 Task: What's the traffic situation on the George Washington Bridge?
Action: Mouse pressed left at (134, 61)
Screenshot: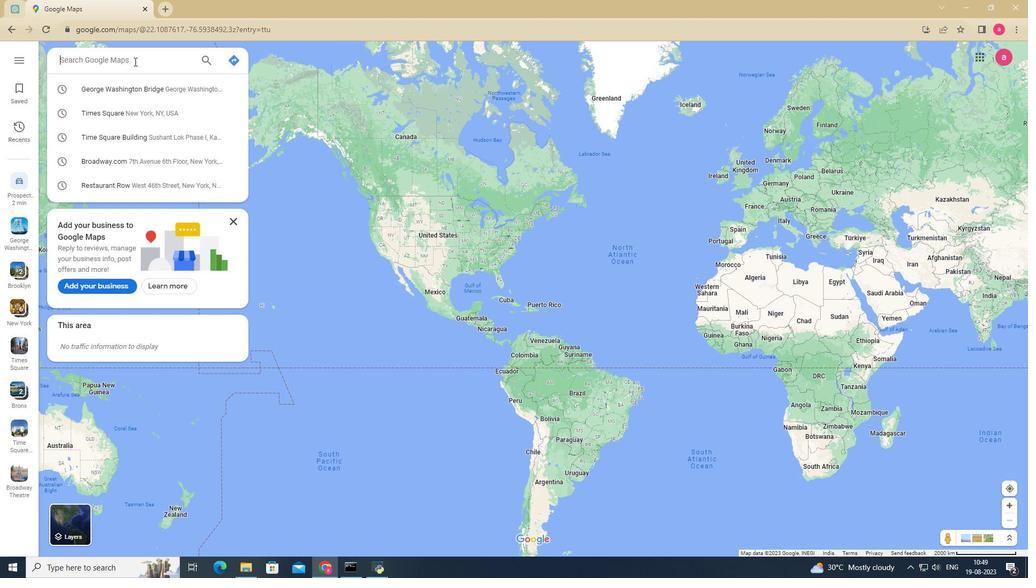 
Action: Key pressed george<Key.space>whas<Key.backspace><Key.backspace><Key.backspace>ashington<Key.space>brig<Key.backspace>dge
Screenshot: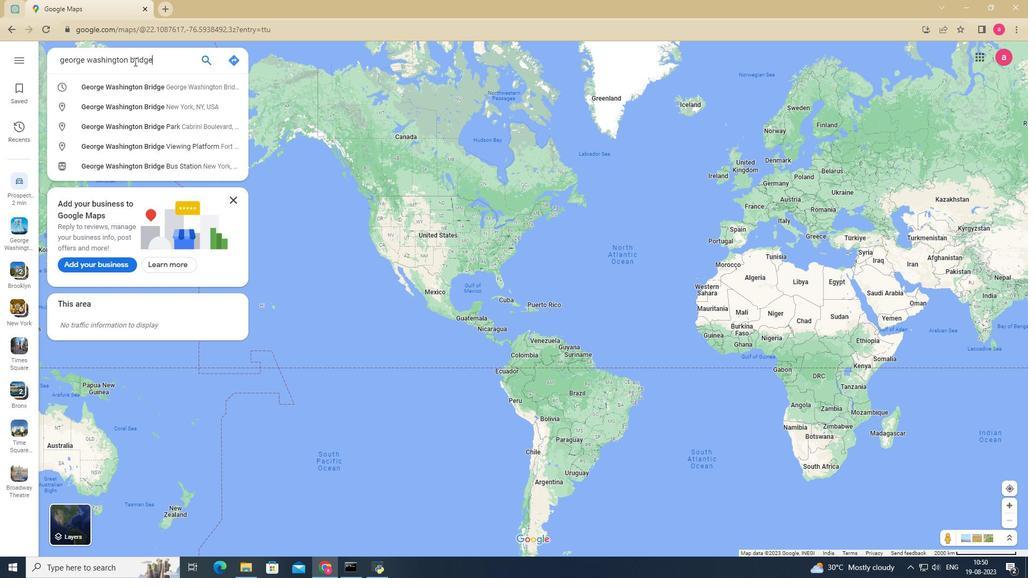 
Action: Mouse moved to (166, 60)
Screenshot: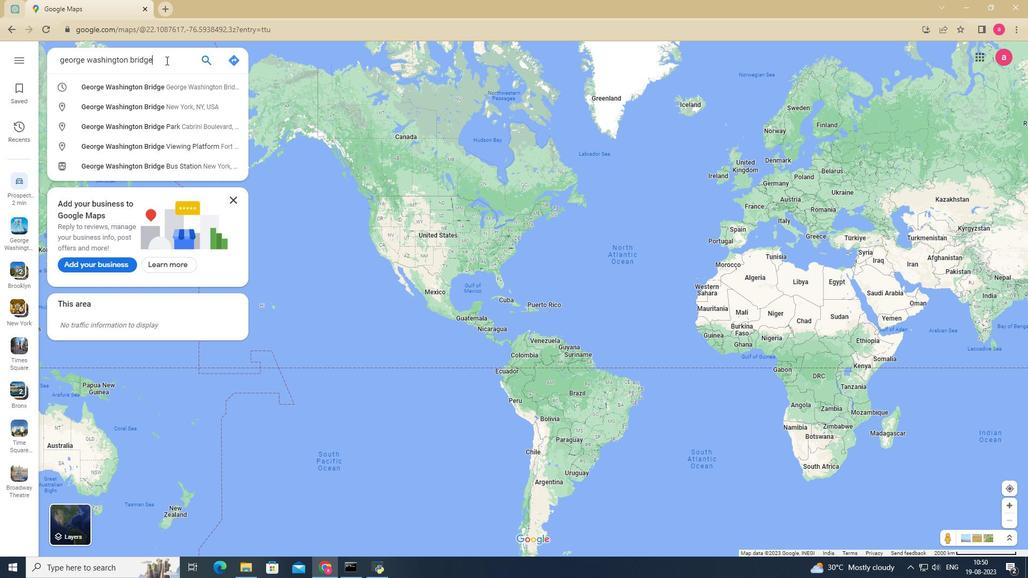 
Action: Key pressed <Key.enter>
Screenshot: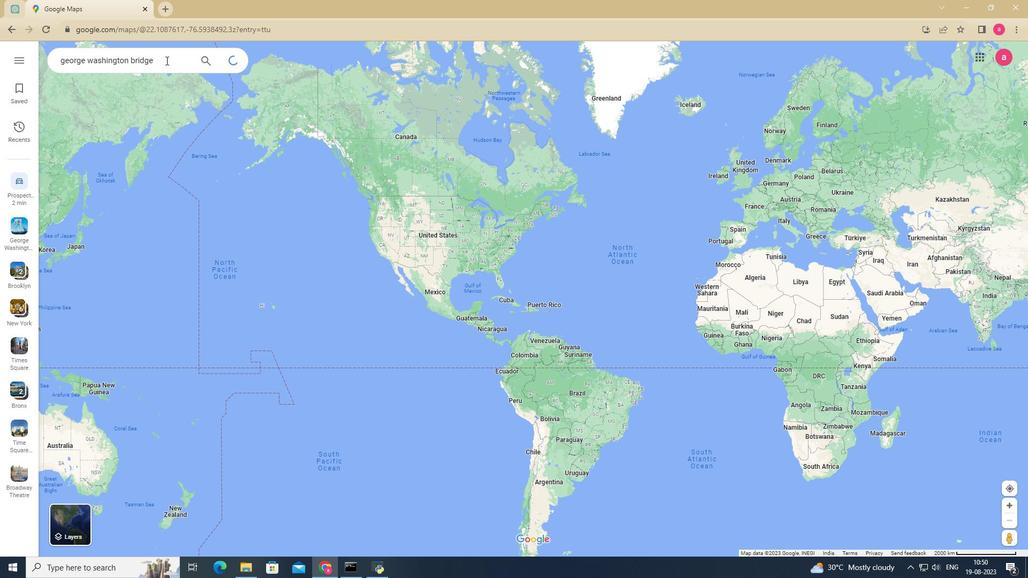 
Action: Mouse moved to (279, 517)
Screenshot: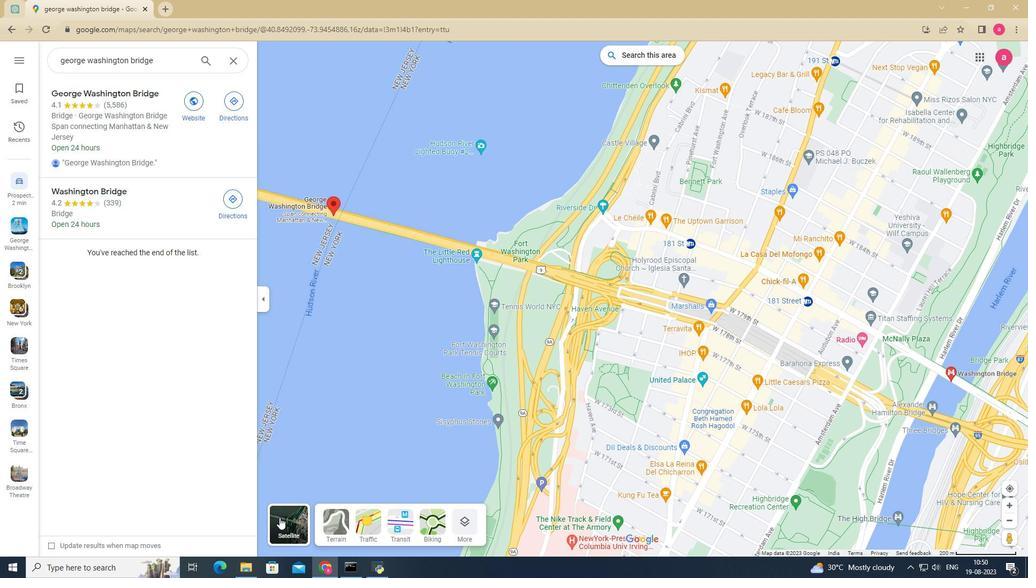 
Action: Mouse pressed left at (279, 517)
Screenshot: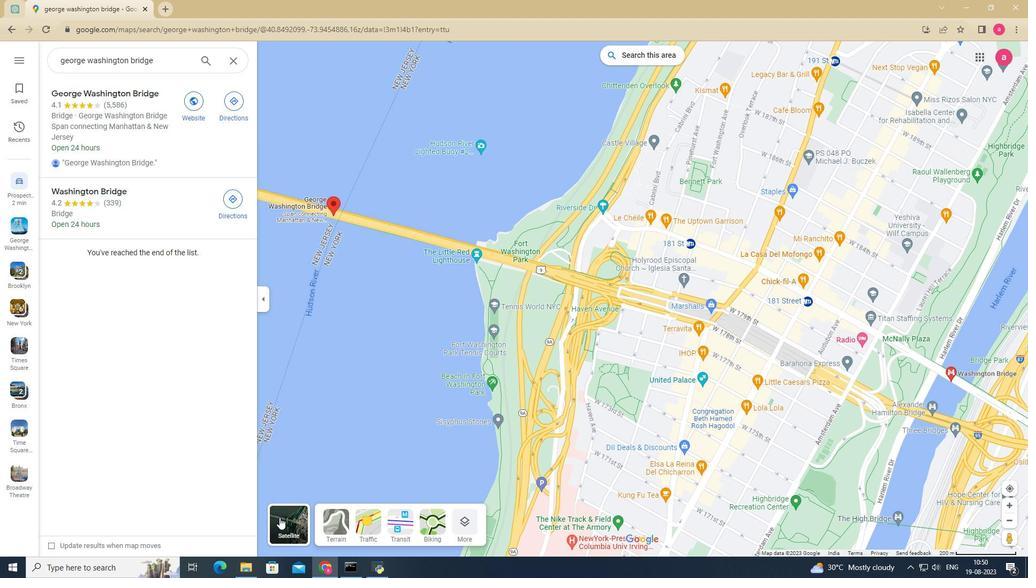 
Action: Mouse moved to (369, 530)
Screenshot: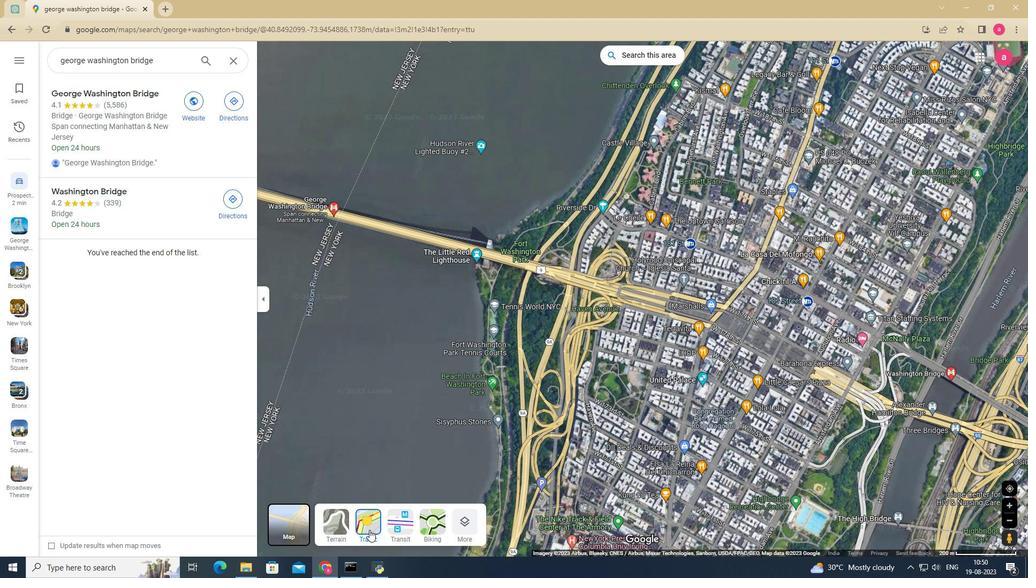 
Action: Mouse pressed left at (369, 530)
Screenshot: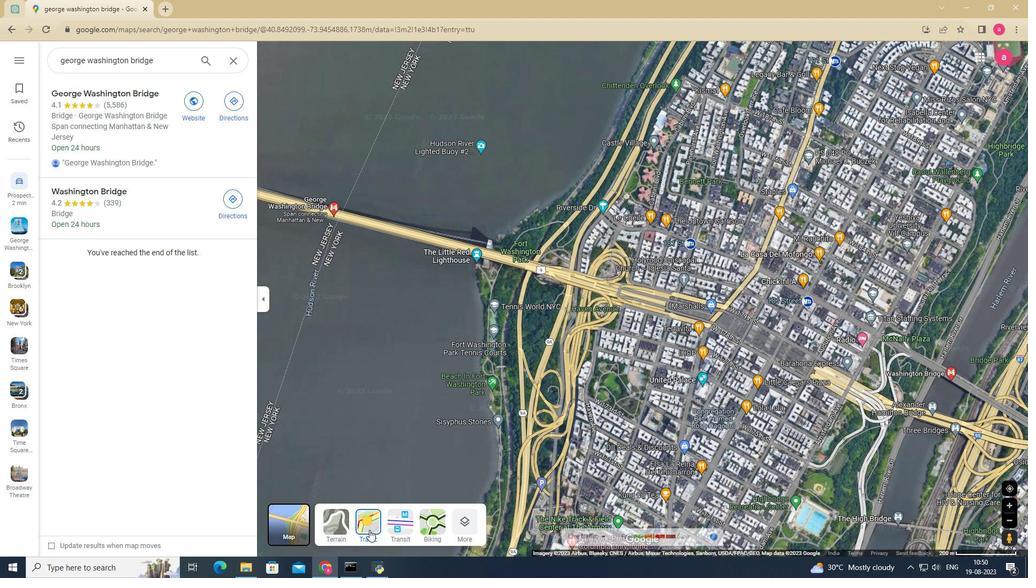 
Action: Mouse moved to (676, 343)
Screenshot: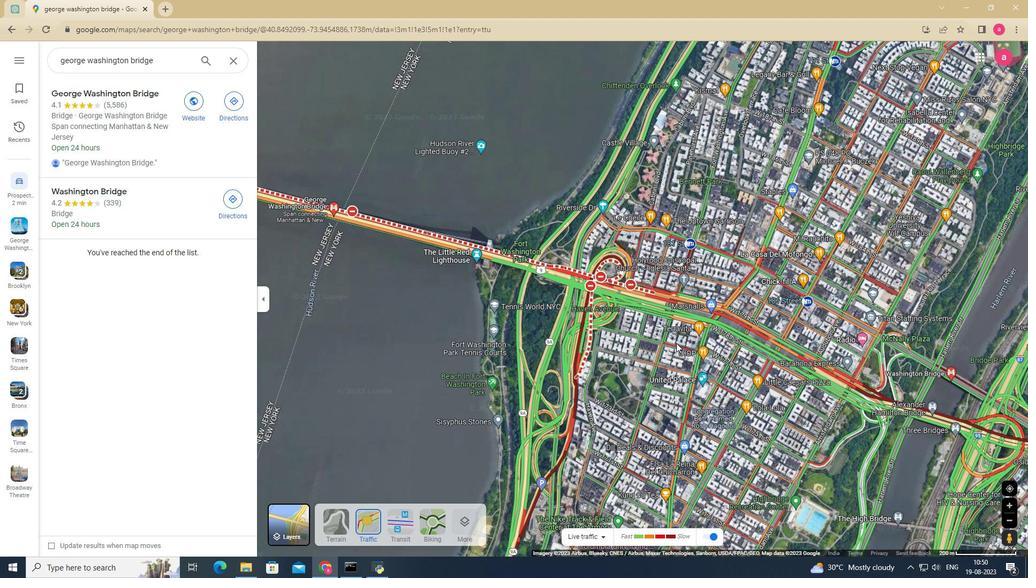 
Action: Mouse scrolled (676, 343) with delta (0, 0)
Screenshot: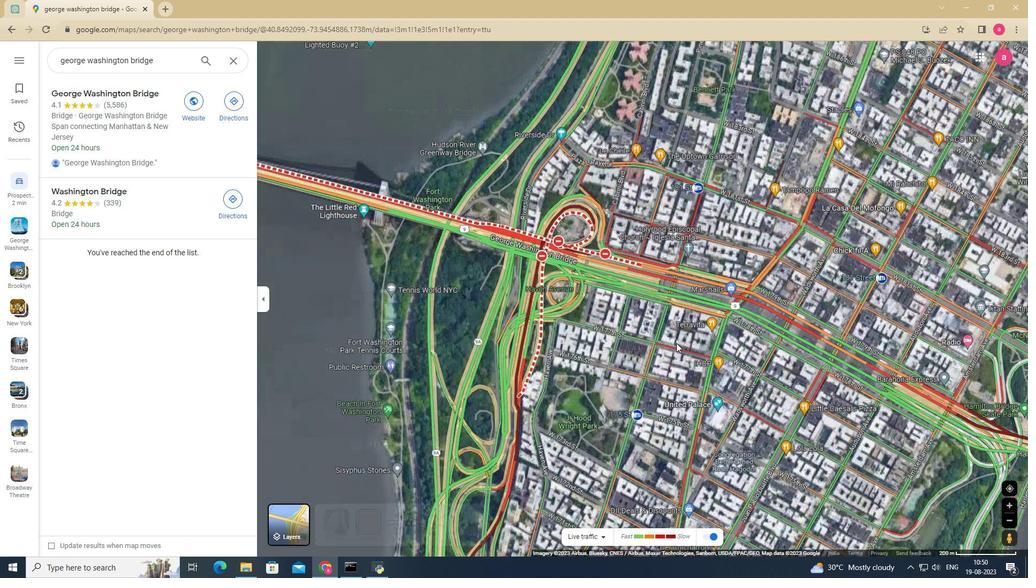 
Action: Mouse scrolled (676, 343) with delta (0, 0)
Screenshot: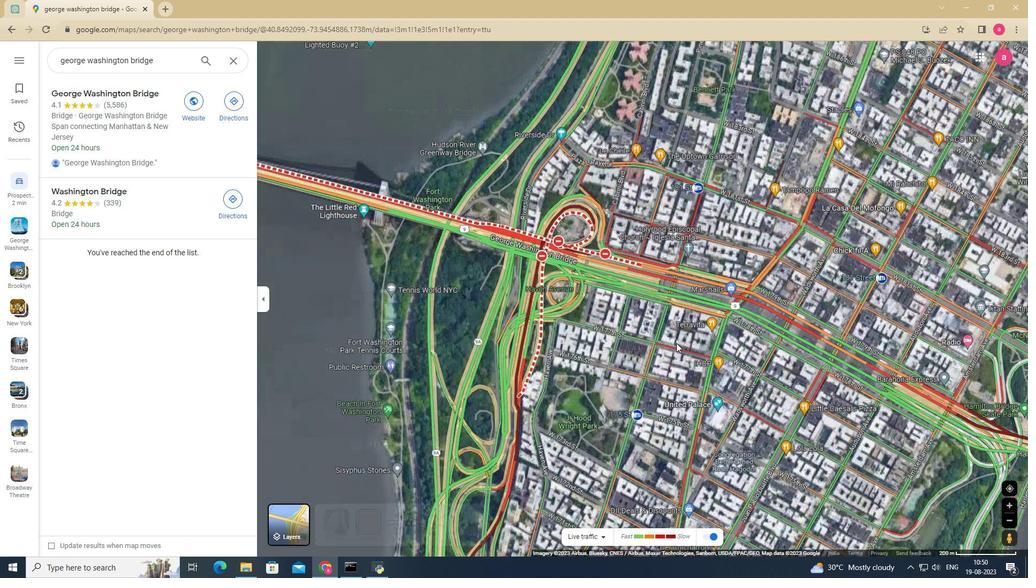 
Action: Mouse scrolled (676, 343) with delta (0, 0)
Screenshot: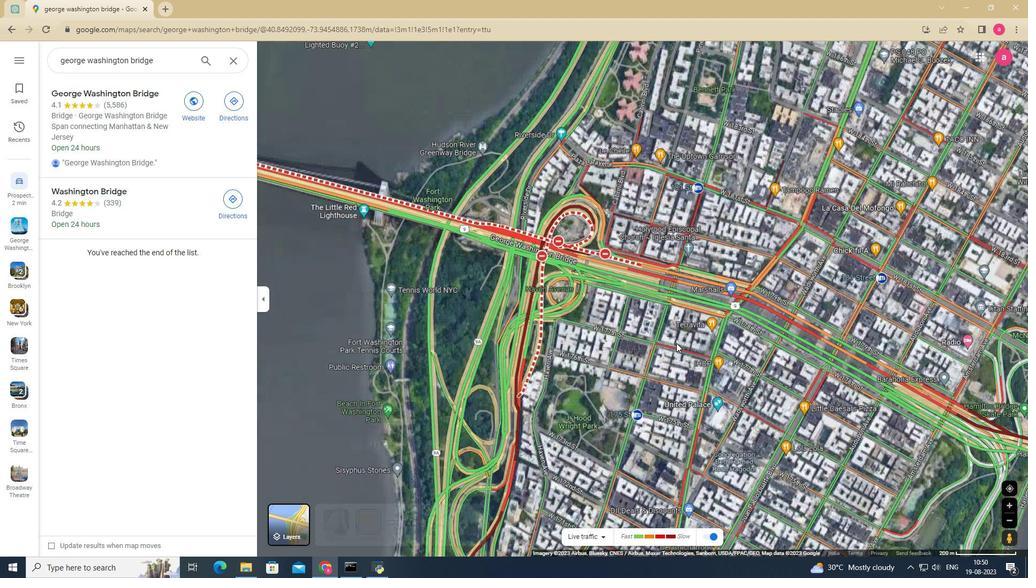 
Action: Mouse scrolled (676, 343) with delta (0, 0)
Screenshot: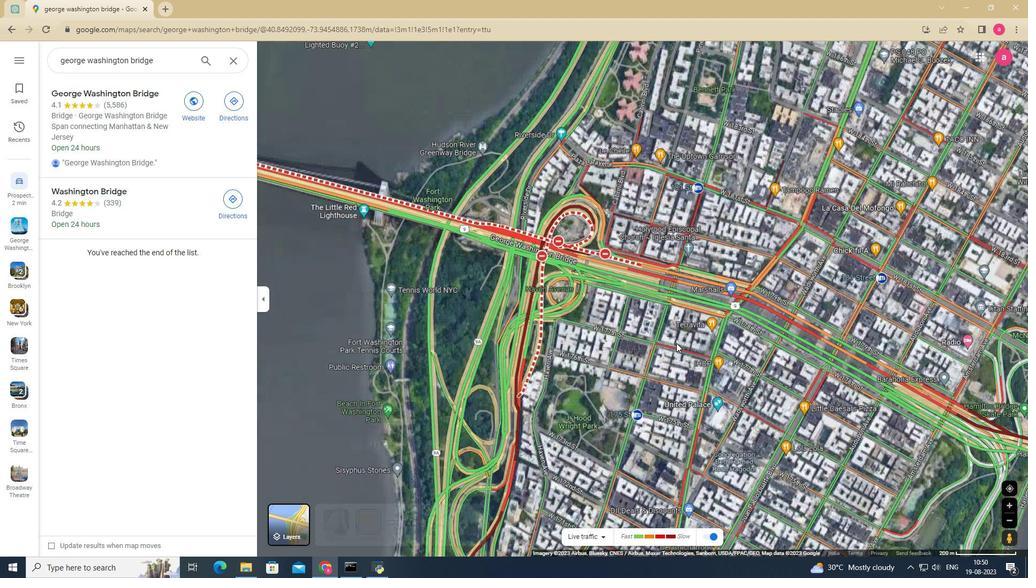 
Action: Mouse scrolled (676, 343) with delta (0, 0)
Screenshot: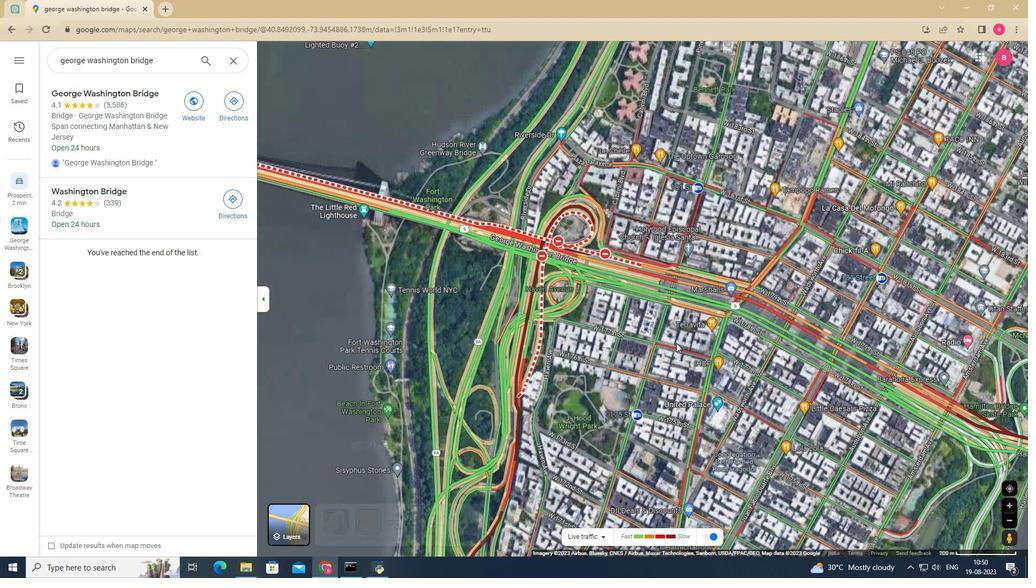 
Action: Mouse scrolled (676, 343) with delta (0, 0)
Screenshot: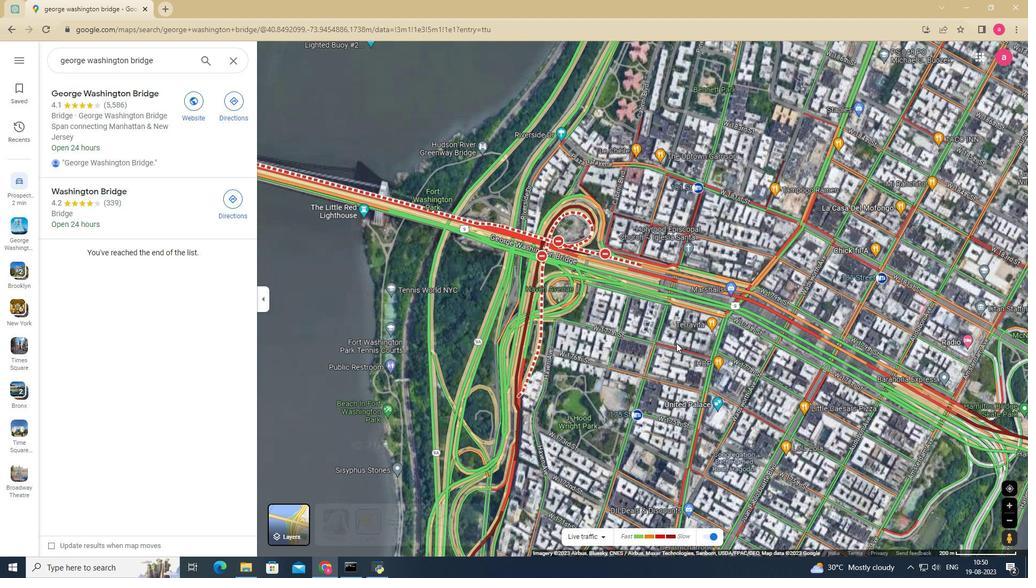 
Action: Mouse moved to (525, 350)
Screenshot: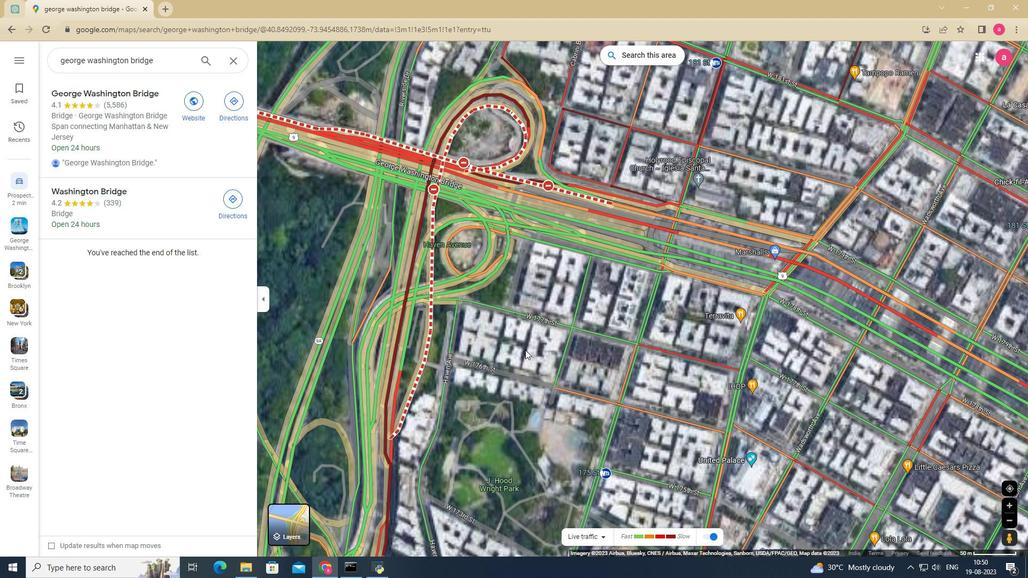 
Action: Mouse scrolled (525, 350) with delta (0, 0)
Screenshot: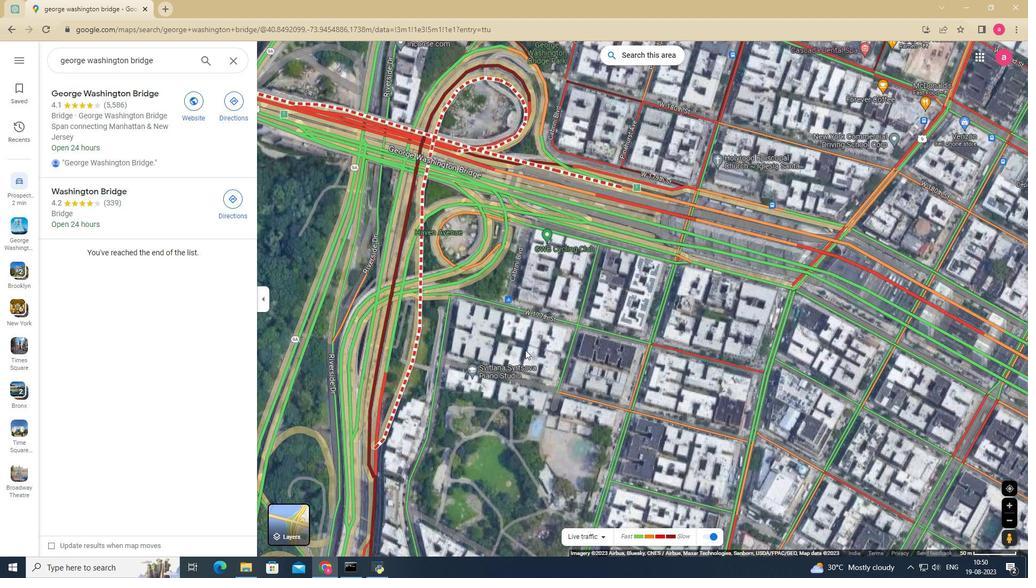 
Action: Mouse scrolled (525, 350) with delta (0, 0)
Screenshot: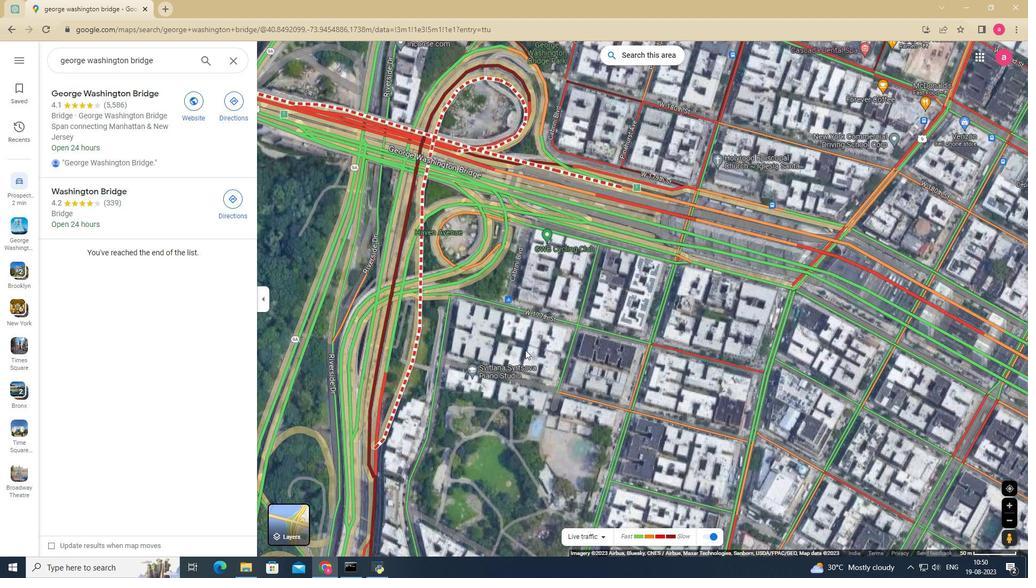 
Action: Mouse scrolled (525, 350) with delta (0, 0)
Screenshot: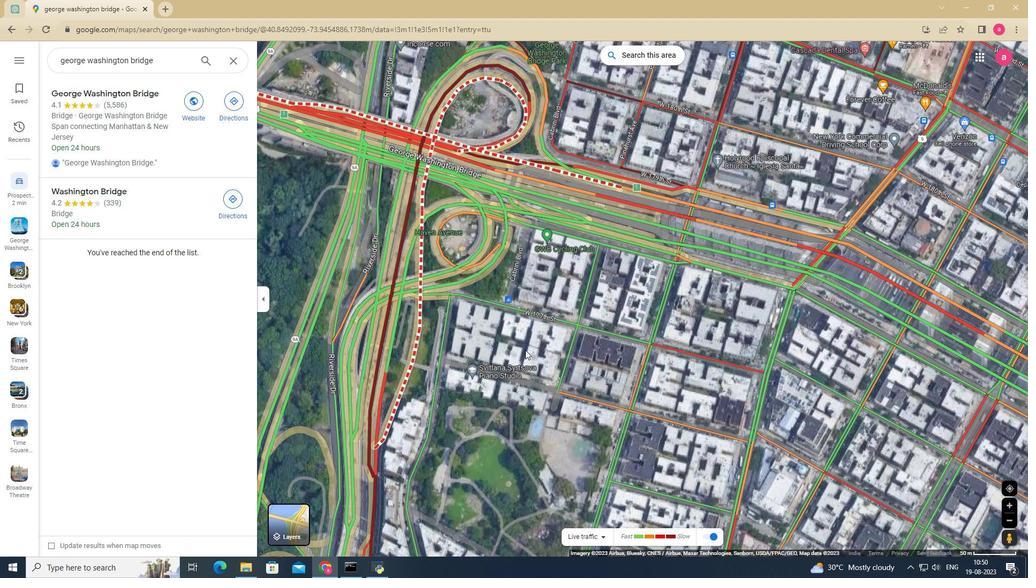 
Action: Mouse scrolled (525, 350) with delta (0, 0)
Screenshot: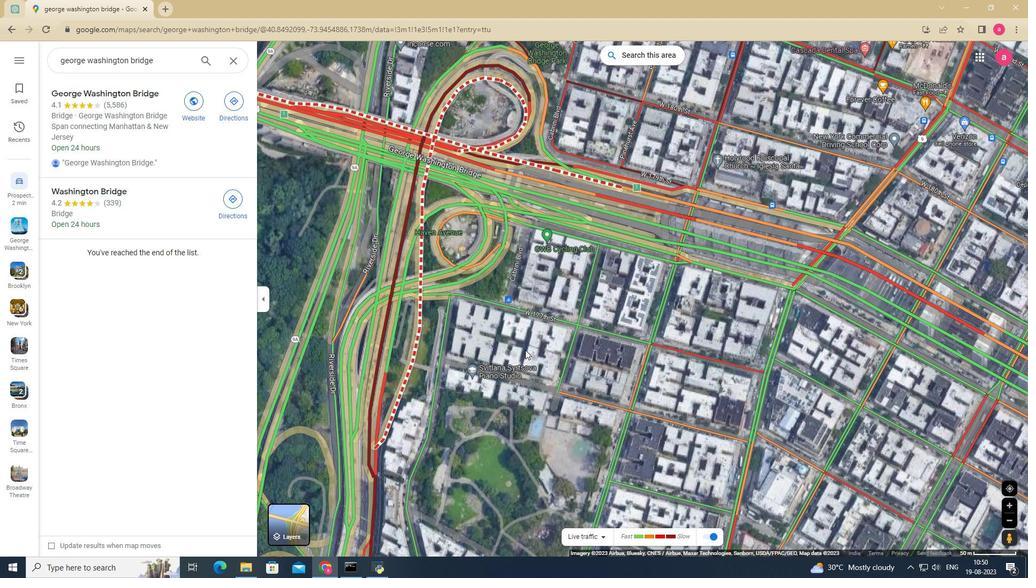 
Action: Mouse scrolled (525, 350) with delta (0, 0)
Screenshot: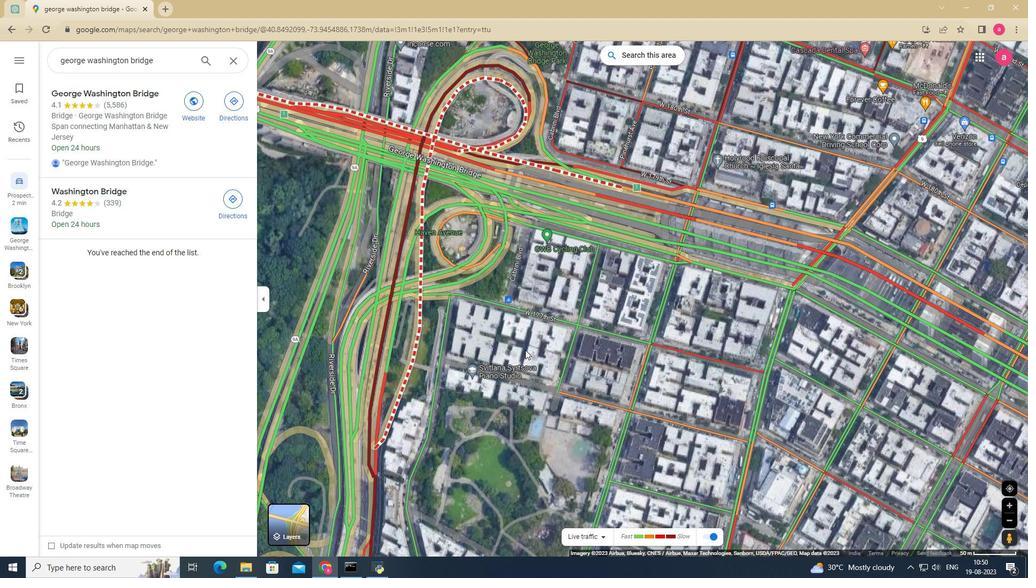 
Action: Mouse scrolled (525, 350) with delta (0, 0)
Screenshot: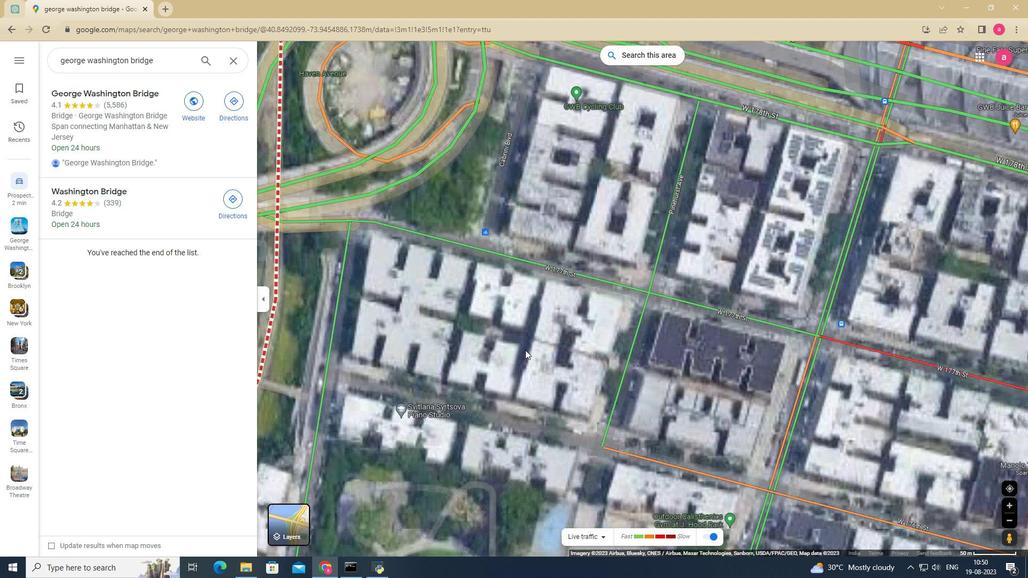 
Action: Mouse scrolled (525, 350) with delta (0, 0)
Screenshot: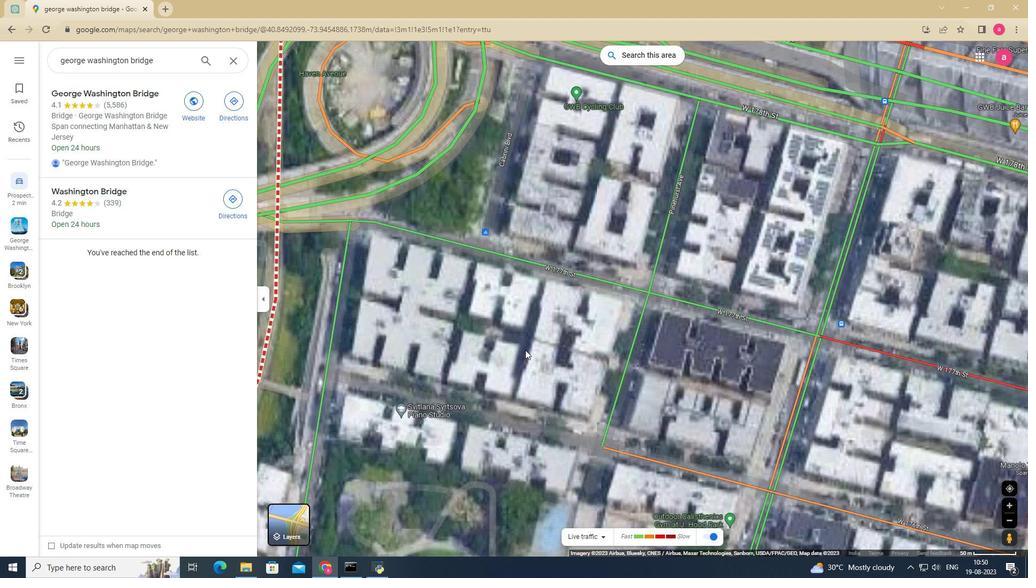 
Action: Mouse moved to (467, 355)
Screenshot: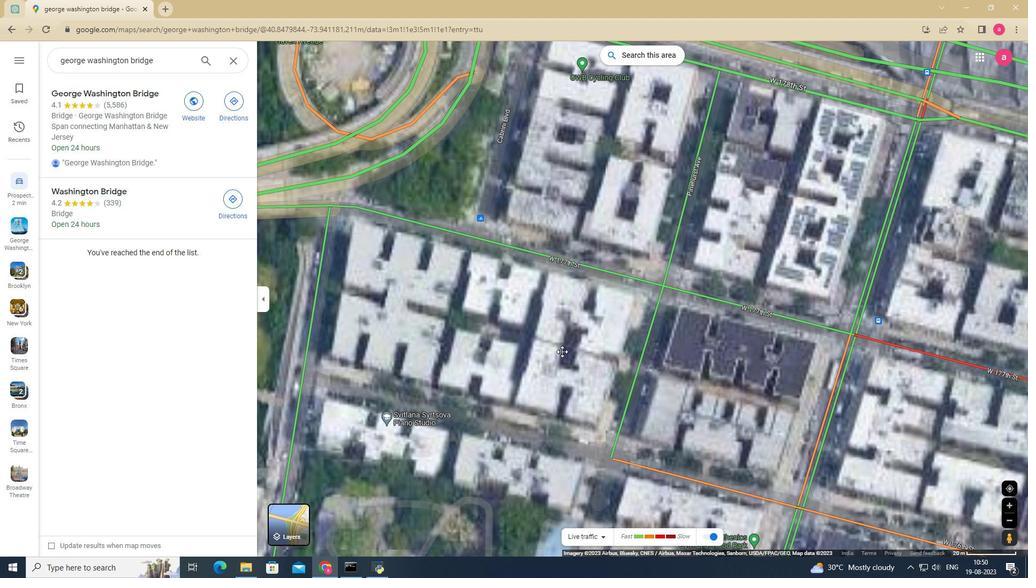 
Action: Mouse pressed left at (467, 355)
Screenshot: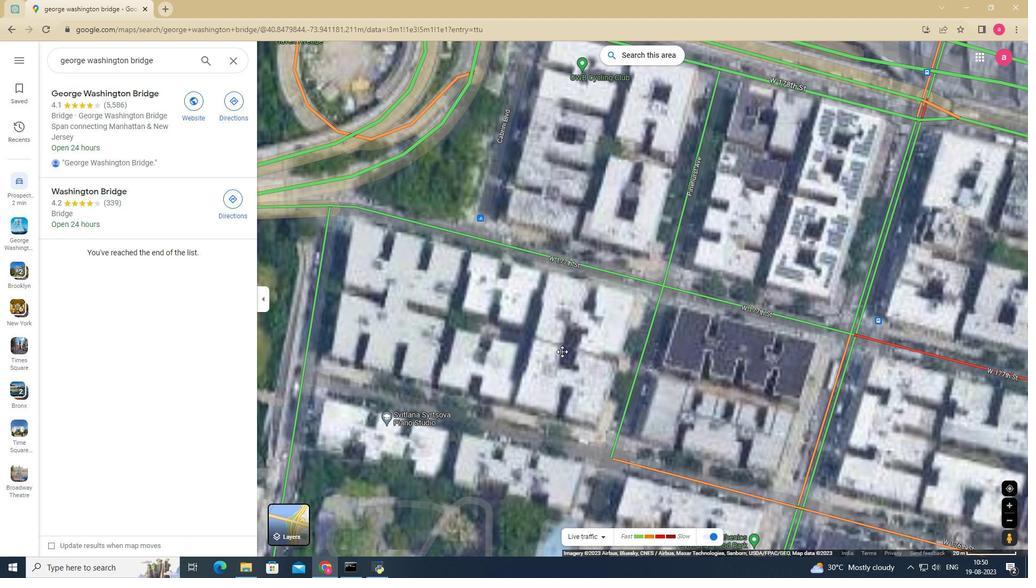 
Action: Mouse moved to (619, 397)
Screenshot: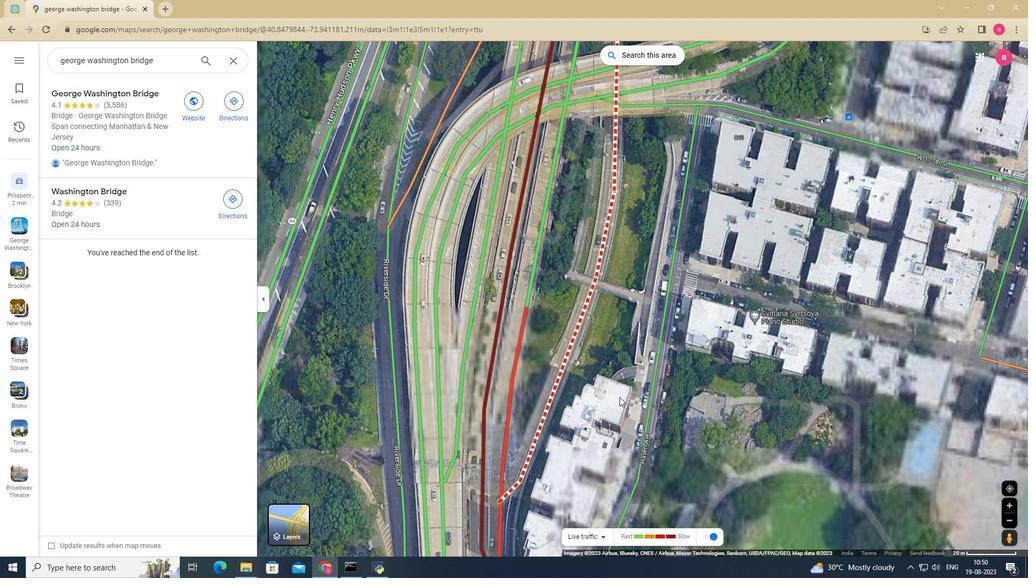 
Action: Mouse scrolled (619, 397) with delta (0, 0)
Screenshot: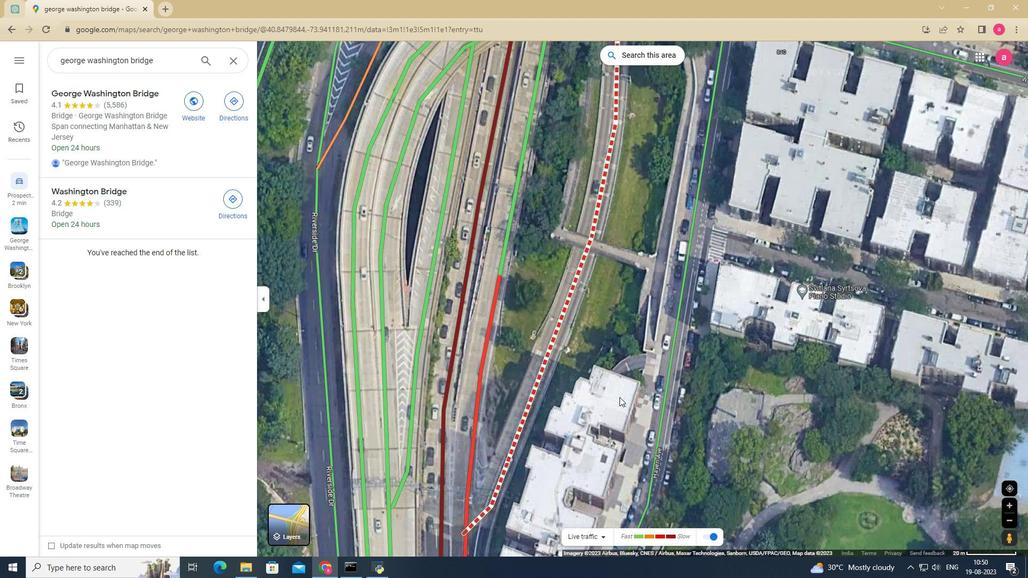 
Action: Mouse scrolled (619, 397) with delta (0, 0)
Screenshot: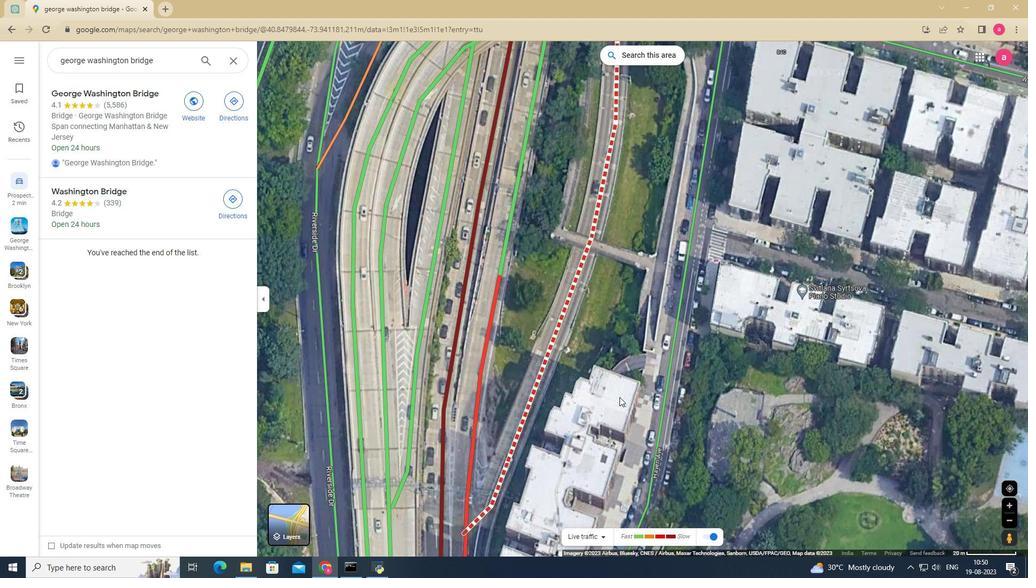 
Action: Mouse scrolled (619, 397) with delta (0, 0)
Screenshot: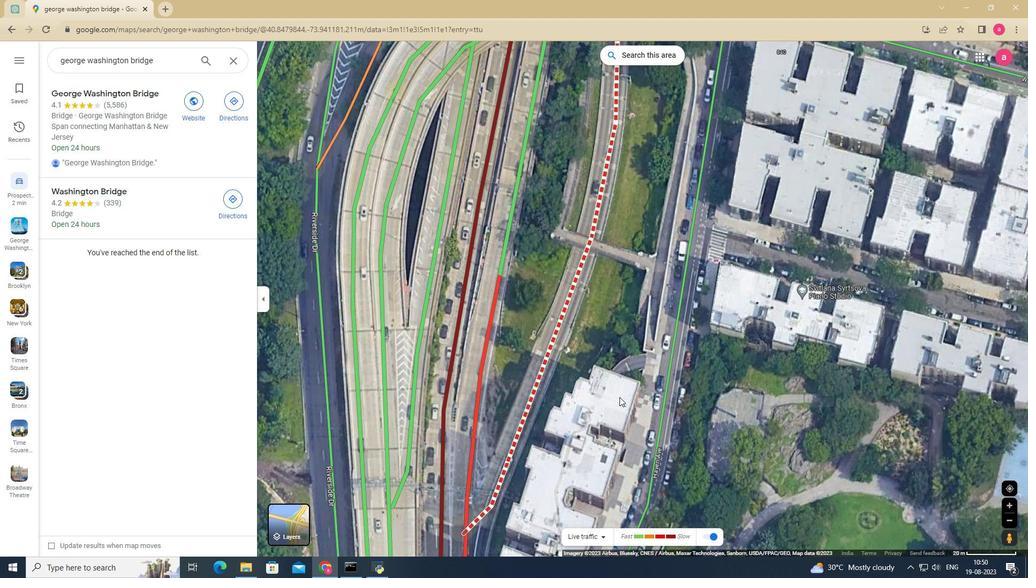 
Action: Mouse scrolled (619, 397) with delta (0, 0)
Screenshot: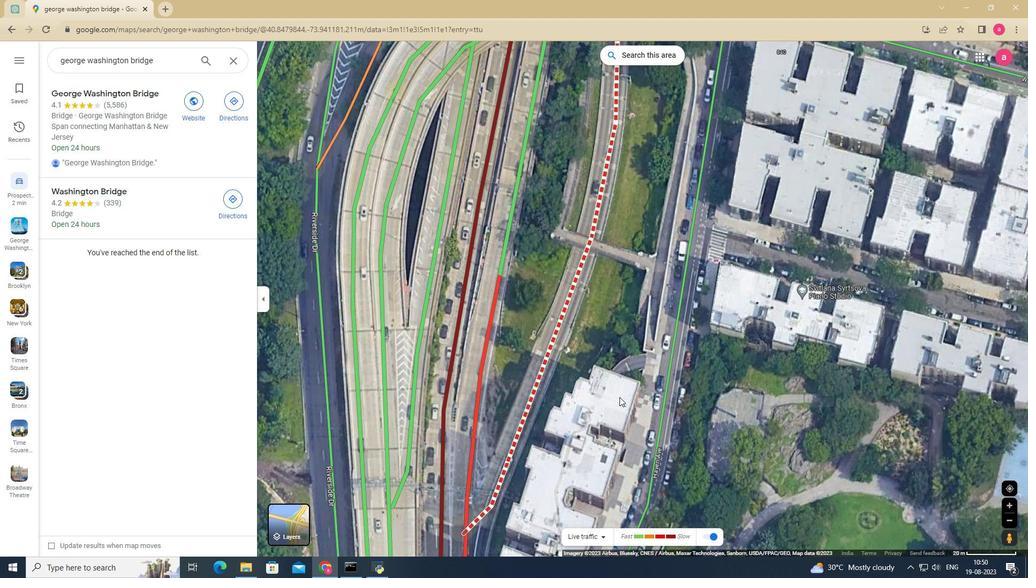 
Action: Mouse scrolled (619, 397) with delta (0, 0)
Screenshot: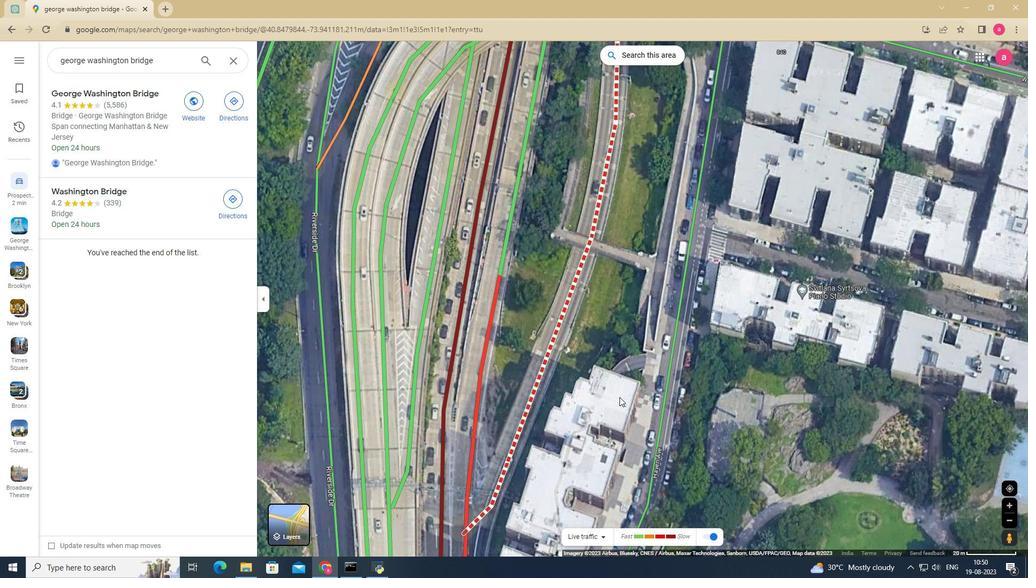 
Action: Mouse scrolled (619, 397) with delta (0, 0)
Screenshot: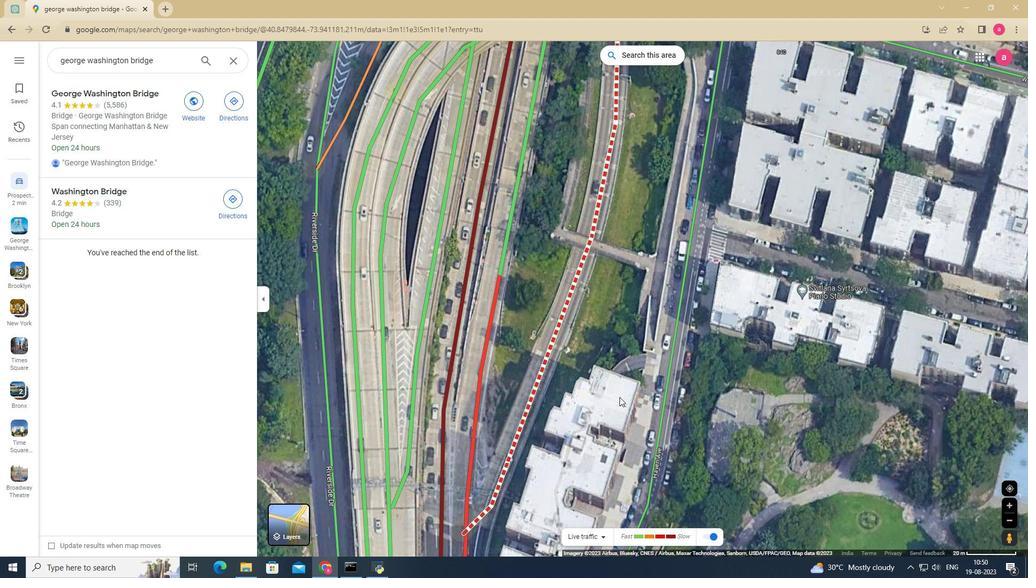 
Action: Mouse scrolled (619, 397) with delta (0, 0)
Screenshot: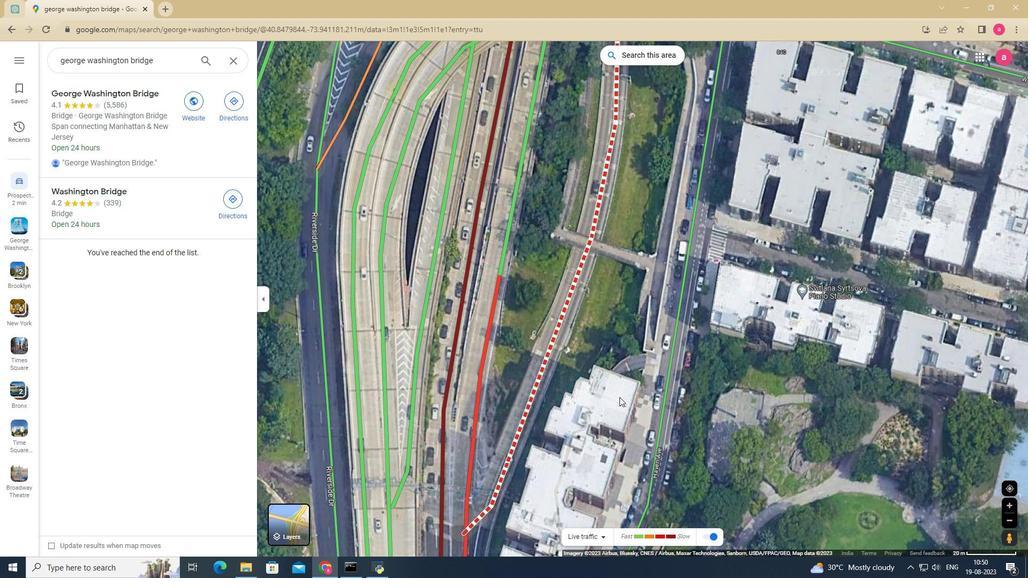 
Action: Mouse scrolled (619, 397) with delta (0, 0)
Screenshot: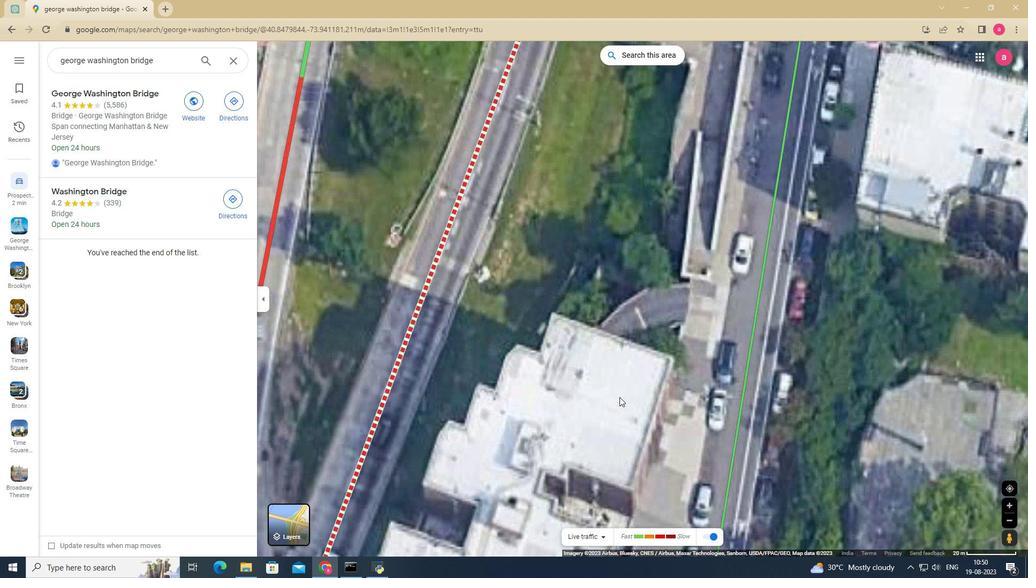 
Action: Mouse moved to (575, 409)
Screenshot: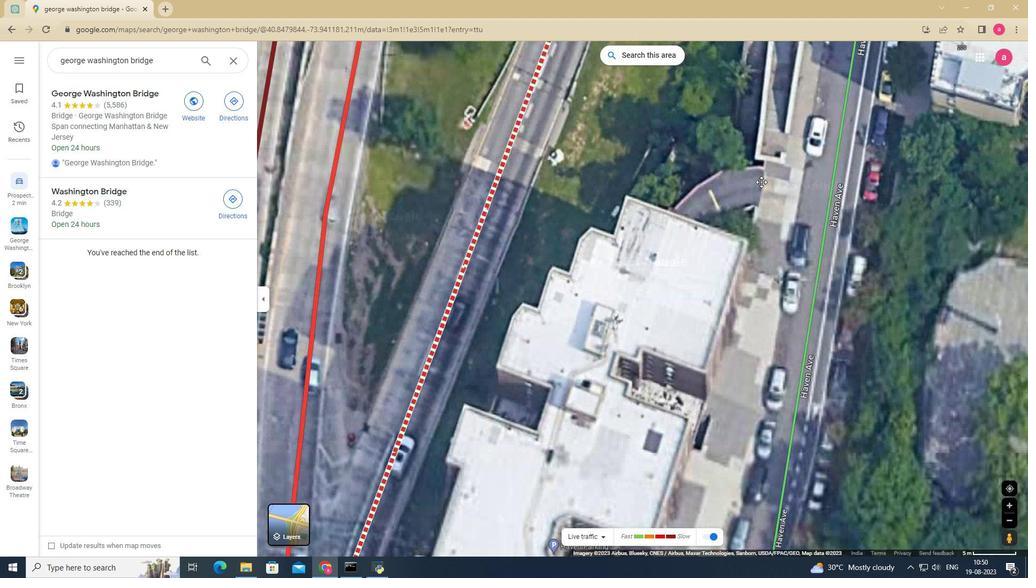 
Action: Mouse pressed left at (575, 409)
Screenshot: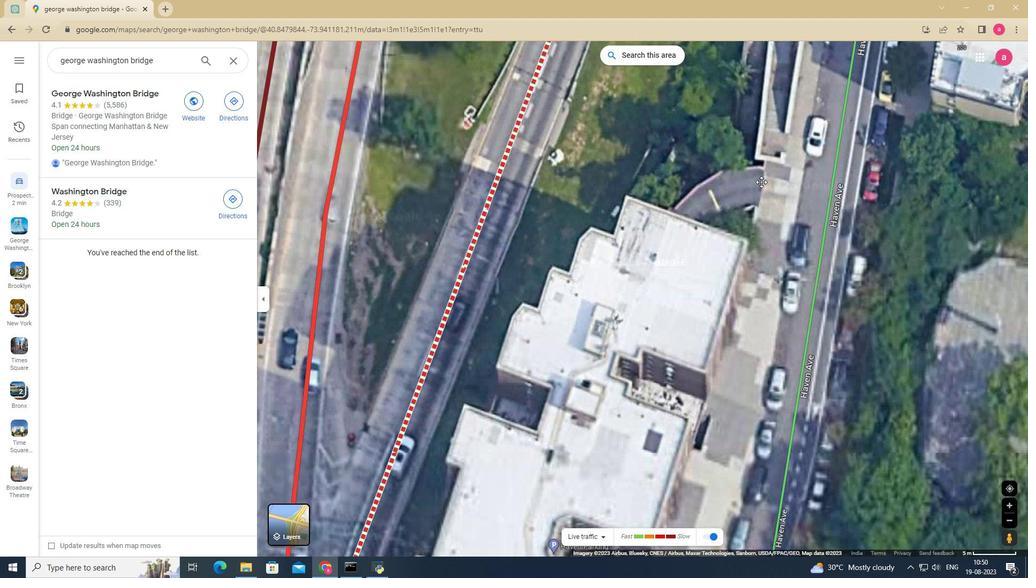 
Action: Mouse moved to (608, 420)
Screenshot: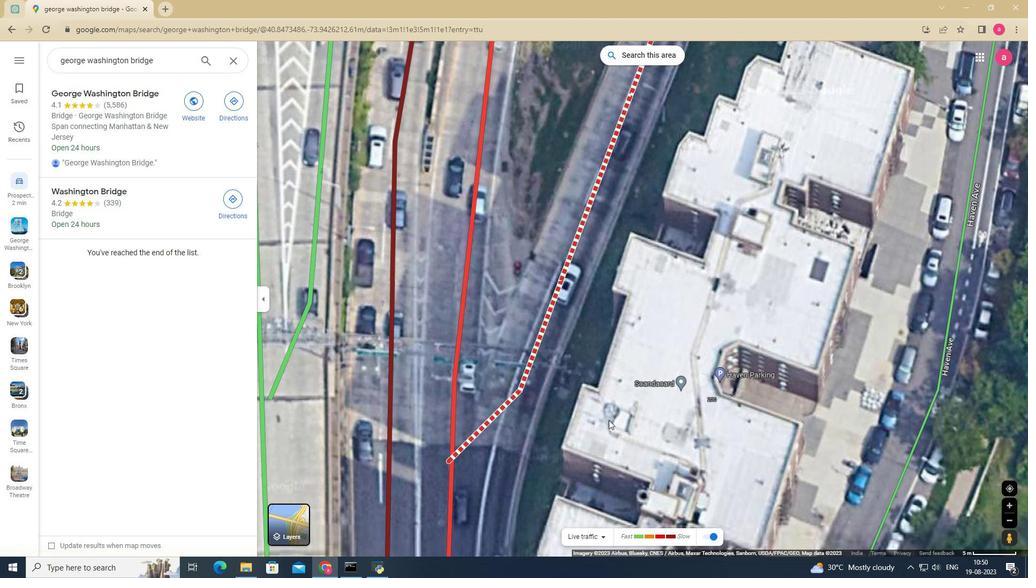 
Action: Mouse scrolled (608, 420) with delta (0, 0)
Screenshot: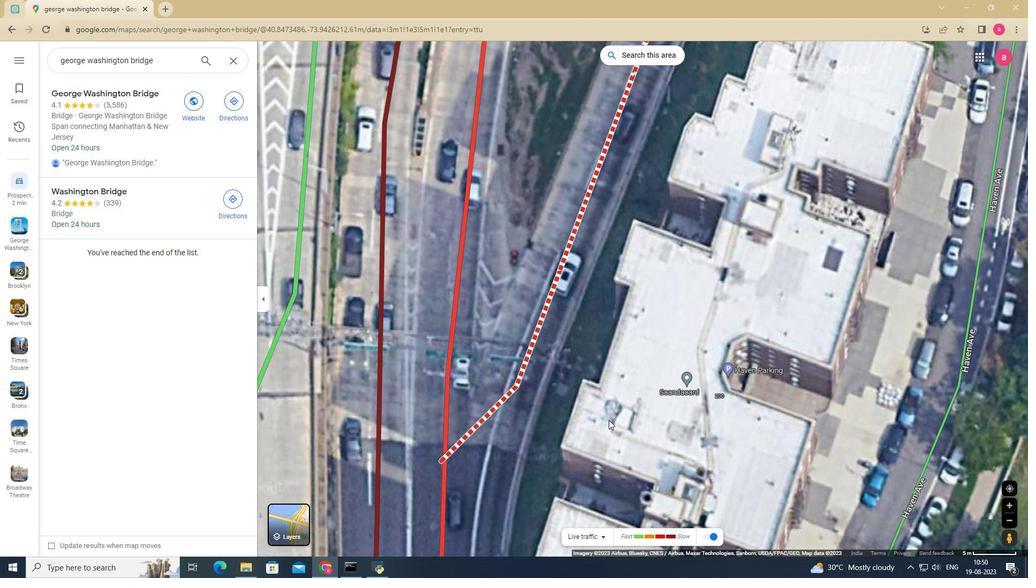 
Action: Mouse scrolled (608, 420) with delta (0, 0)
Screenshot: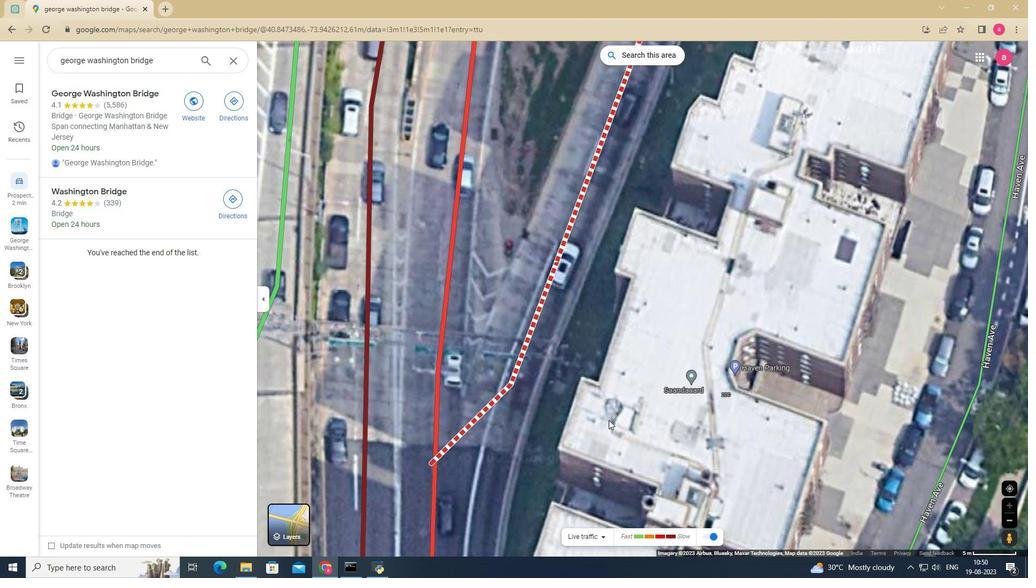 
Action: Mouse scrolled (608, 420) with delta (0, 0)
Screenshot: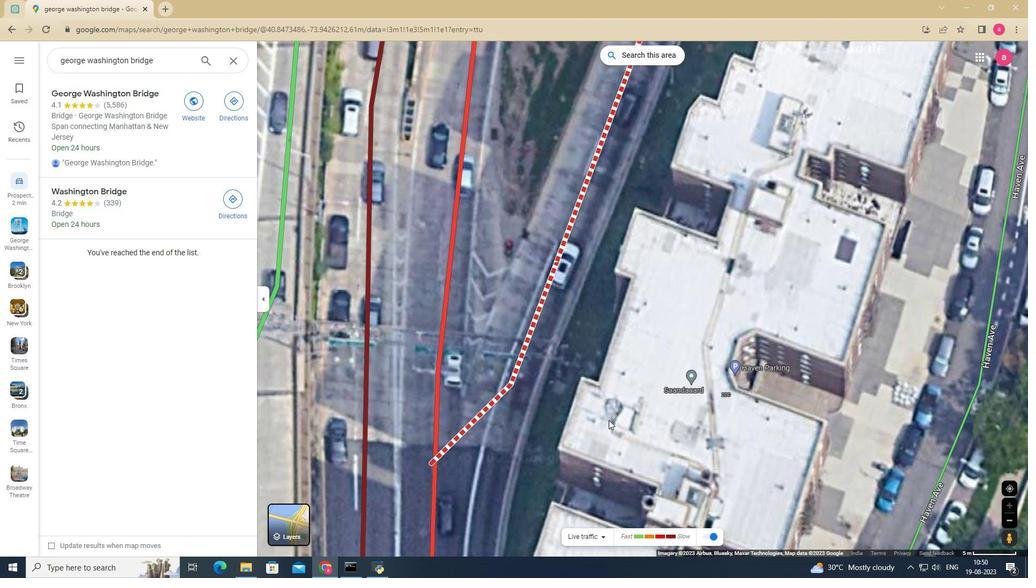 
Action: Mouse scrolled (608, 420) with delta (0, 0)
Screenshot: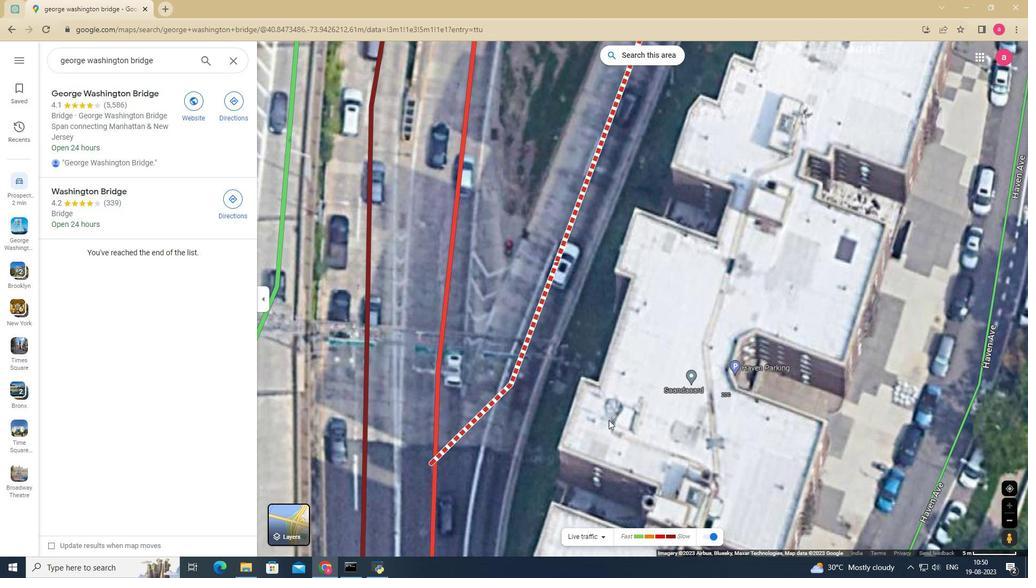 
Action: Mouse scrolled (608, 420) with delta (0, 0)
Screenshot: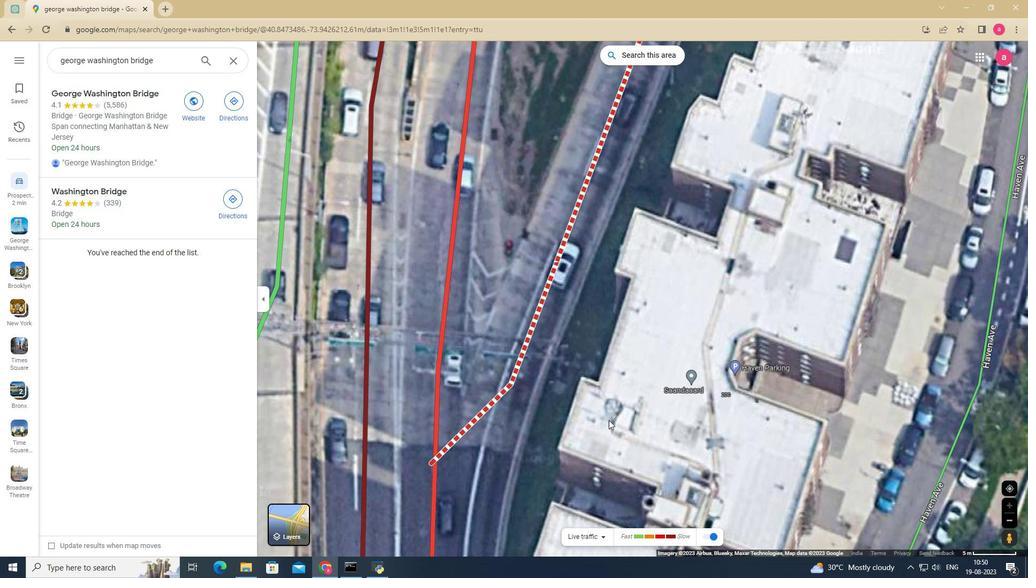 
Action: Mouse scrolled (608, 420) with delta (0, 0)
Screenshot: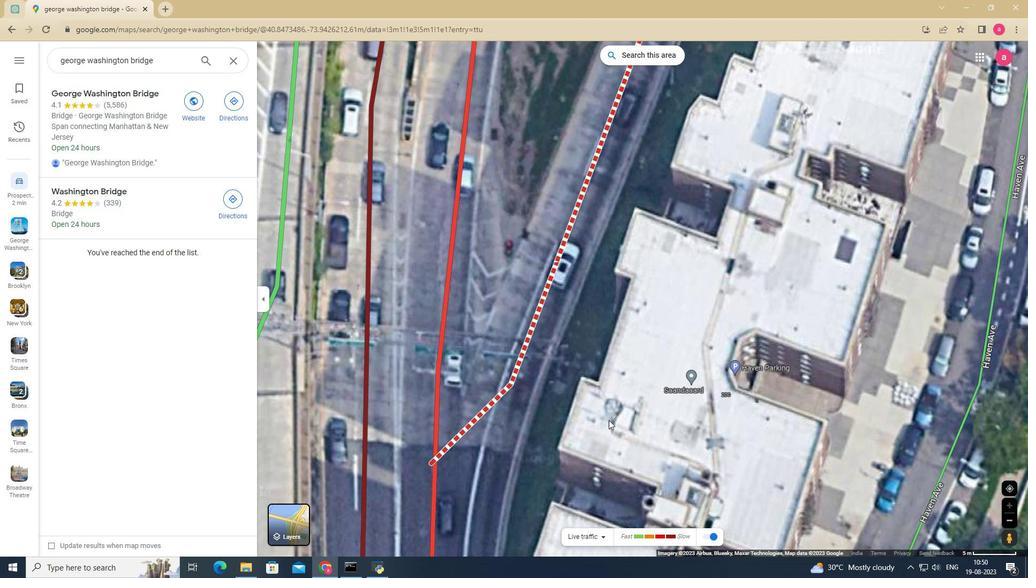 
Action: Mouse scrolled (608, 420) with delta (0, 0)
Screenshot: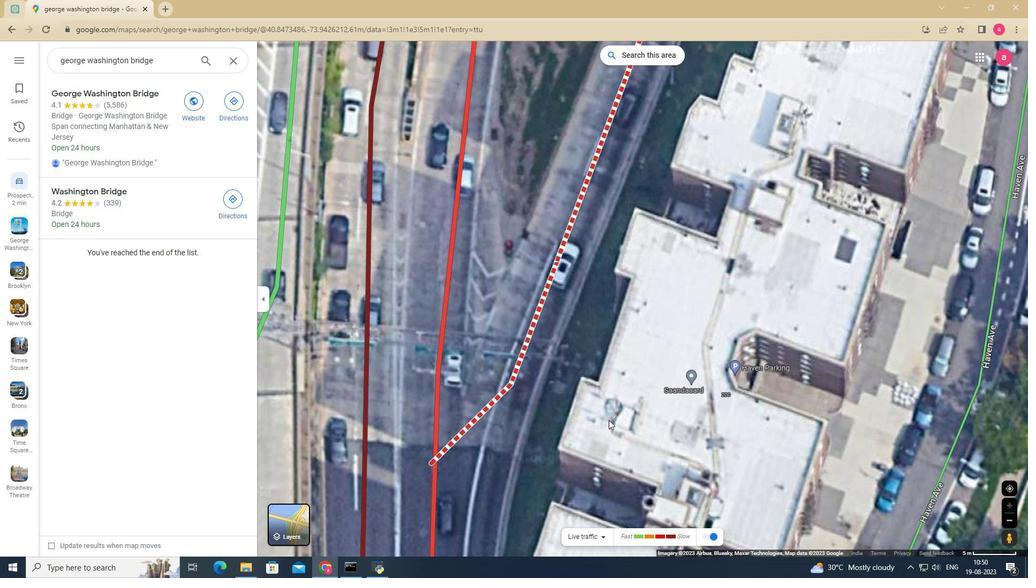 
Action: Mouse moved to (514, 415)
Screenshot: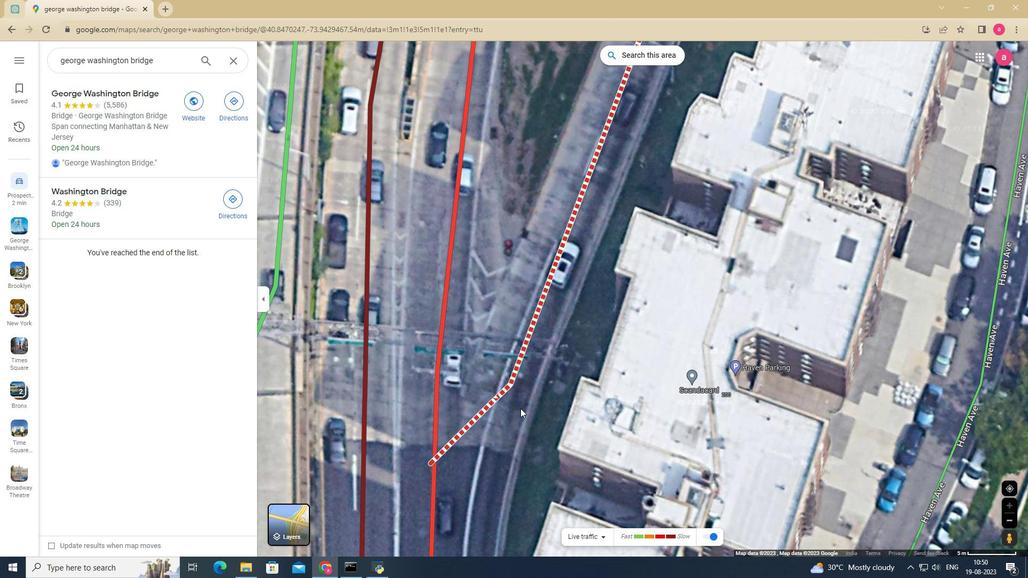 
Action: Mouse scrolled (514, 415) with delta (0, 0)
Screenshot: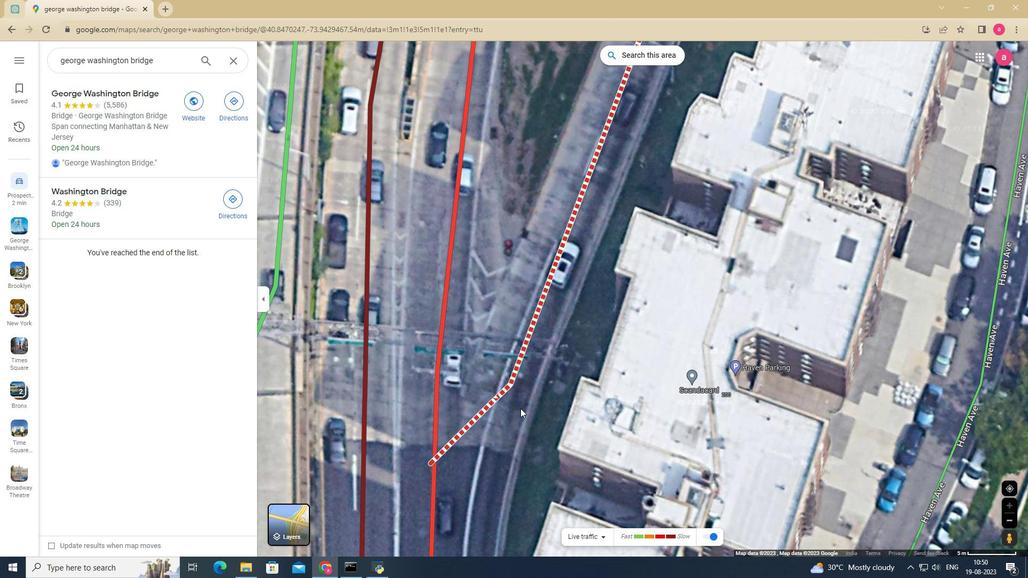 
Action: Mouse scrolled (514, 415) with delta (0, 0)
Screenshot: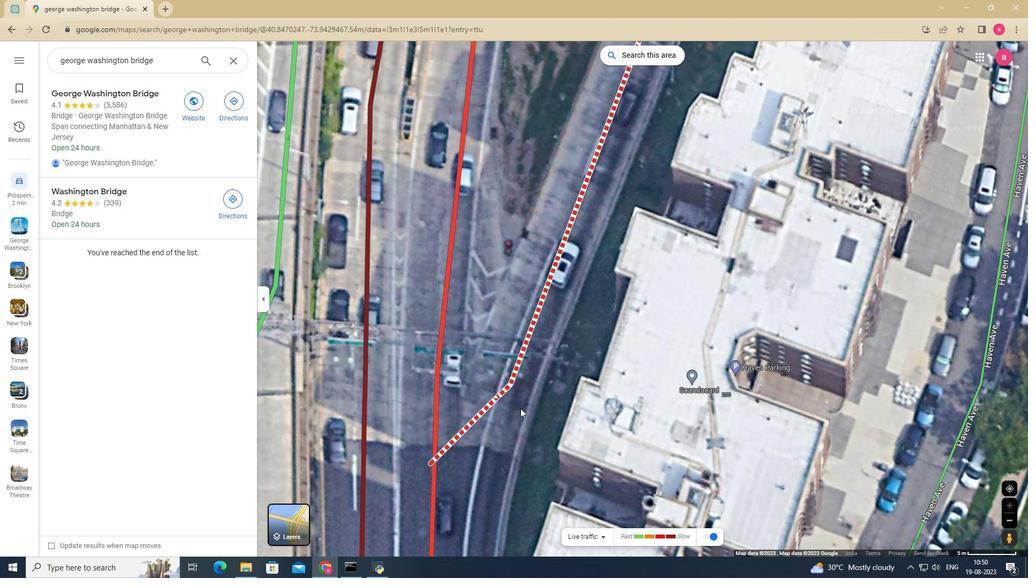 
Action: Mouse scrolled (514, 415) with delta (0, 0)
Screenshot: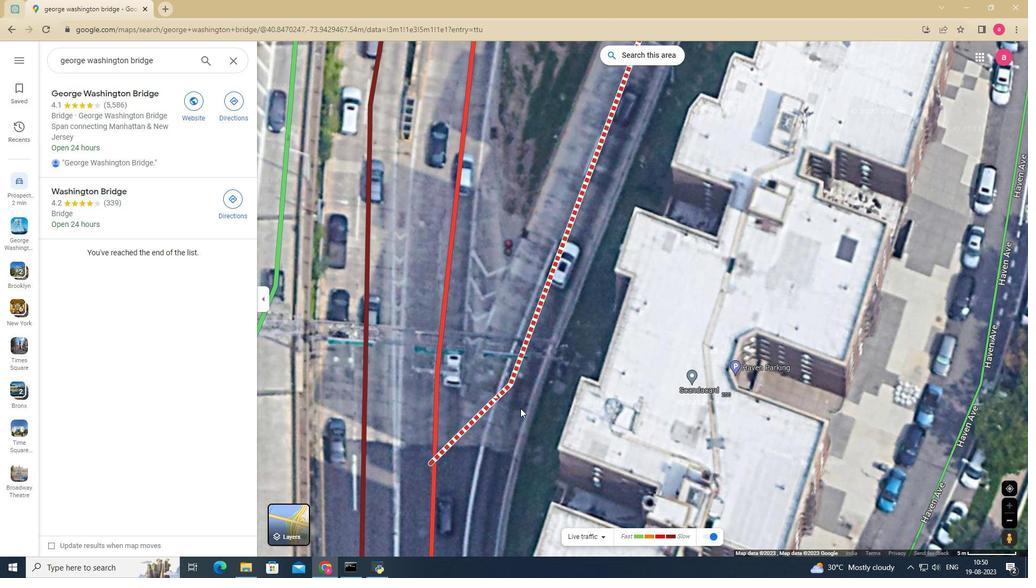 
Action: Mouse scrolled (514, 415) with delta (0, 0)
Screenshot: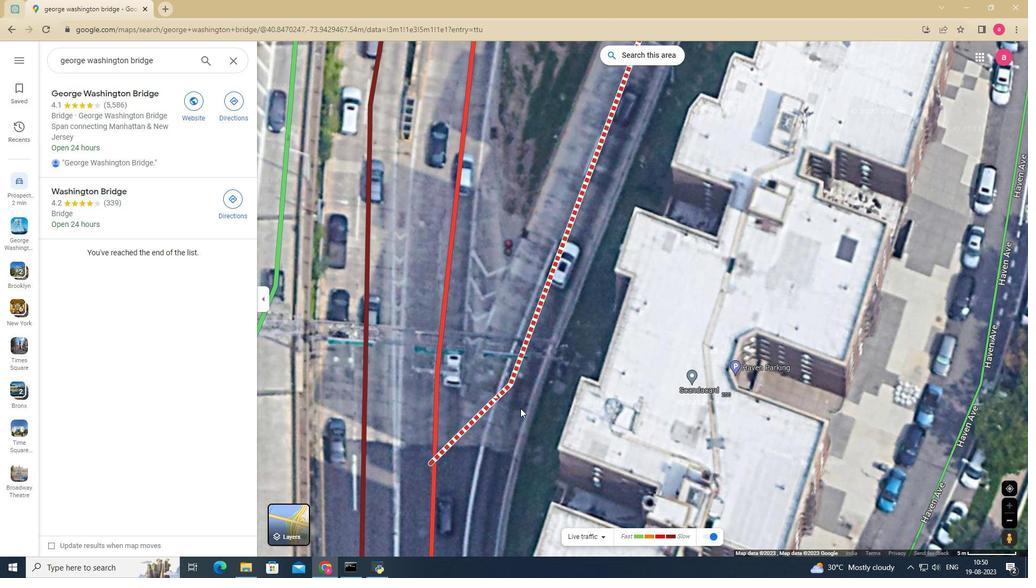 
Action: Mouse moved to (514, 415)
Screenshot: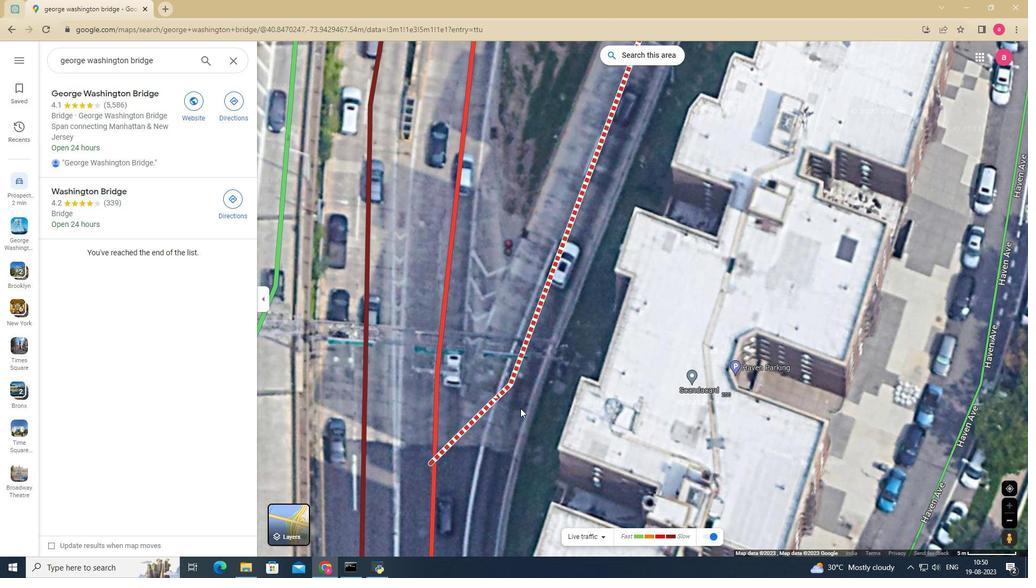 
Action: Mouse scrolled (514, 415) with delta (0, 0)
Screenshot: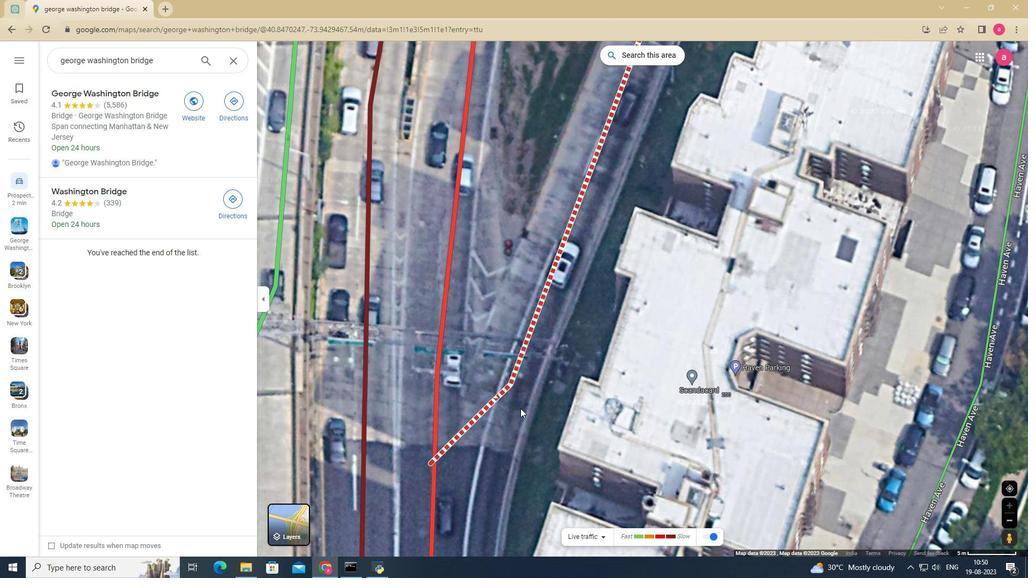 
Action: Mouse moved to (517, 411)
Screenshot: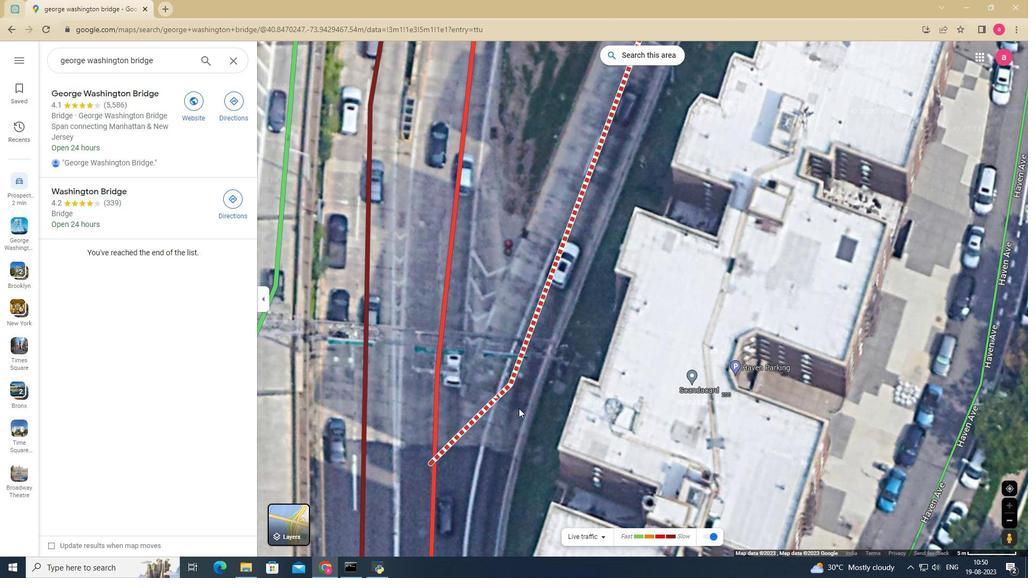 
Action: Mouse scrolled (517, 411) with delta (0, 0)
Screenshot: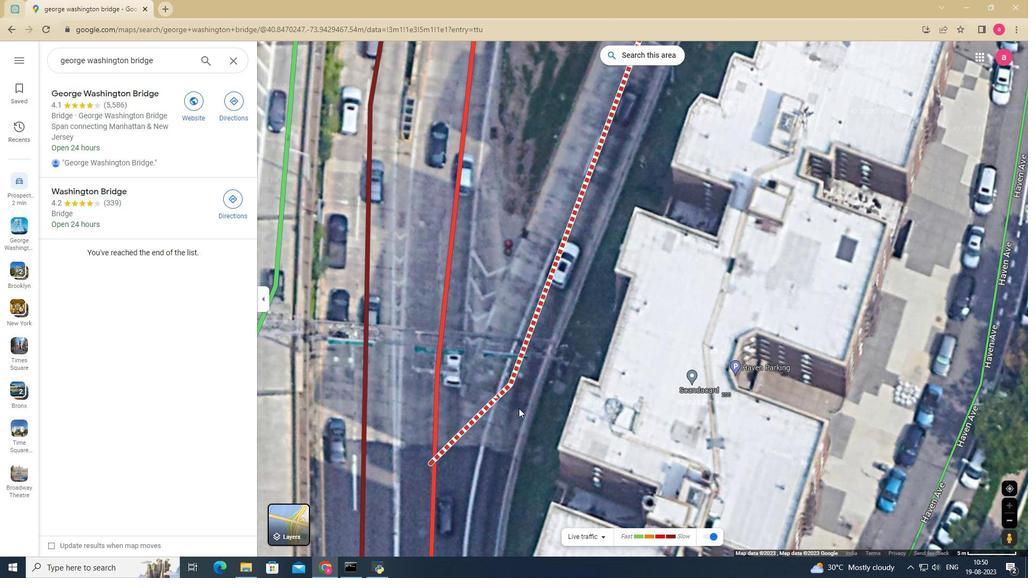 
Action: Mouse moved to (1011, 539)
Screenshot: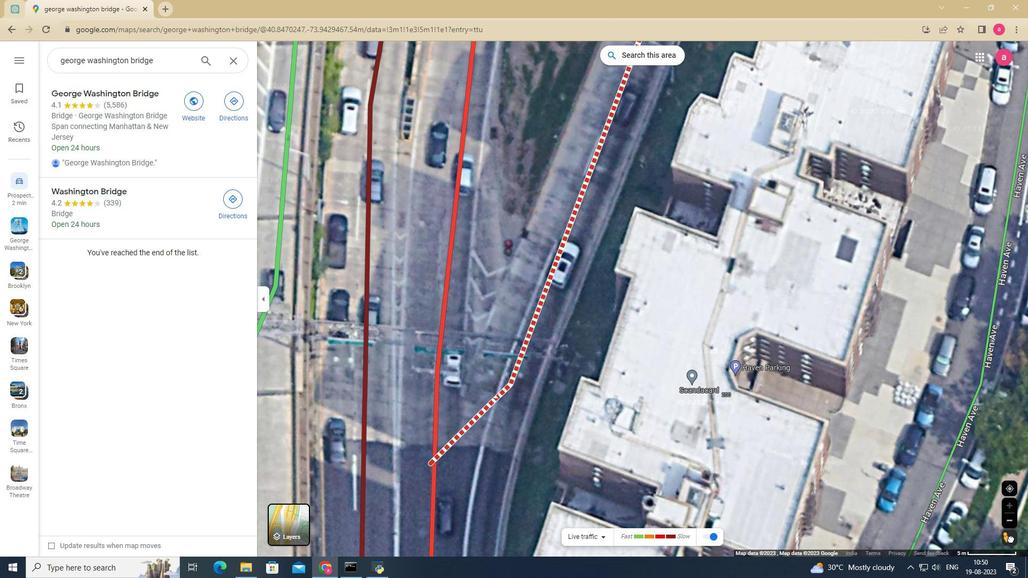 
Action: Mouse pressed left at (1011, 539)
Screenshot: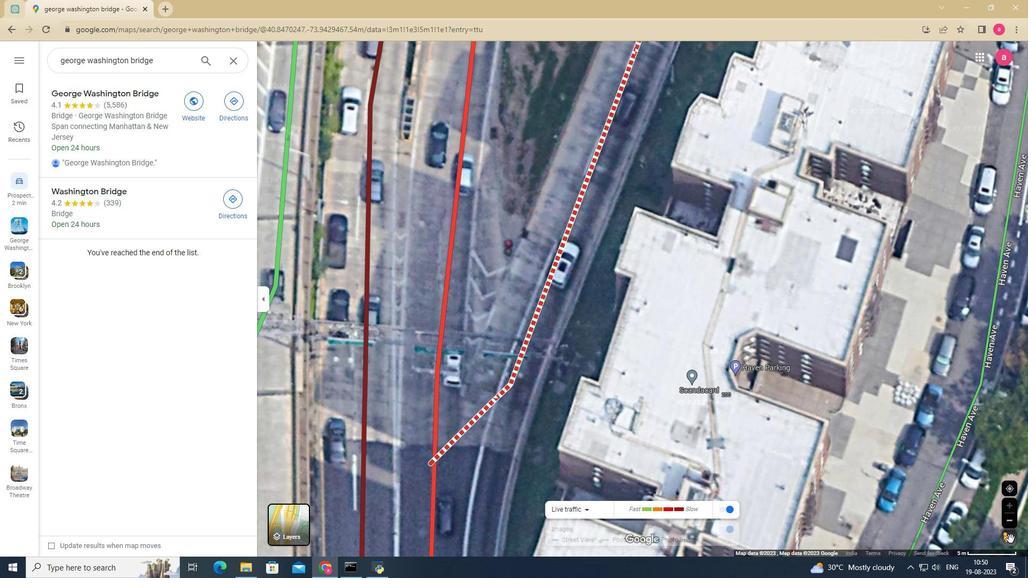 
Action: Mouse moved to (529, 322)
Screenshot: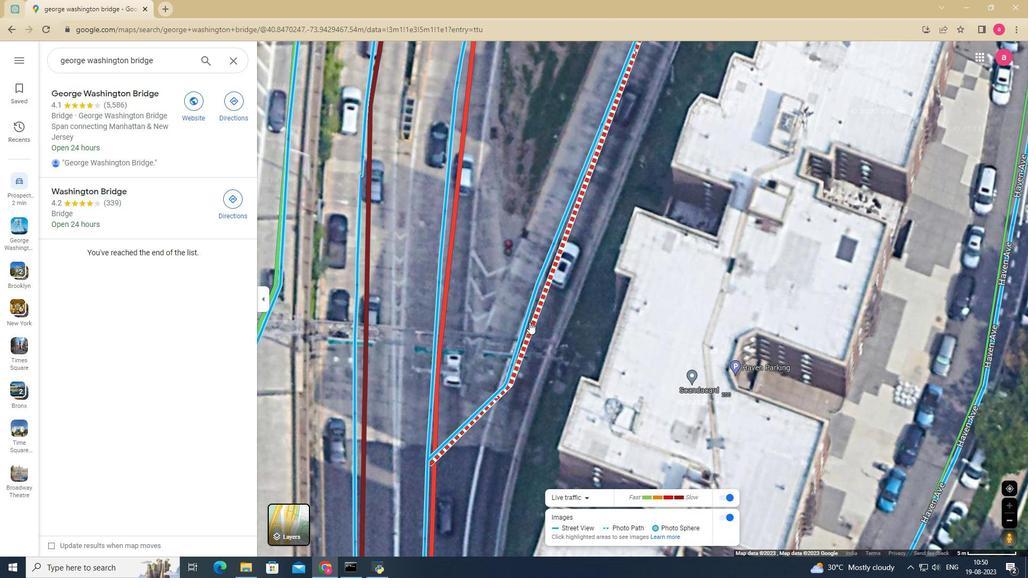 
Action: Mouse scrolled (529, 321) with delta (0, 0)
Screenshot: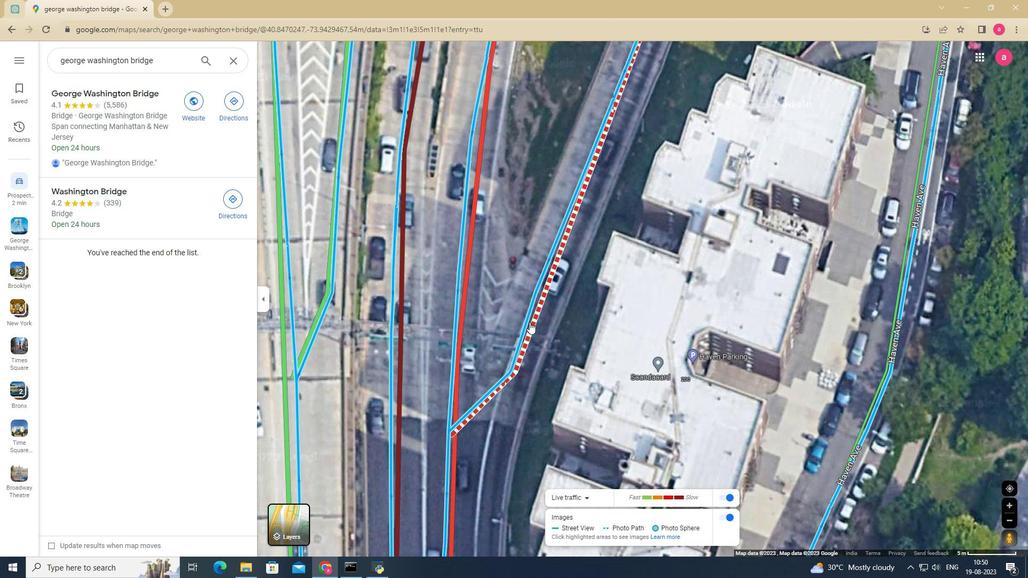 
Action: Mouse scrolled (529, 321) with delta (0, 0)
Screenshot: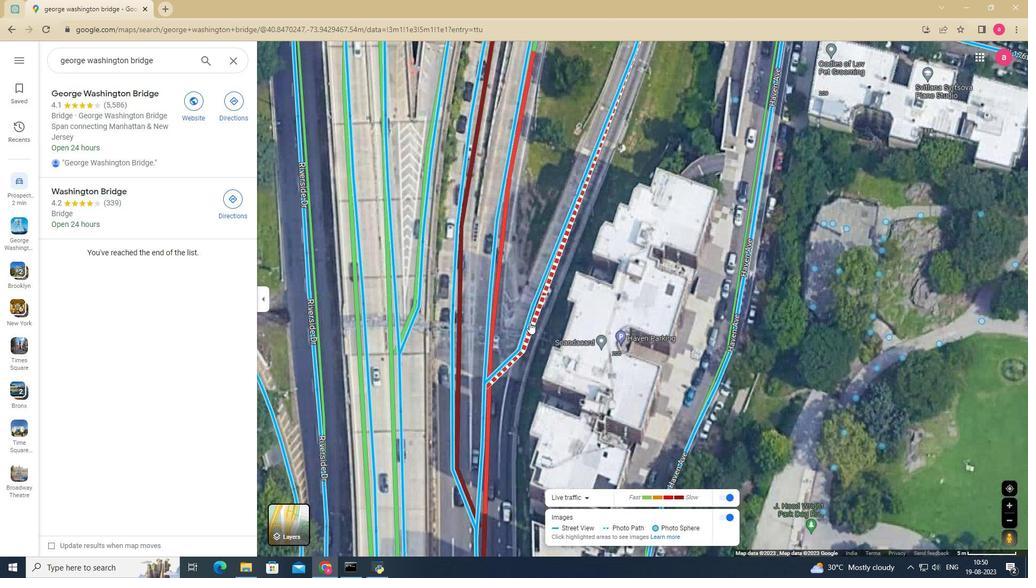 
Action: Mouse scrolled (529, 321) with delta (0, 0)
Screenshot: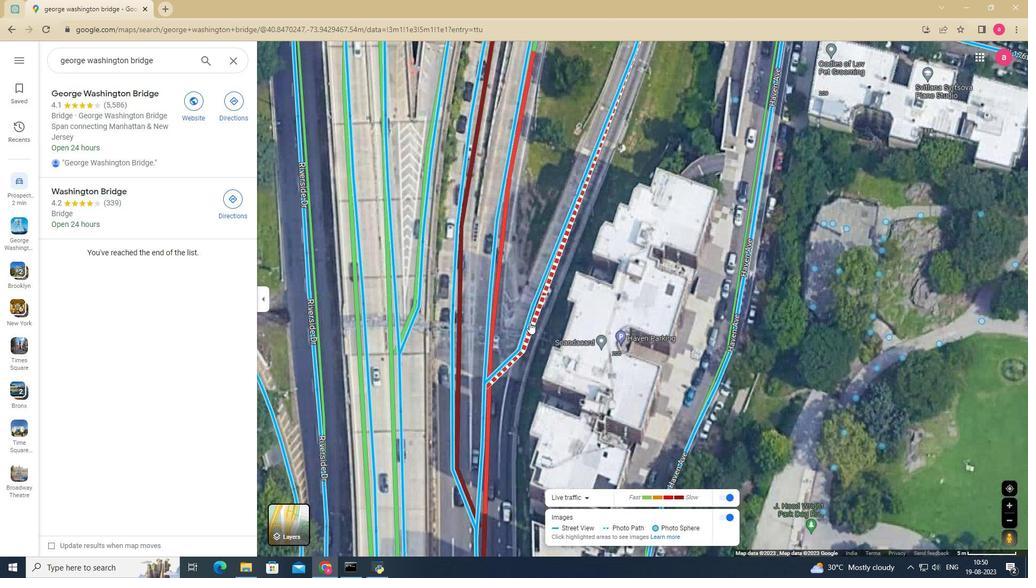 
Action: Mouse scrolled (529, 321) with delta (0, 0)
Screenshot: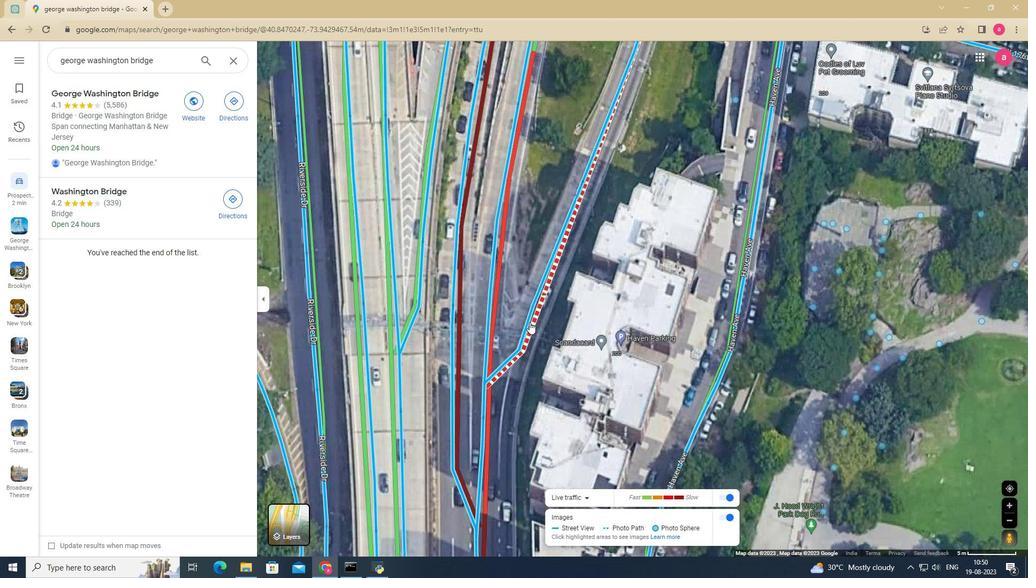 
Action: Mouse scrolled (529, 321) with delta (0, 0)
Screenshot: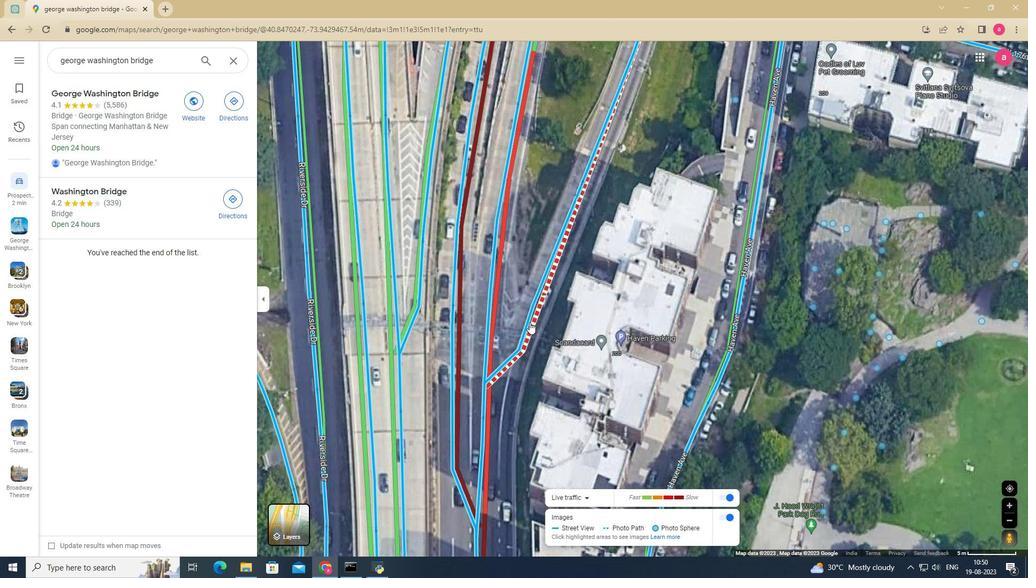 
Action: Mouse moved to (548, 259)
Screenshot: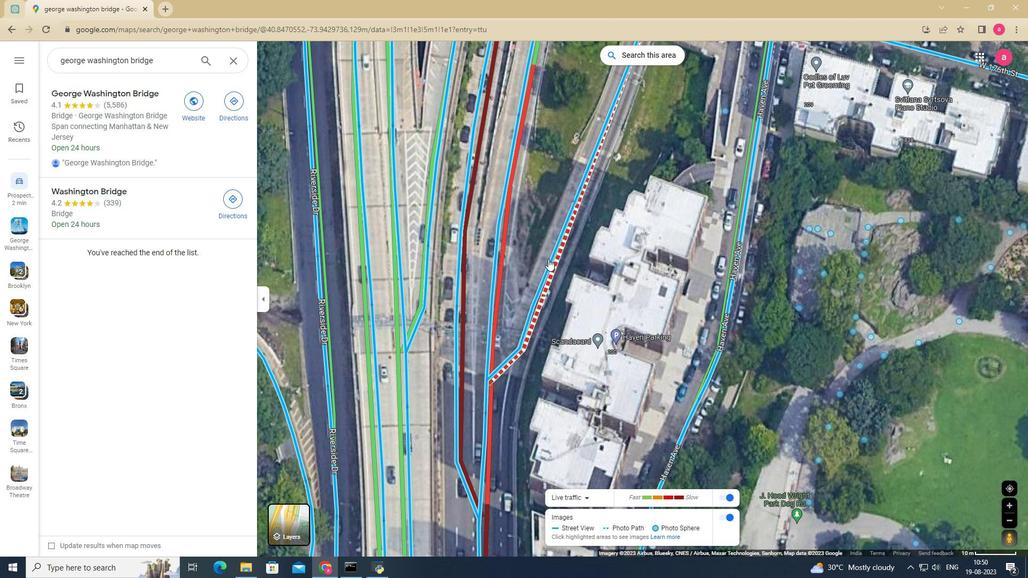 
Action: Mouse pressed left at (548, 259)
Screenshot: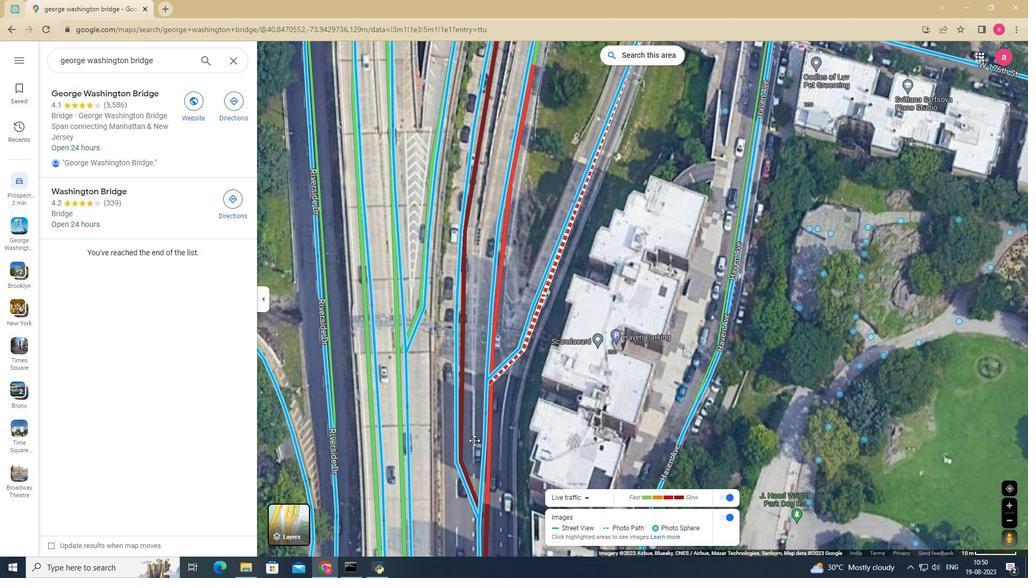 
Action: Mouse moved to (586, 272)
Screenshot: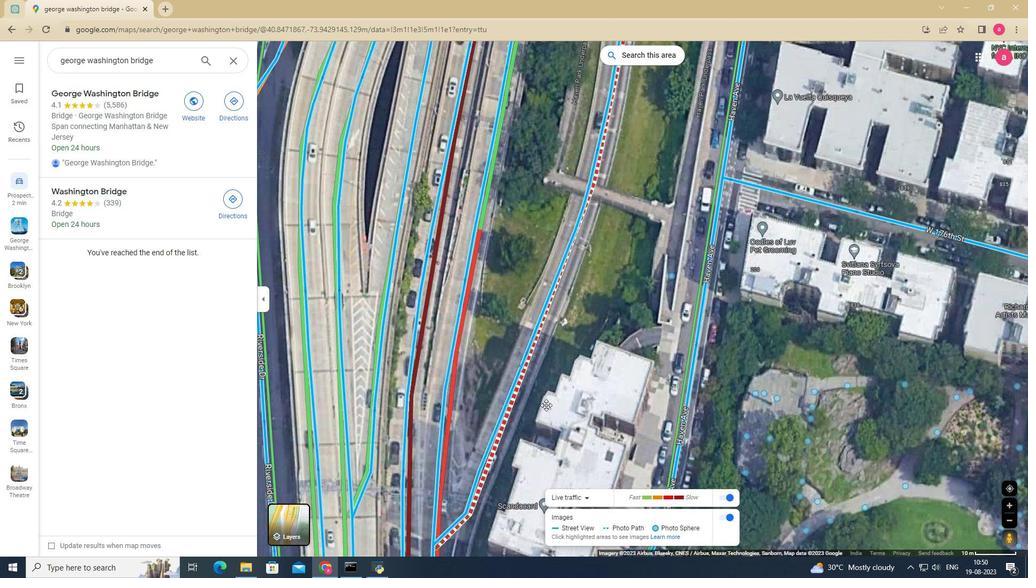 
Action: Mouse pressed left at (586, 272)
Screenshot: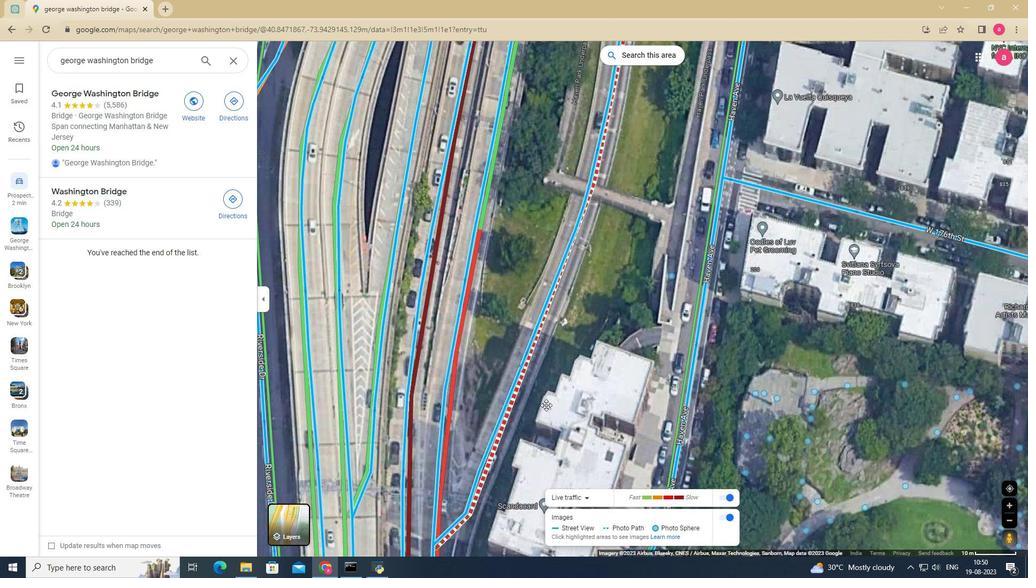 
Action: Mouse moved to (542, 331)
Screenshot: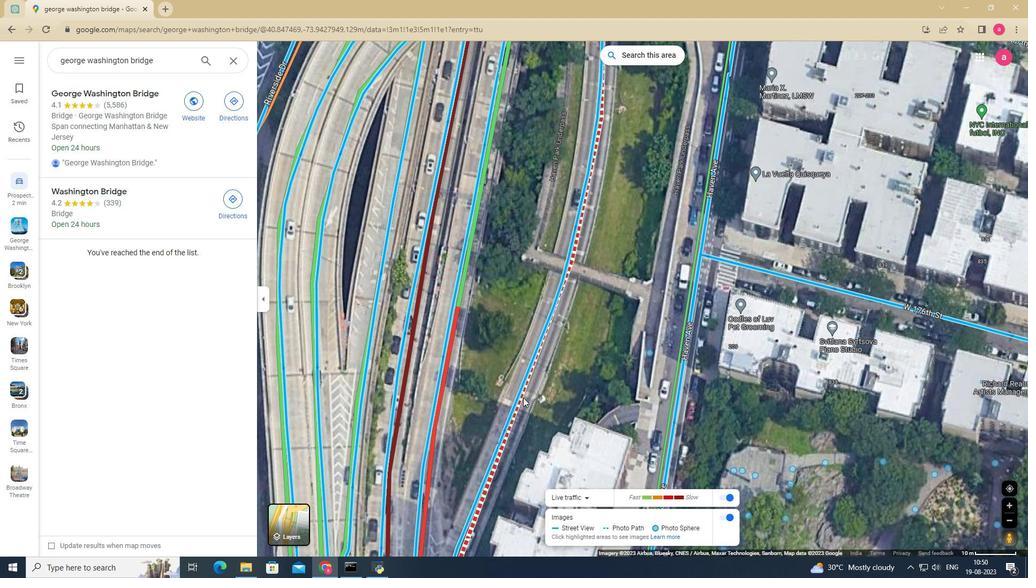 
Action: Mouse pressed left at (557, 199)
Screenshot: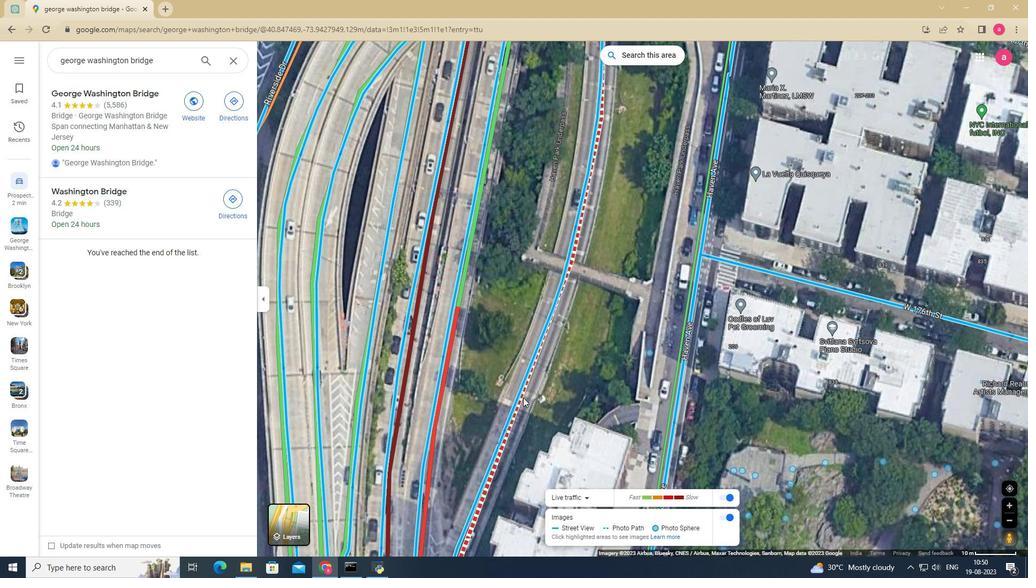 
Action: Mouse moved to (559, 221)
Screenshot: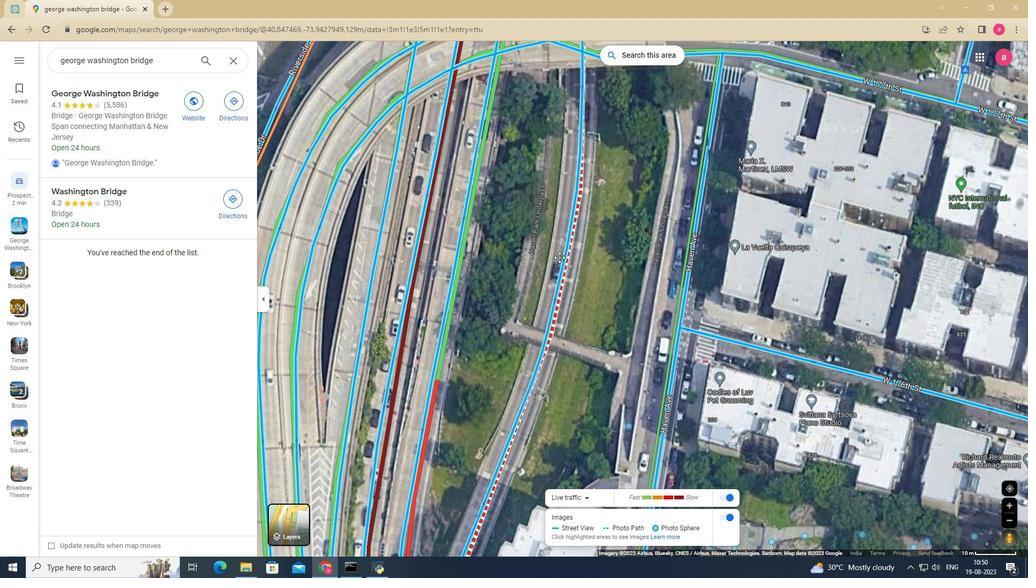 
Action: Mouse pressed left at (559, 221)
Screenshot: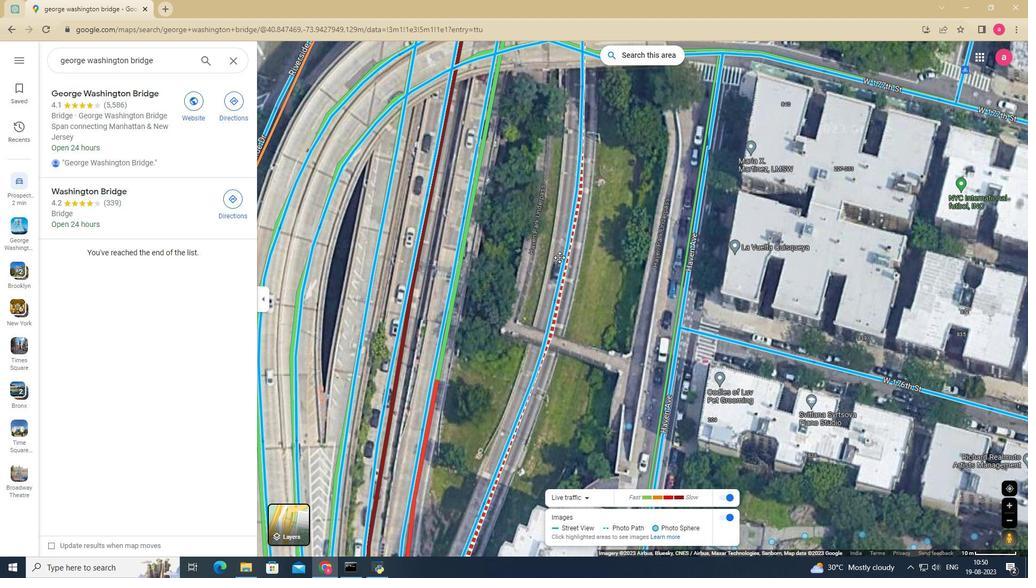 
Action: Mouse moved to (562, 231)
Screenshot: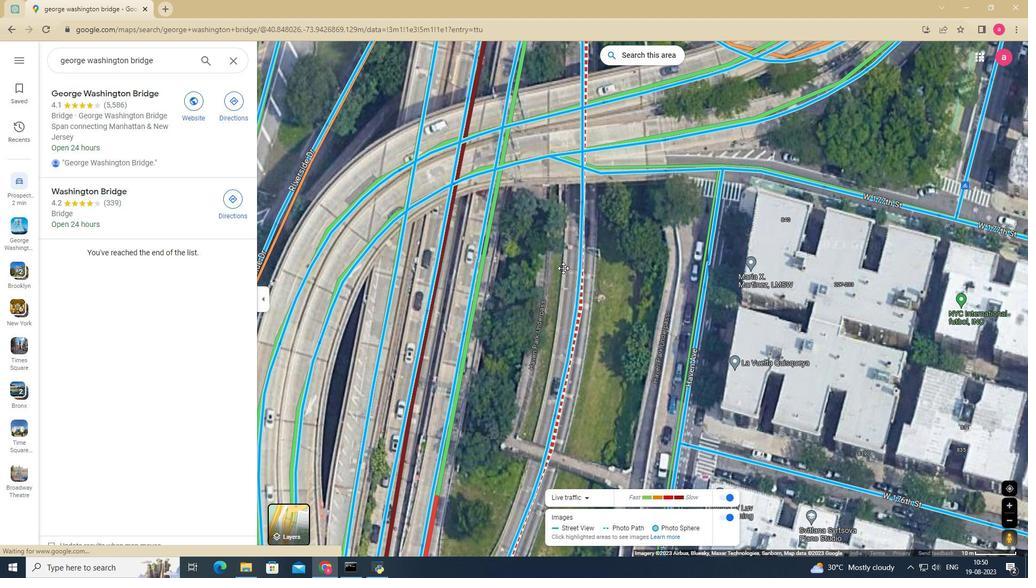 
Action: Mouse pressed left at (562, 231)
Screenshot: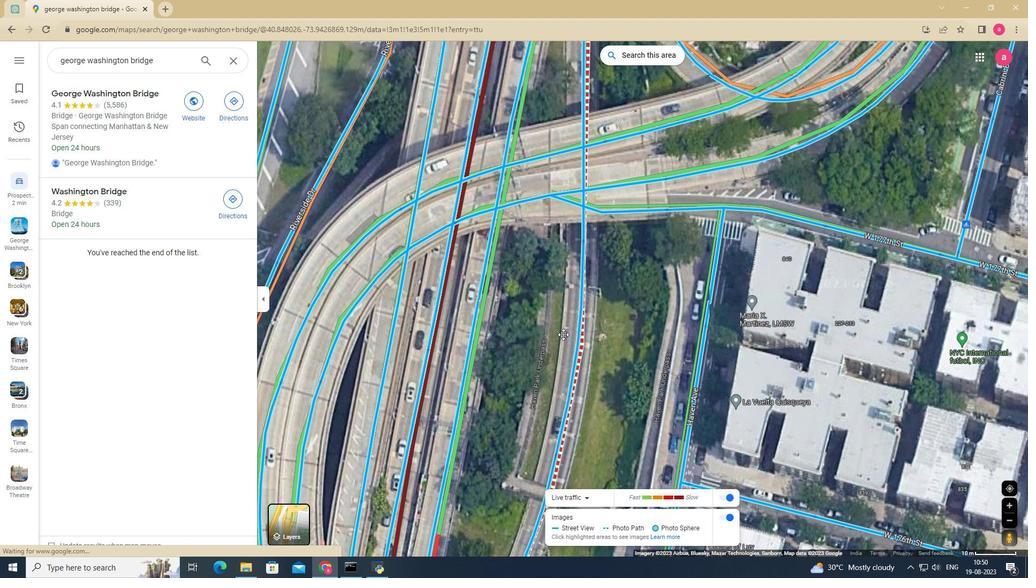 
Action: Mouse moved to (573, 163)
Screenshot: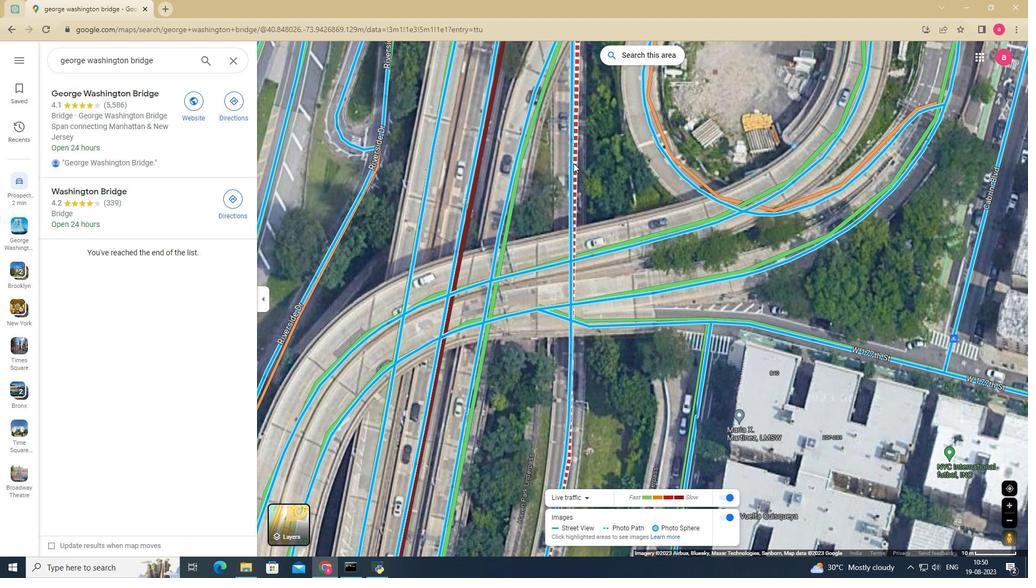 
Action: Mouse pressed left at (573, 163)
Screenshot: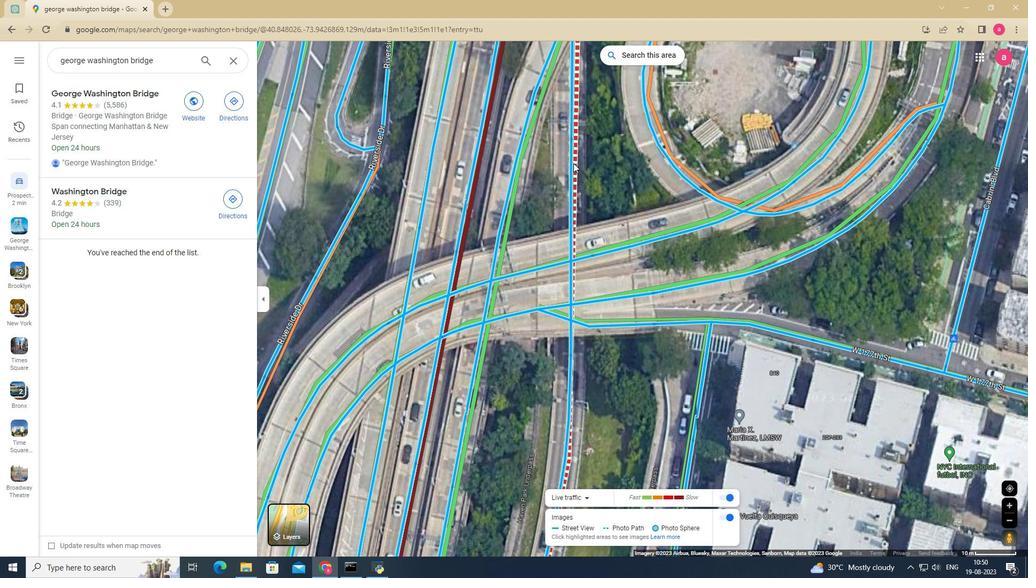 
Action: Mouse moved to (627, 202)
Screenshot: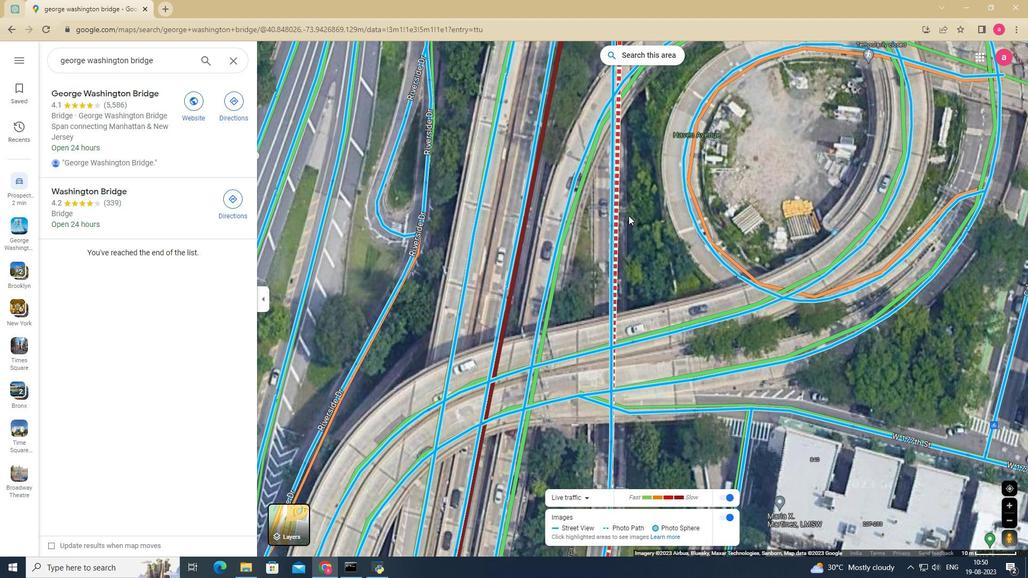 
Action: Mouse pressed left at (627, 202)
Screenshot: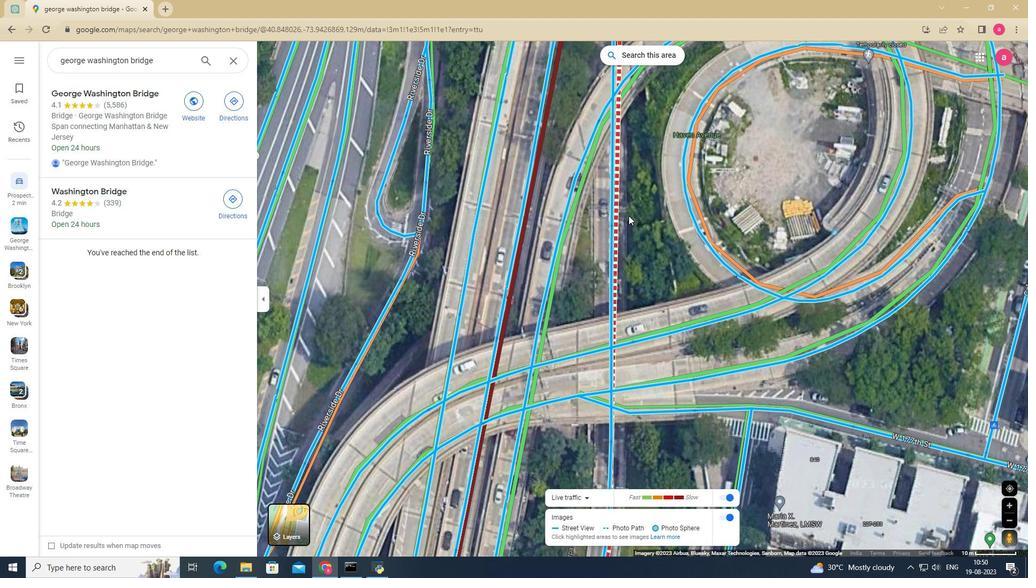 
Action: Mouse moved to (662, 232)
Screenshot: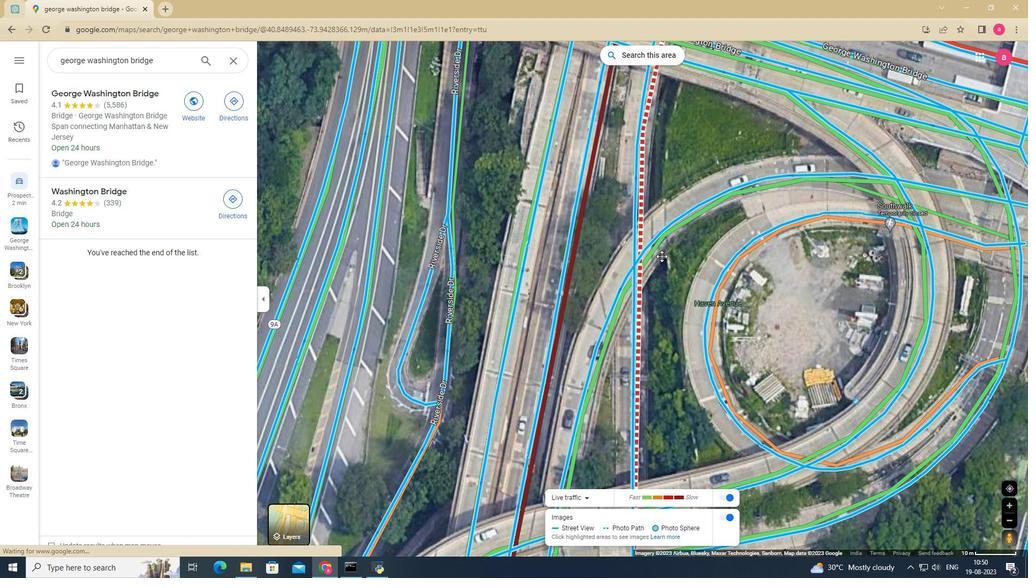 
Action: Mouse pressed left at (662, 232)
Screenshot: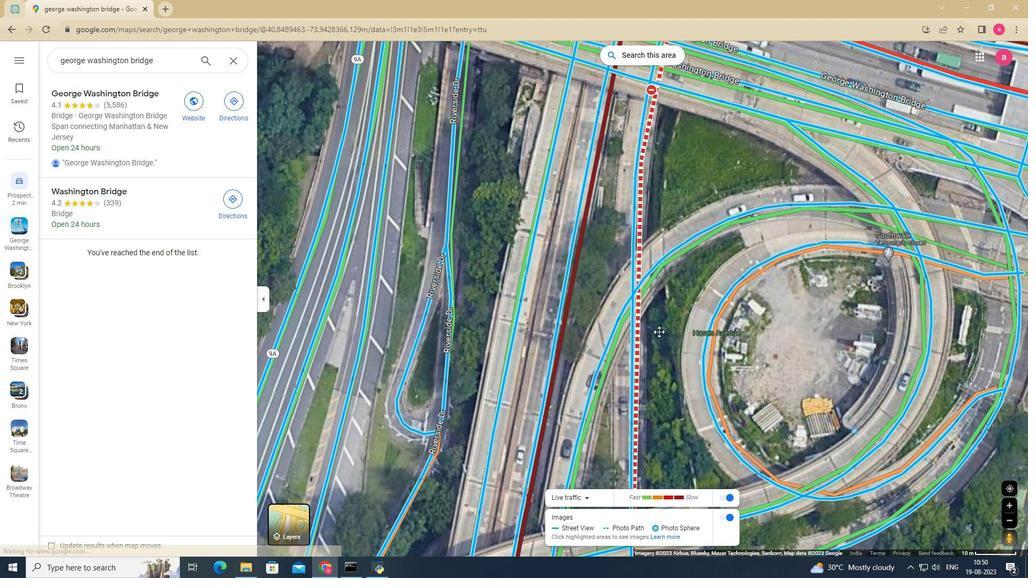 
Action: Mouse moved to (672, 266)
Screenshot: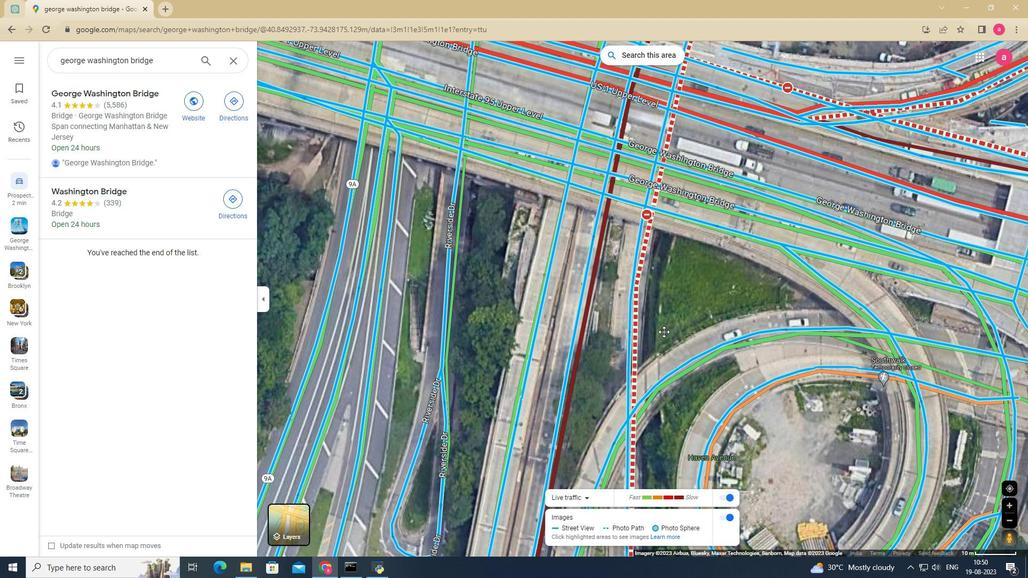 
Action: Mouse pressed left at (672, 266)
Screenshot: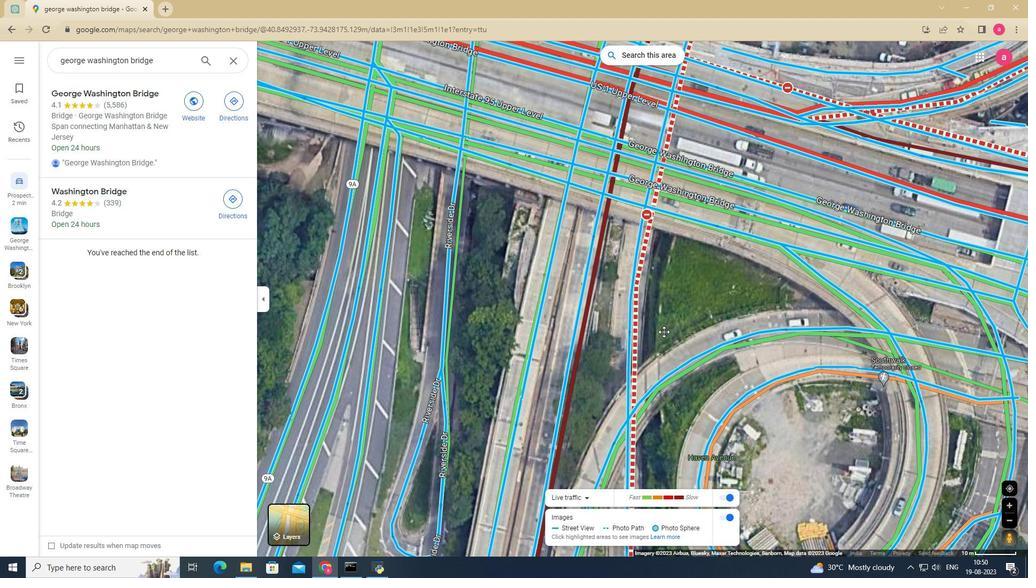 
Action: Mouse moved to (666, 238)
Screenshot: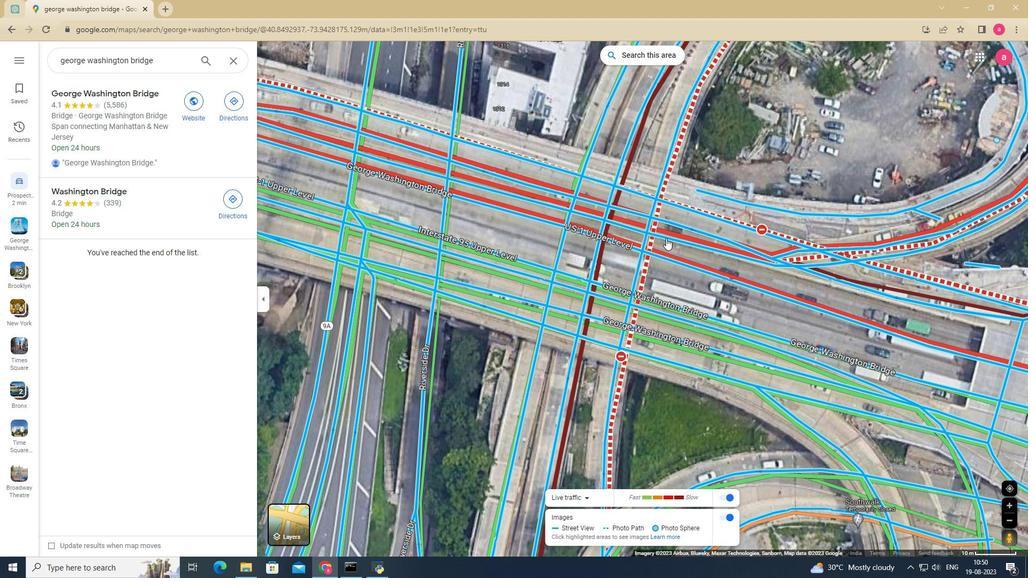 
Action: Mouse pressed left at (666, 238)
Screenshot: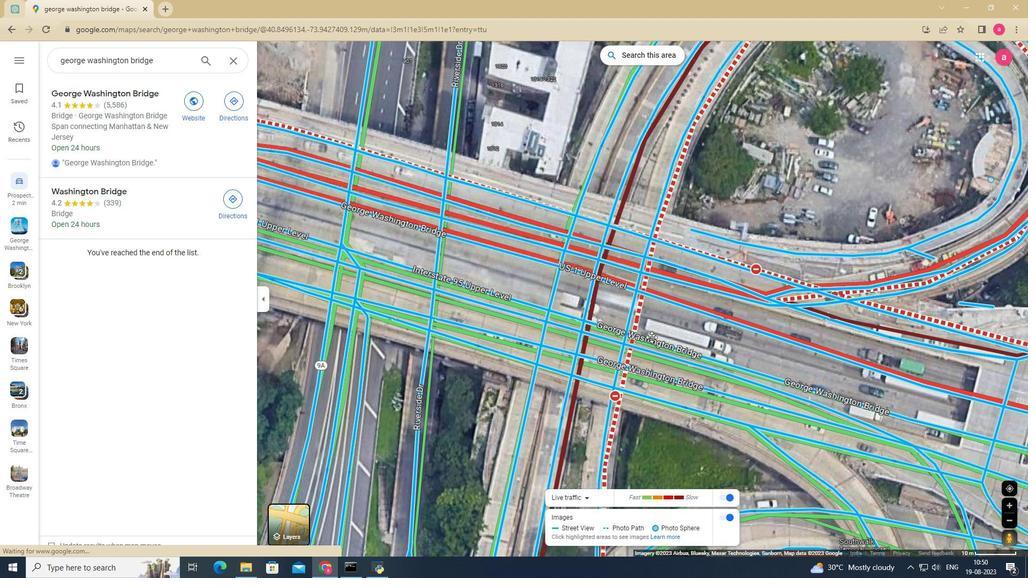 
Action: Mouse moved to (708, 213)
Screenshot: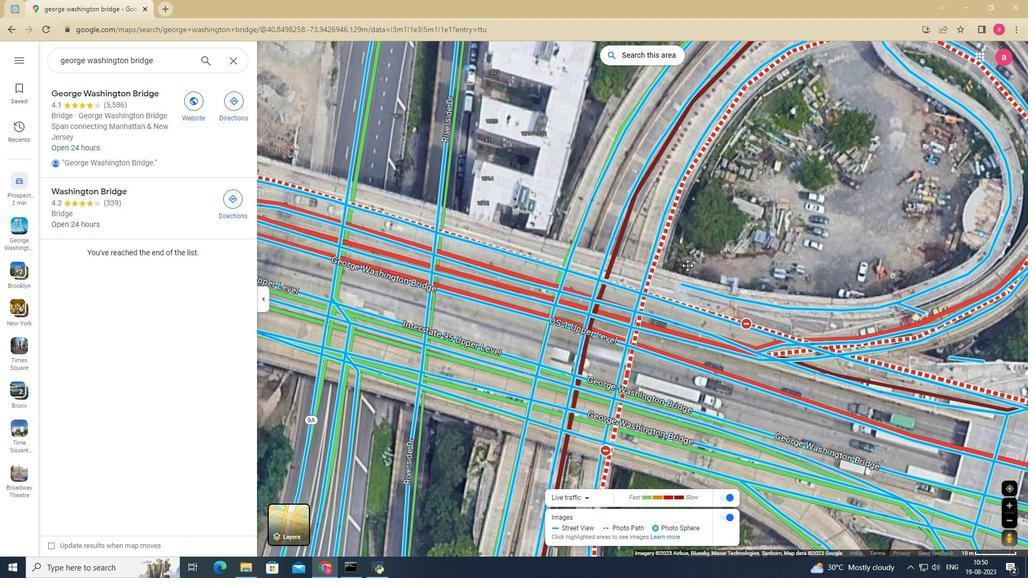 
Action: Mouse pressed left at (708, 213)
Screenshot: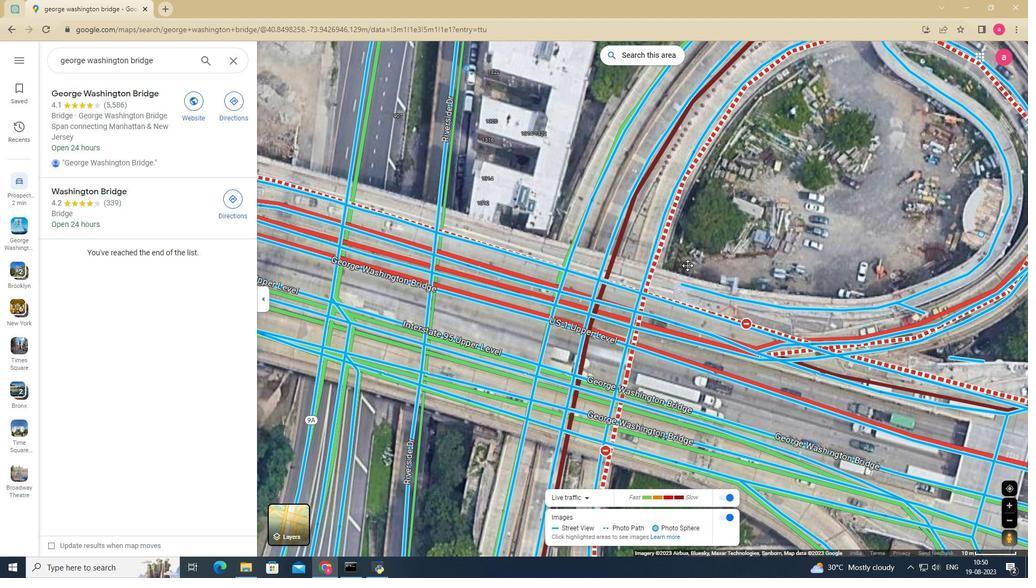 
Action: Mouse moved to (784, 239)
Screenshot: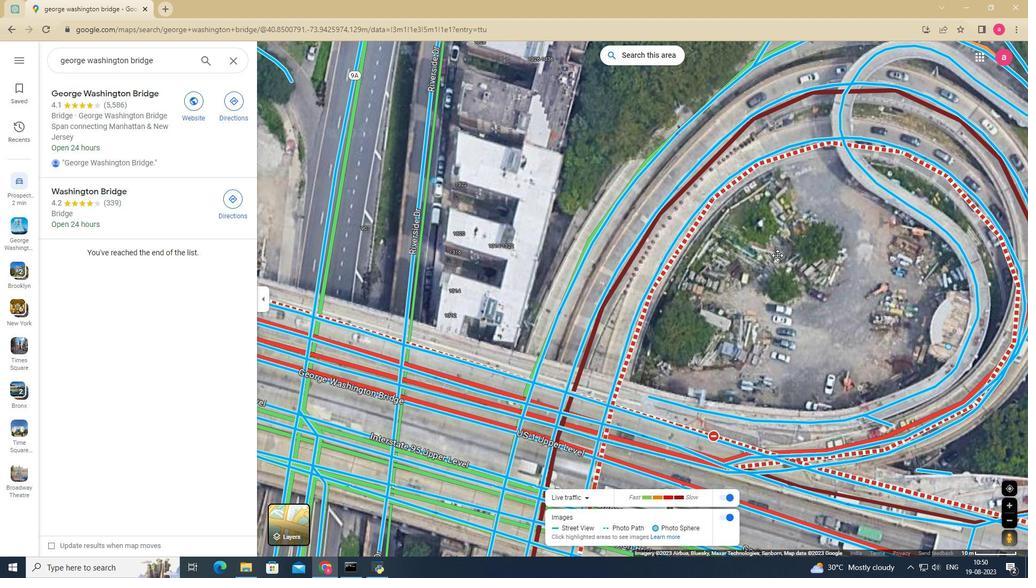 
Action: Mouse pressed left at (784, 239)
Screenshot: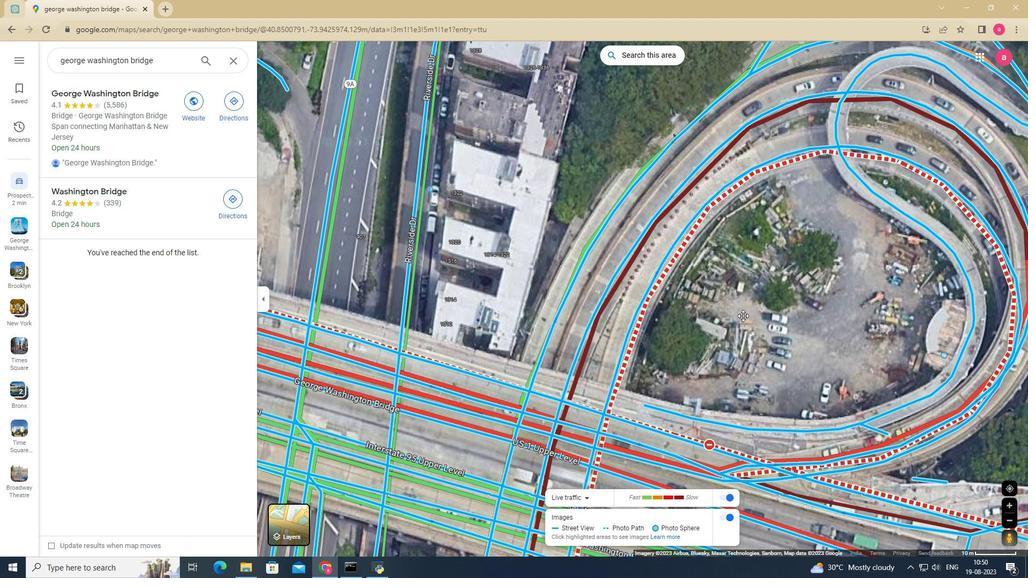 
Action: Mouse moved to (797, 370)
Screenshot: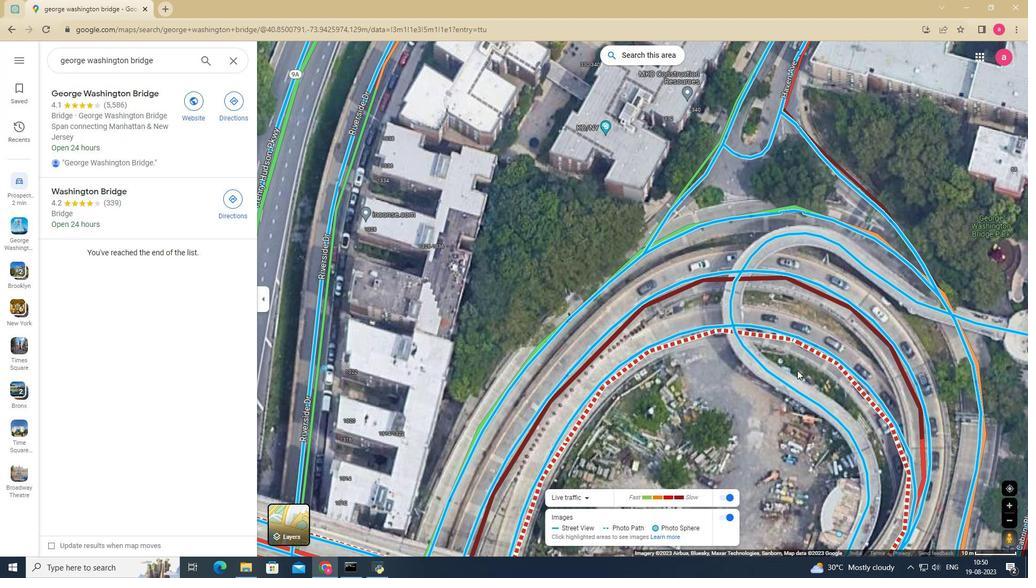 
Action: Mouse pressed left at (797, 370)
Screenshot: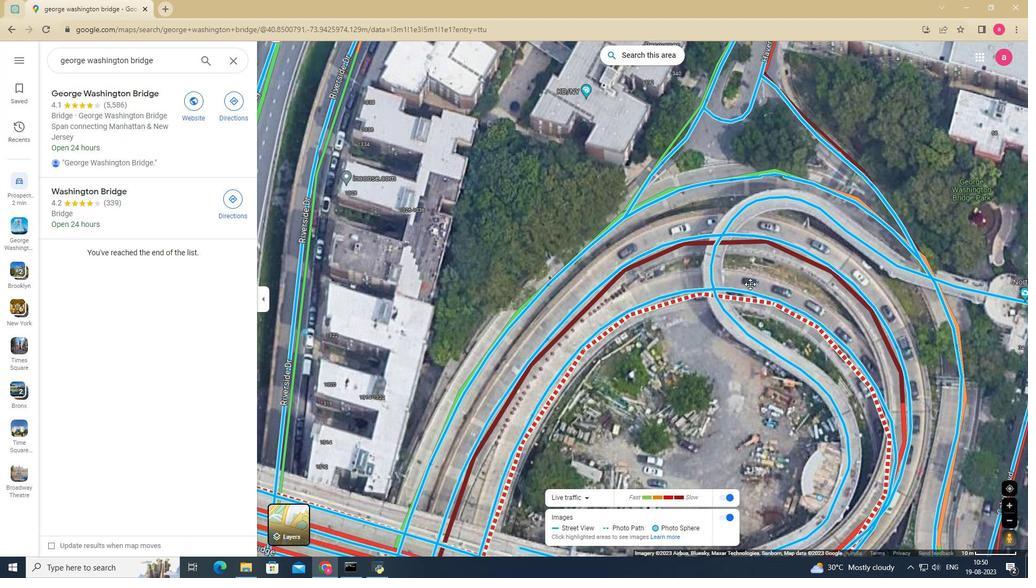 
Action: Mouse moved to (762, 383)
Screenshot: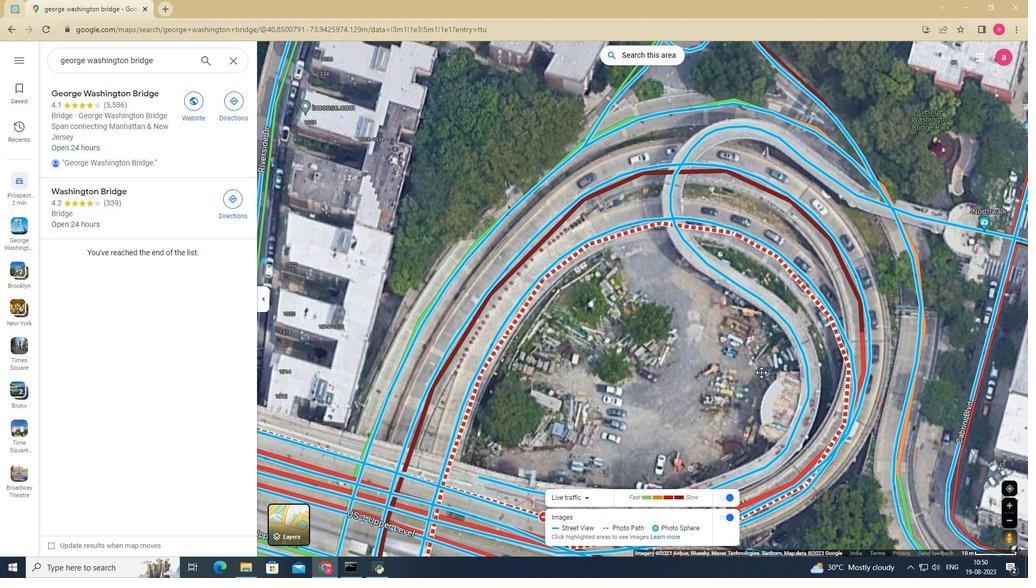 
Action: Mouse pressed left at (762, 383)
Screenshot: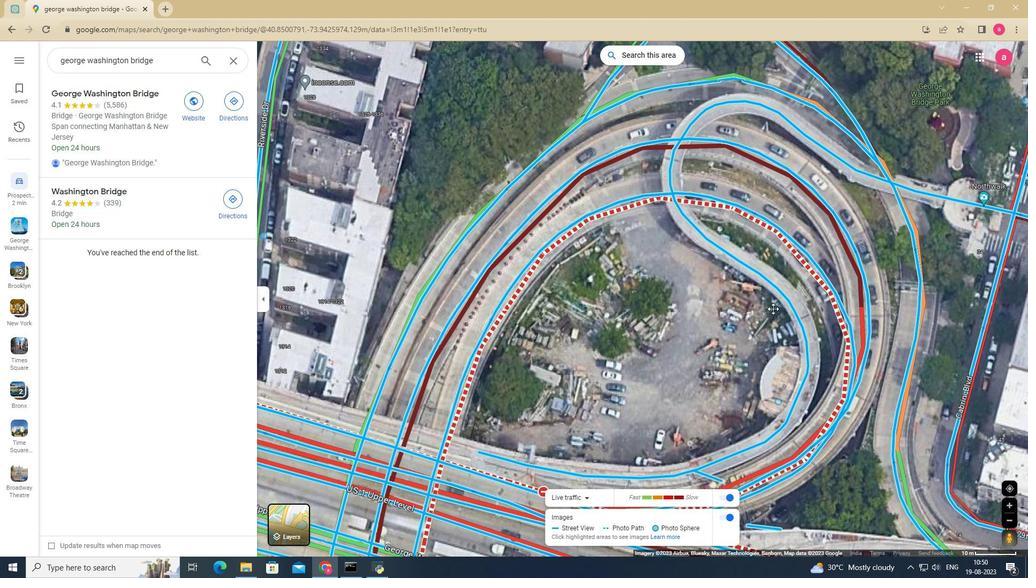 
Action: Mouse moved to (681, 343)
Screenshot: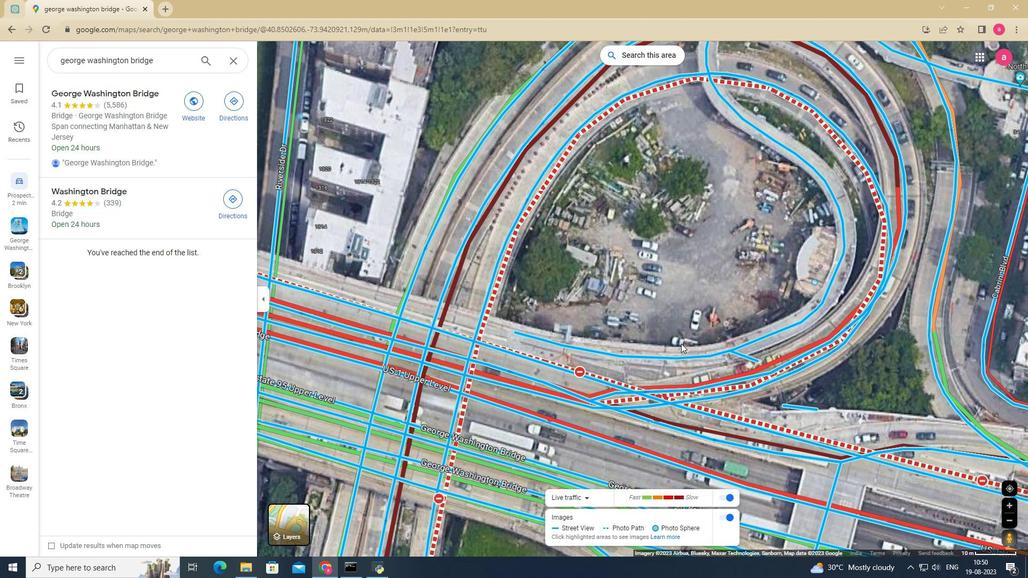 
Action: Mouse pressed left at (681, 343)
Screenshot: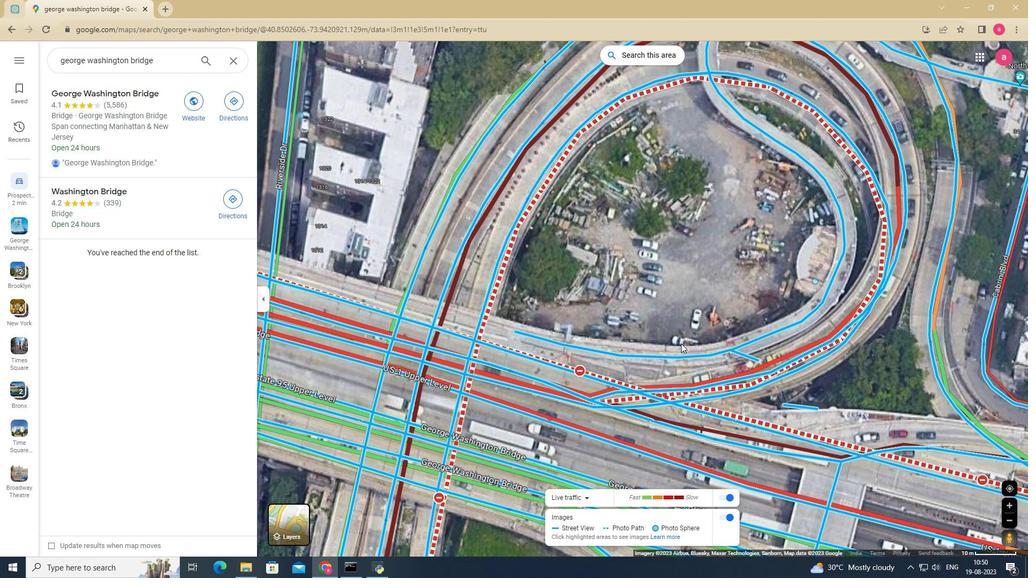 
Action: Mouse moved to (594, 305)
Screenshot: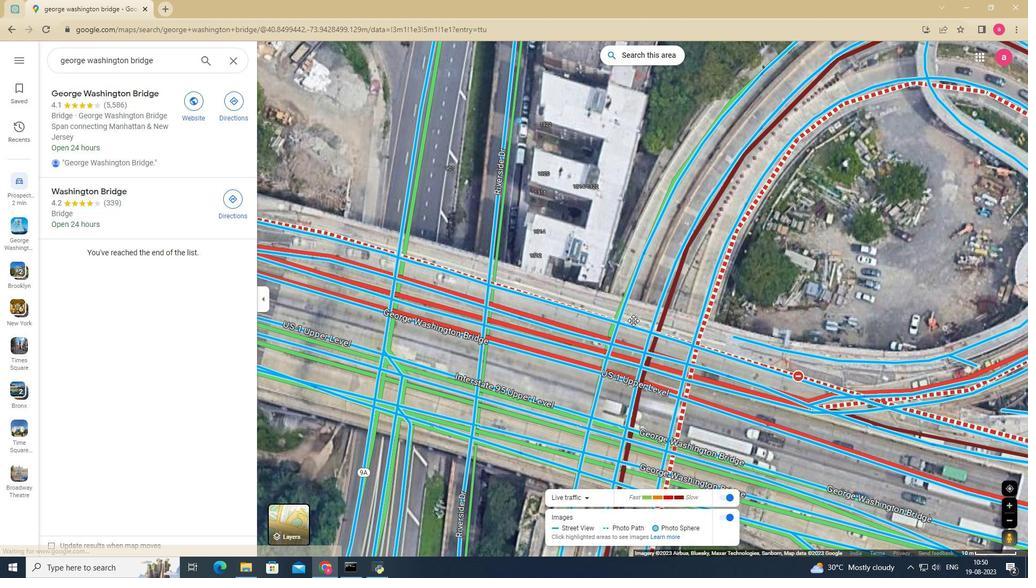 
Action: Mouse pressed left at (594, 305)
Screenshot: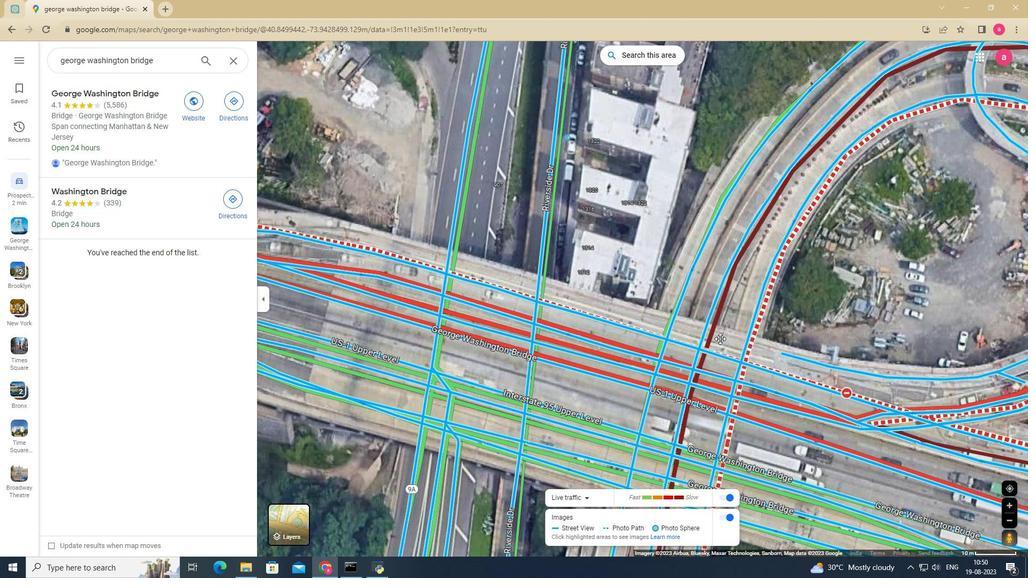 
Action: Mouse moved to (489, 334)
Screenshot: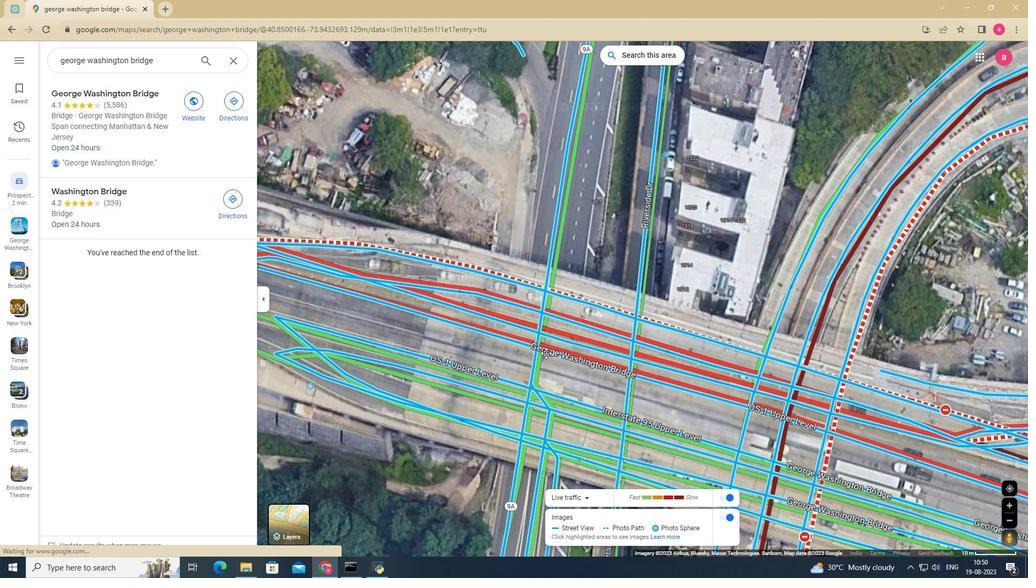 
Action: Mouse pressed left at (489, 334)
Screenshot: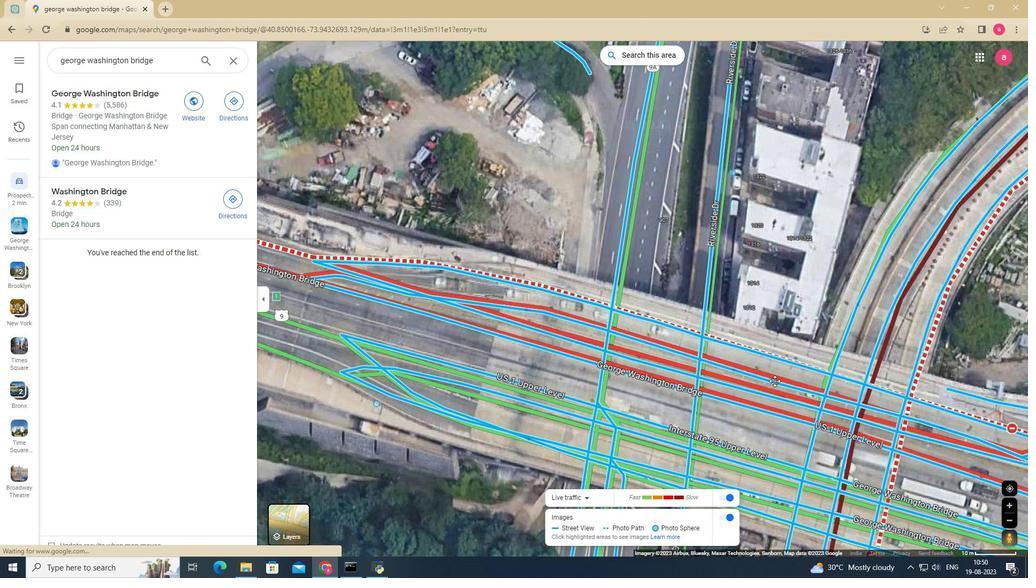 
Action: Mouse moved to (471, 318)
Screenshot: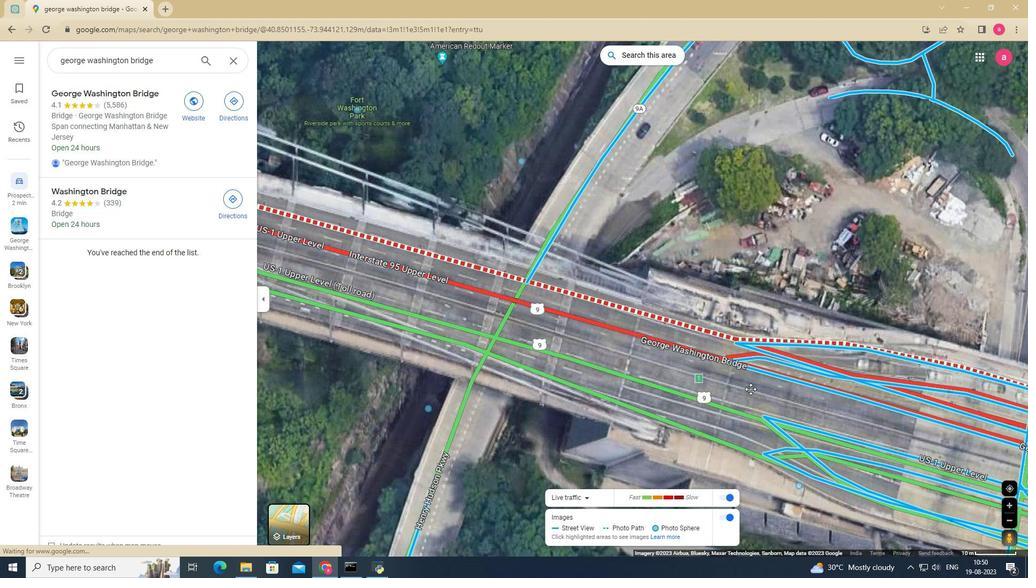 
Action: Mouse pressed left at (465, 317)
Screenshot: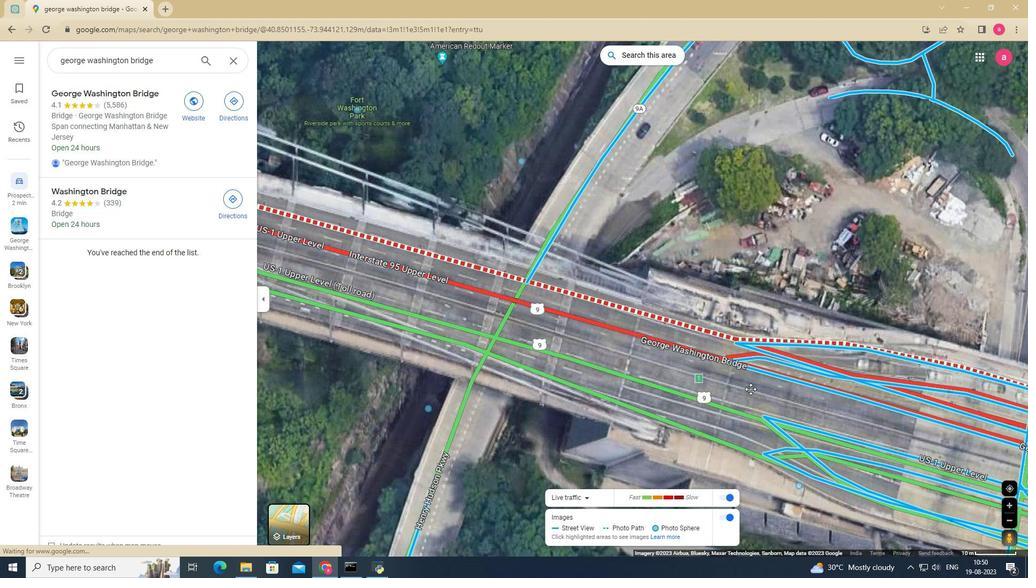 
Action: Mouse moved to (485, 313)
Screenshot: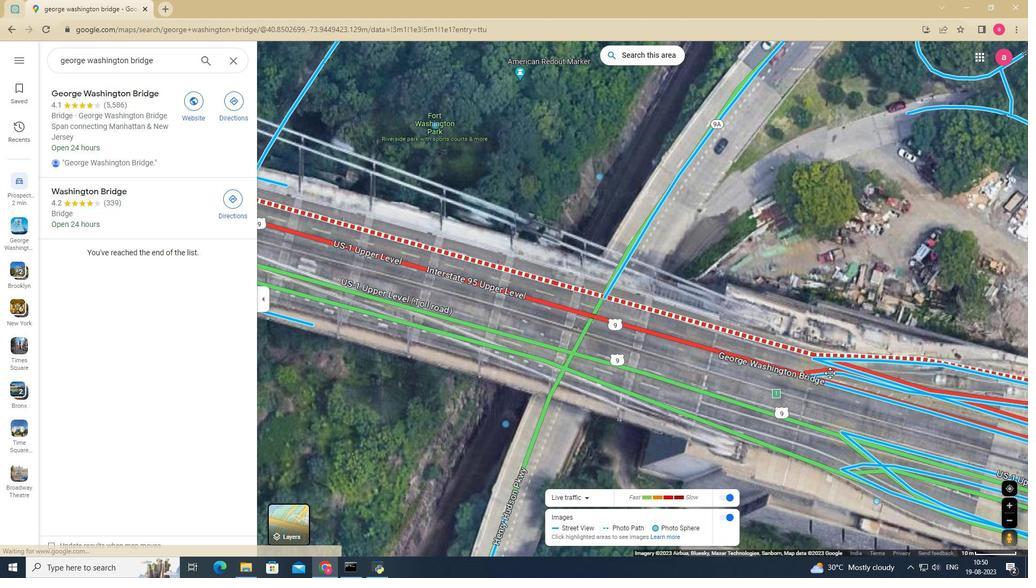 
Action: Mouse pressed left at (485, 313)
Screenshot: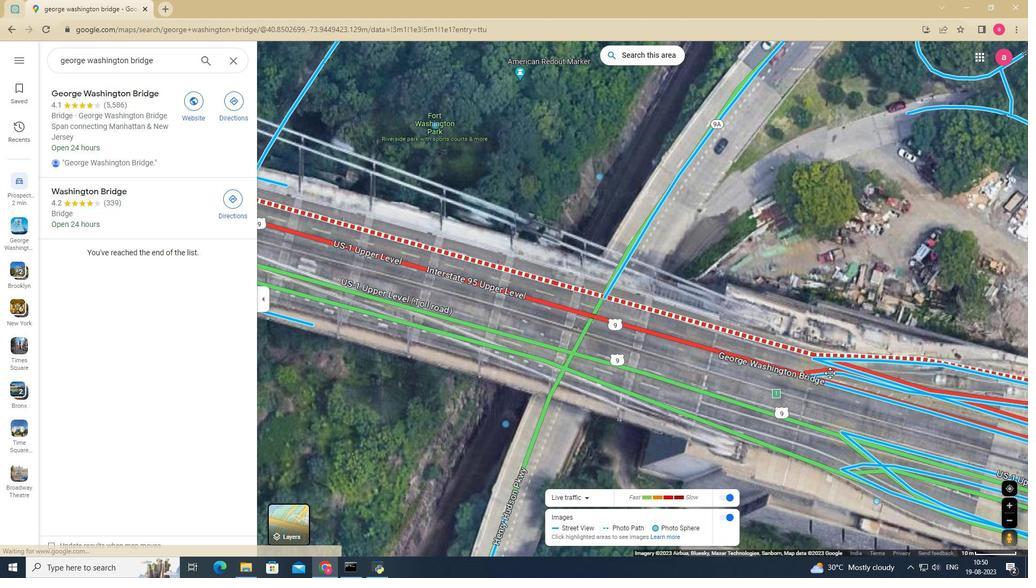 
Action: Mouse moved to (453, 267)
Screenshot: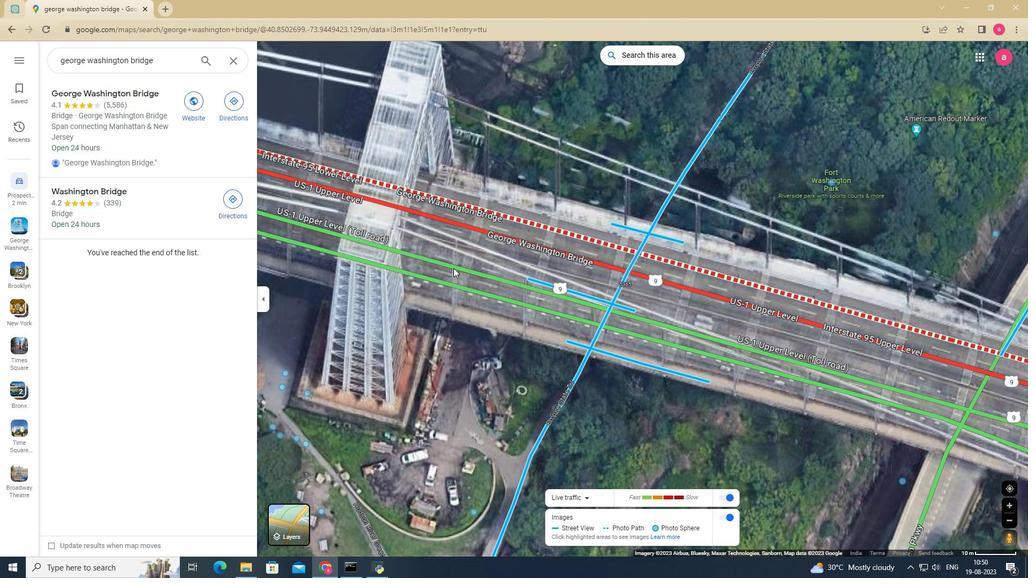 
Action: Mouse pressed left at (453, 267)
Screenshot: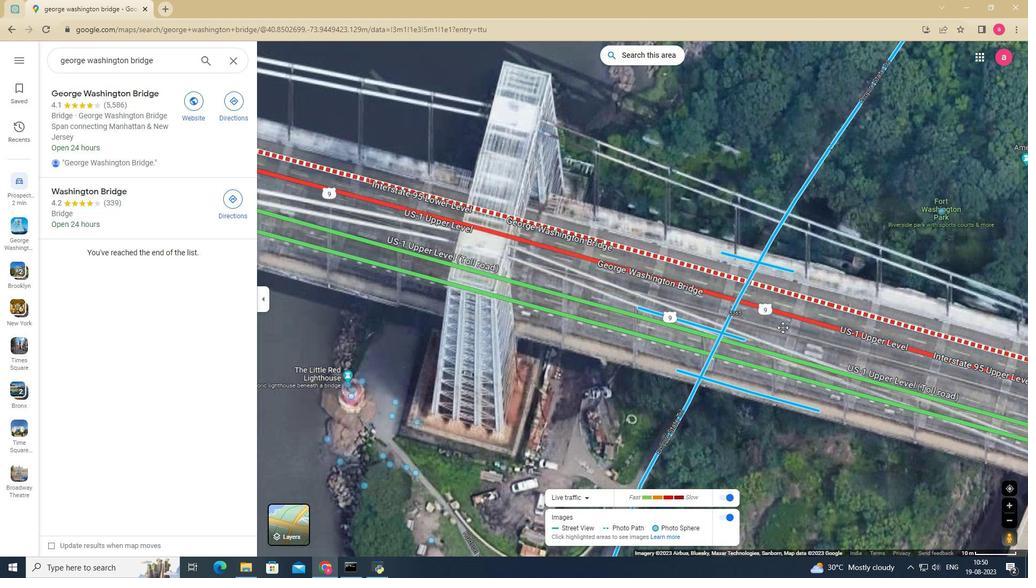
Action: Mouse moved to (370, 216)
Screenshot: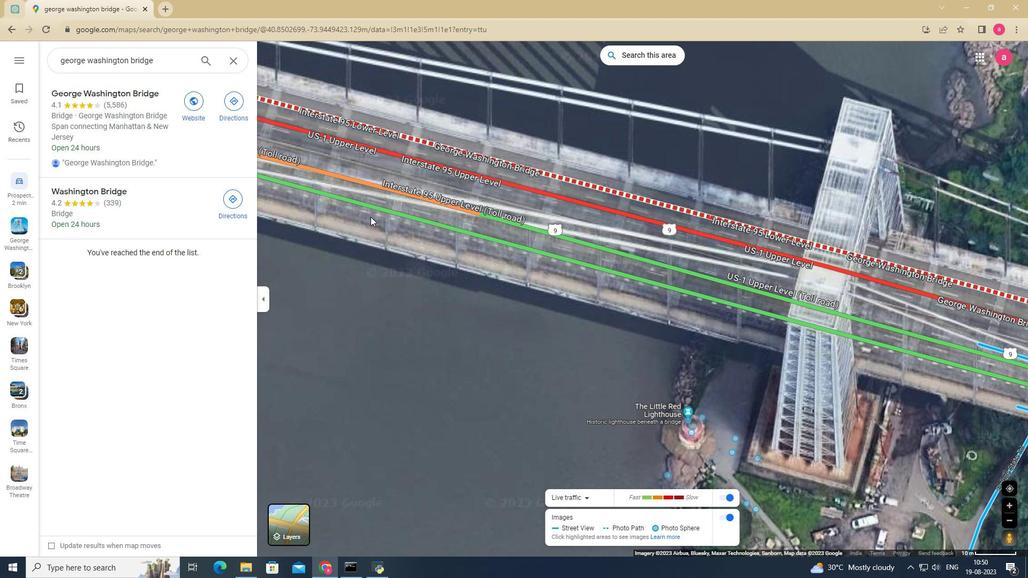 
Action: Mouse pressed left at (370, 216)
Screenshot: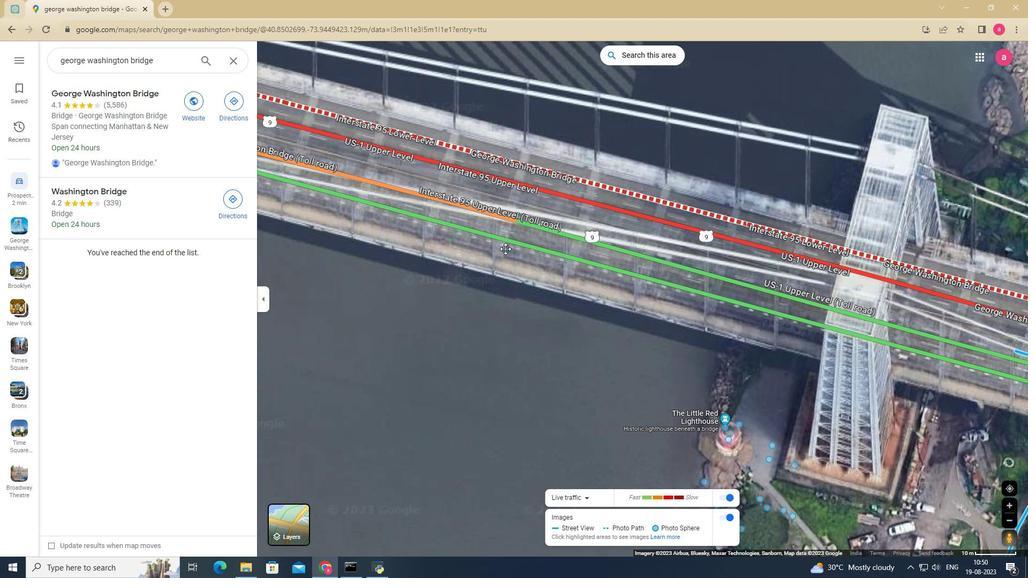
Action: Mouse moved to (426, 209)
Screenshot: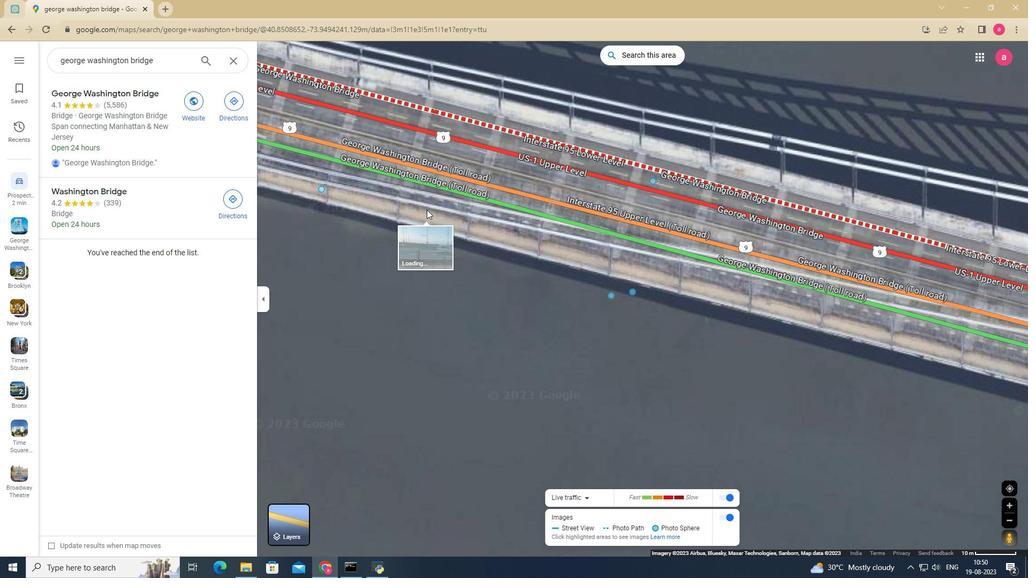 
Action: Mouse pressed left at (426, 209)
Screenshot: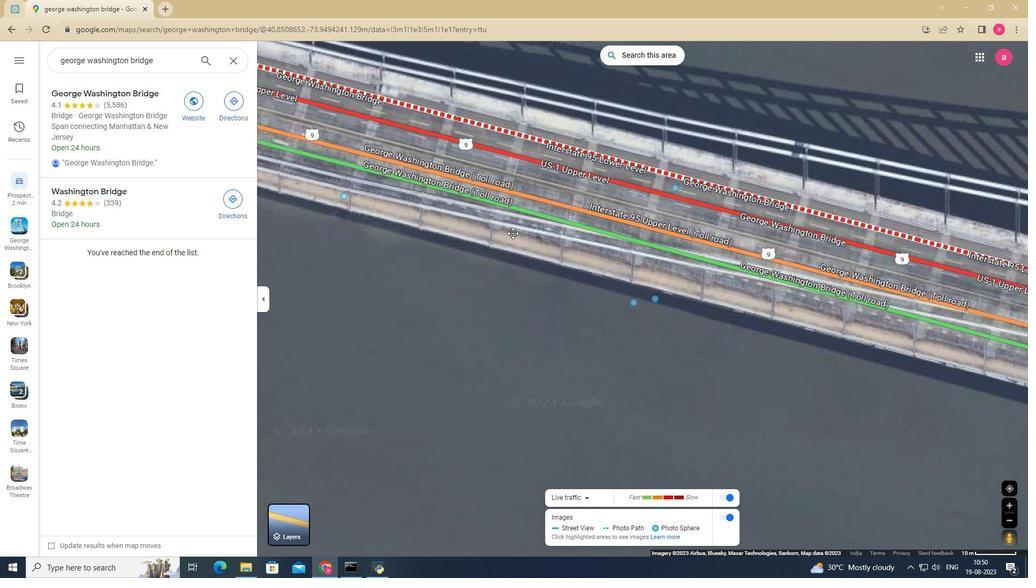 
Action: Mouse moved to (467, 184)
Screenshot: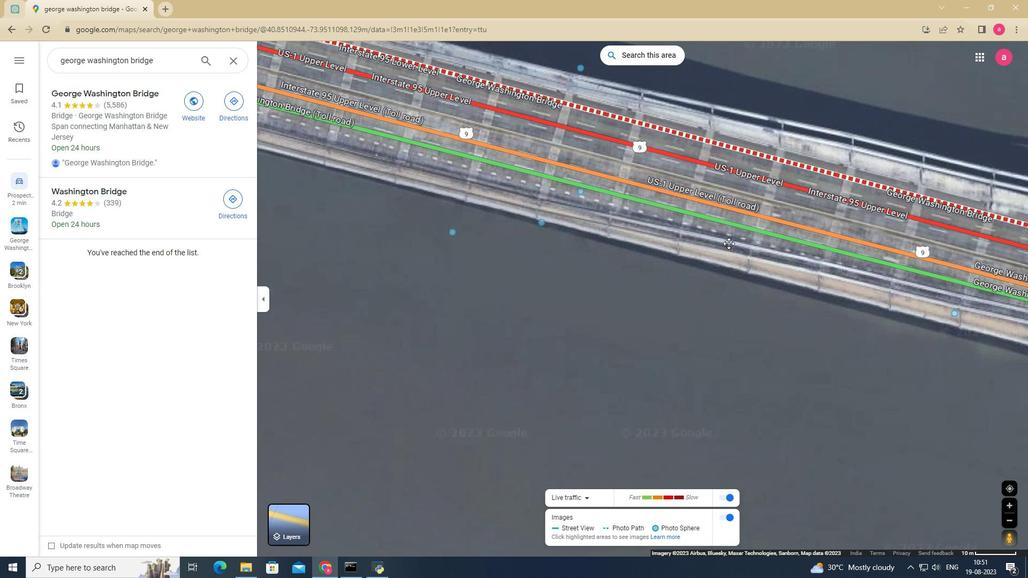 
Action: Mouse pressed left at (467, 184)
Screenshot: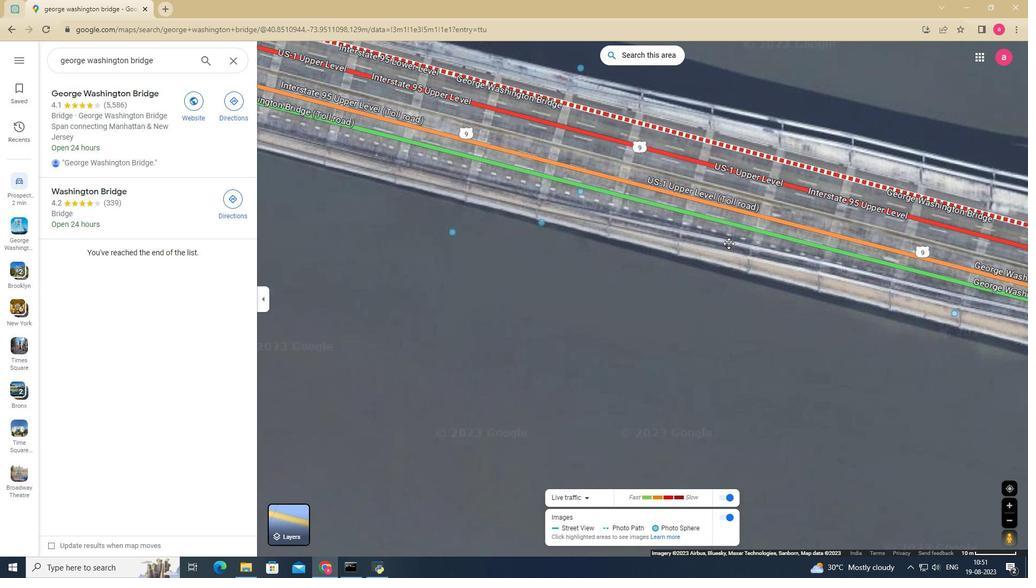 
Action: Mouse moved to (467, 146)
Screenshot: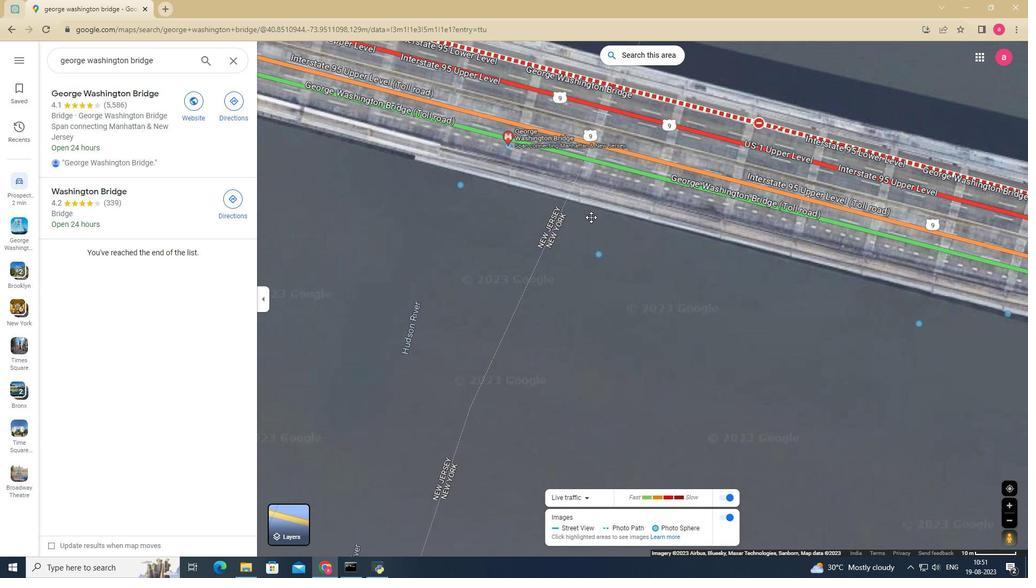 
Action: Mouse pressed left at (456, 141)
Screenshot: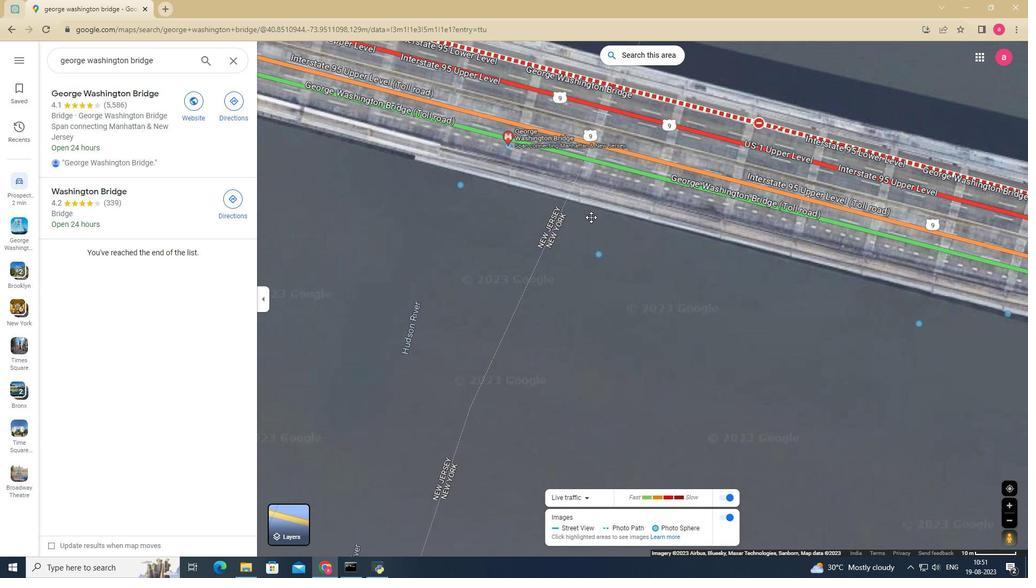 
Action: Mouse moved to (343, 261)
Screenshot: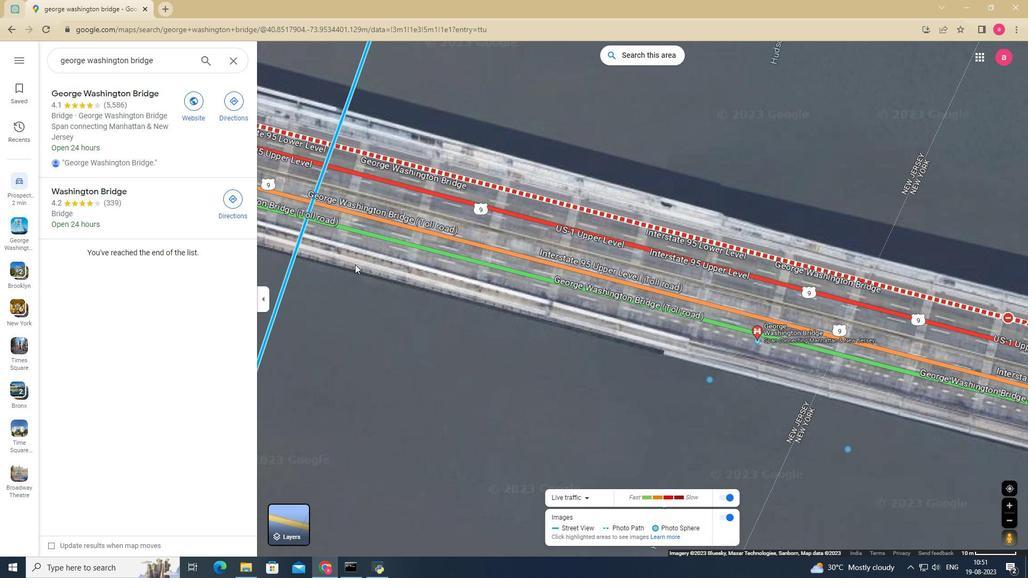 
Action: Mouse pressed left at (343, 261)
Screenshot: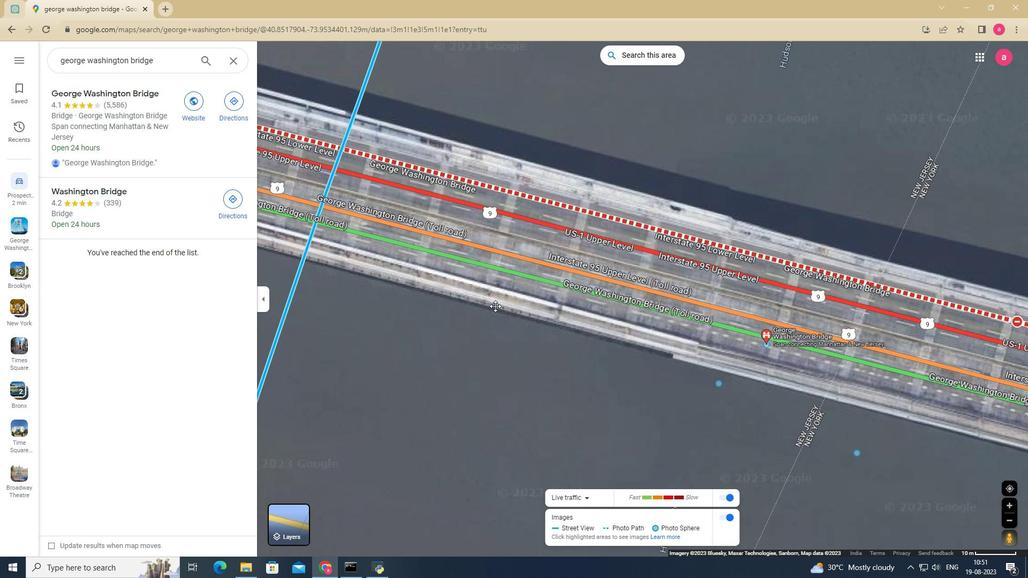 
Action: Mouse moved to (408, 226)
Screenshot: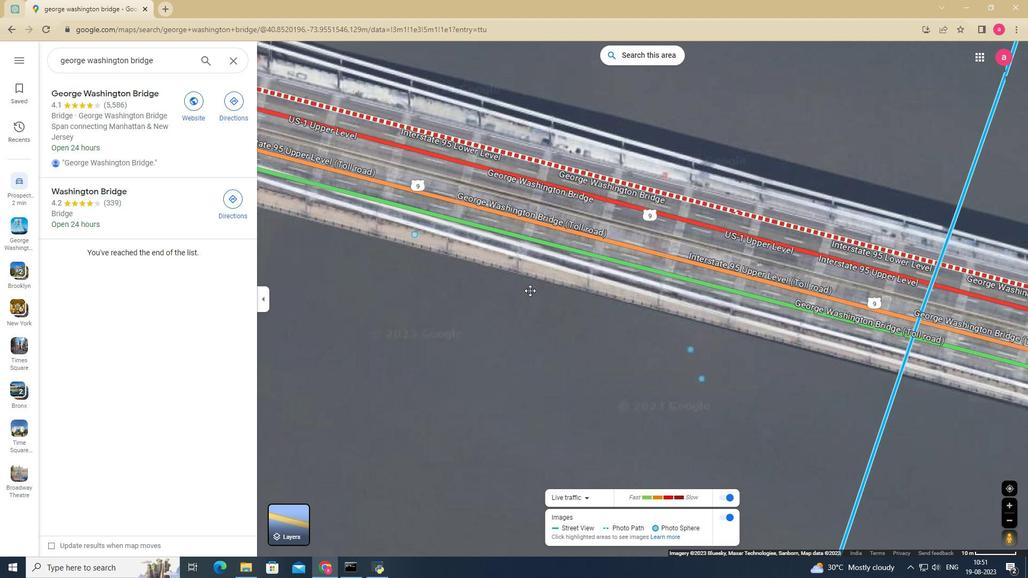 
Action: Mouse pressed left at (408, 226)
Screenshot: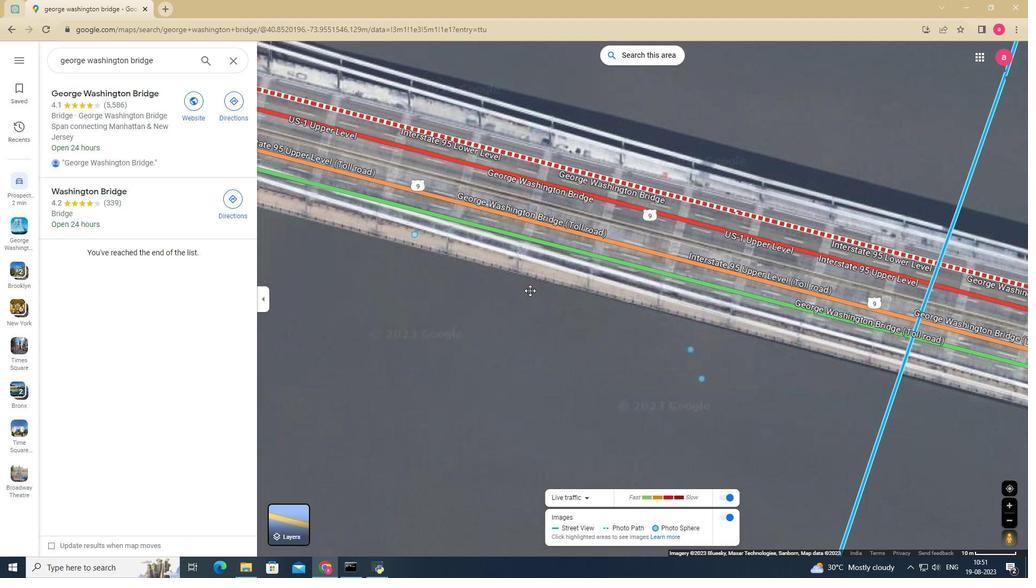 
Action: Mouse moved to (401, 275)
Screenshot: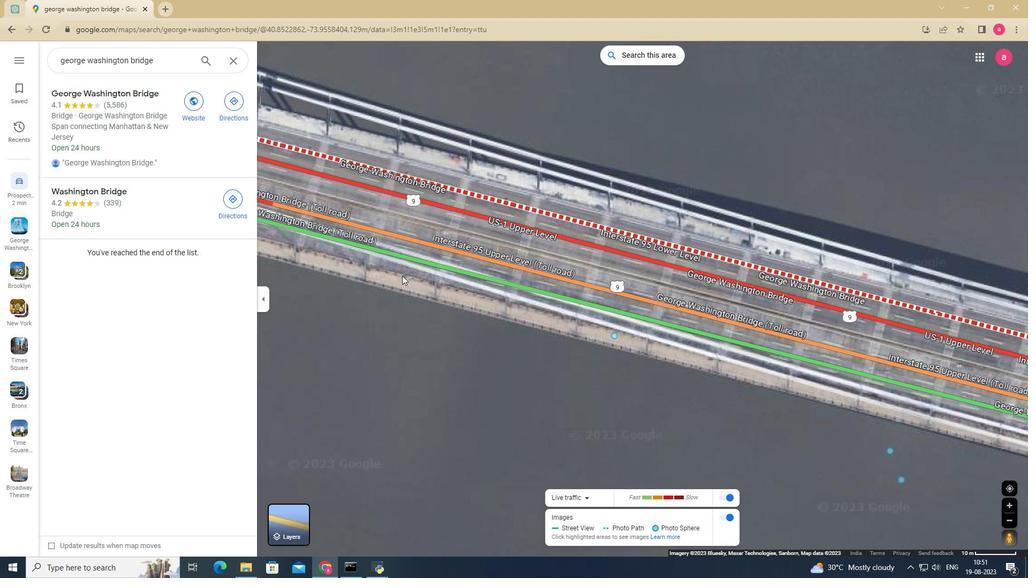 
Action: Mouse pressed left at (401, 275)
Screenshot: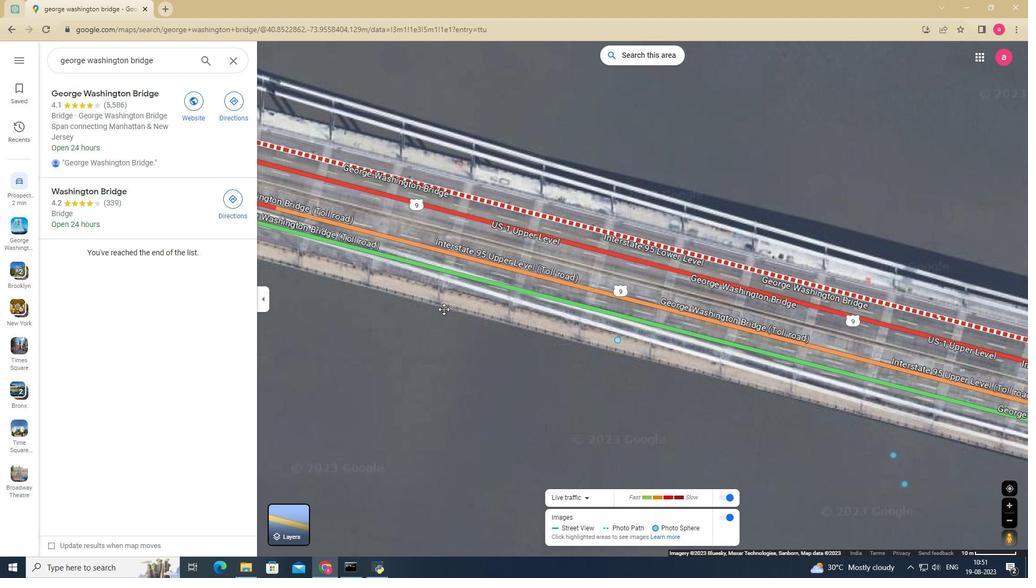 
Action: Mouse moved to (377, 317)
Screenshot: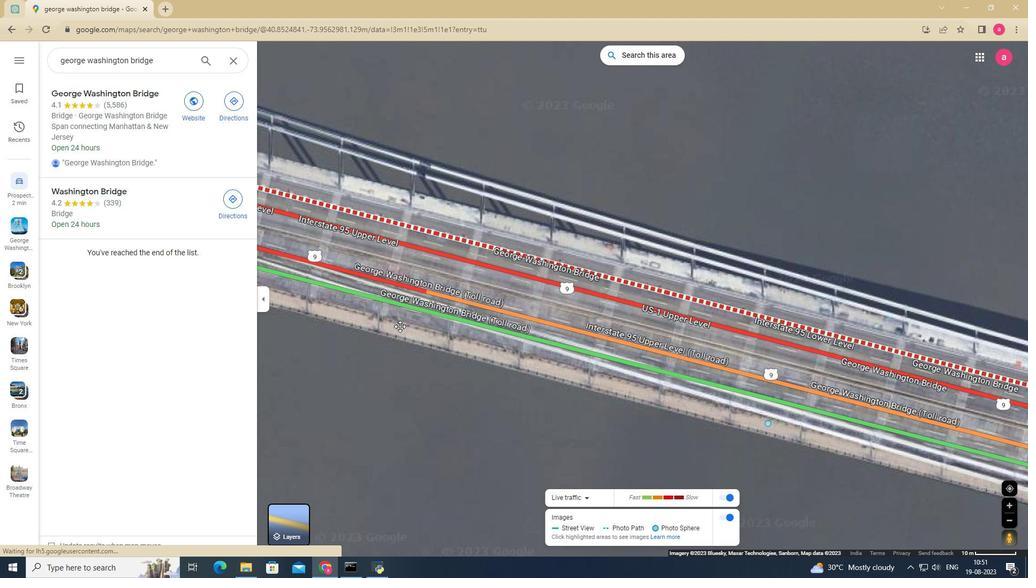 
Action: Mouse pressed left at (377, 317)
Screenshot: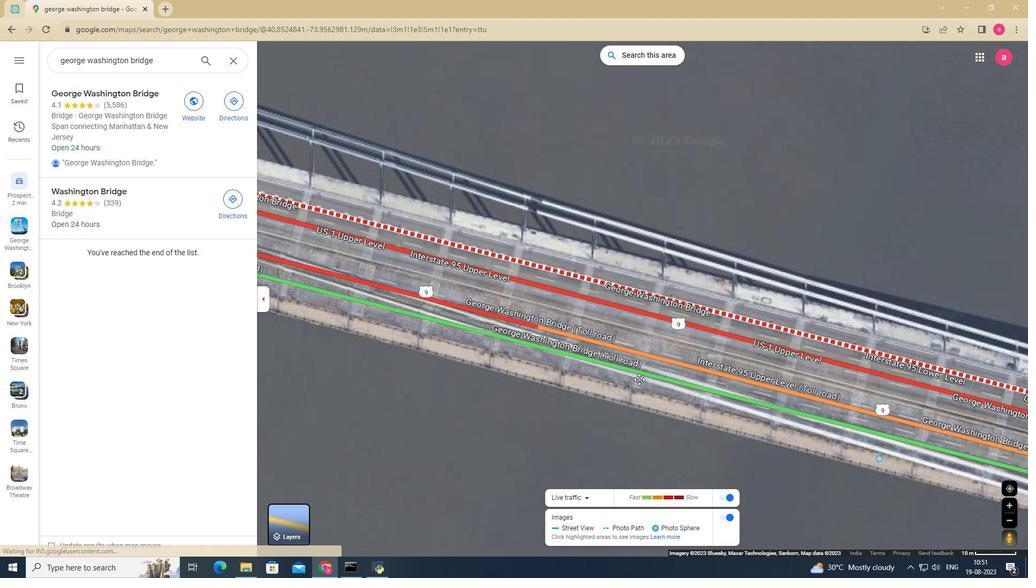 
Action: Mouse moved to (456, 317)
Screenshot: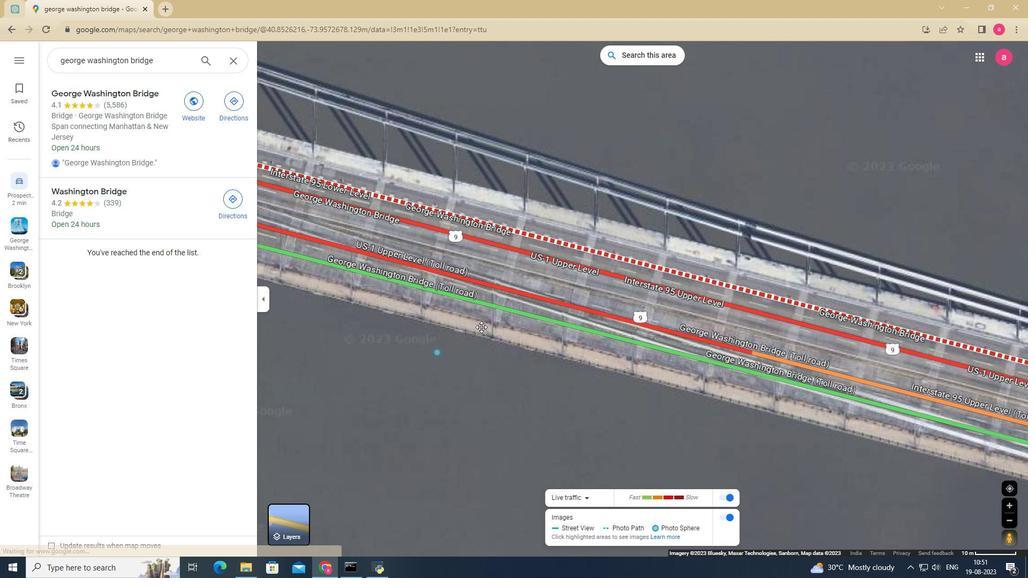 
Action: Mouse pressed left at (456, 317)
Screenshot: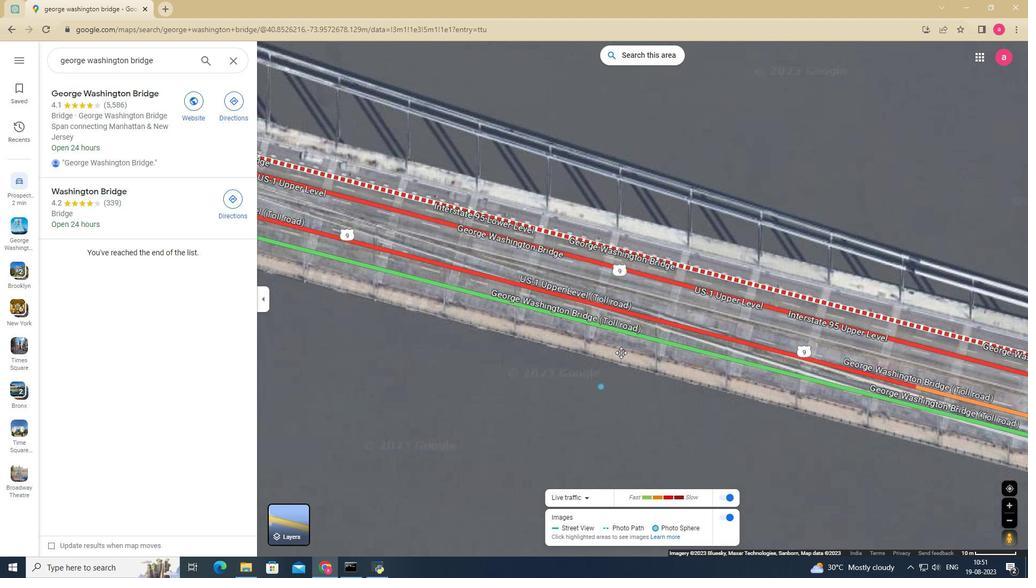 
Action: Mouse moved to (415, 257)
Screenshot: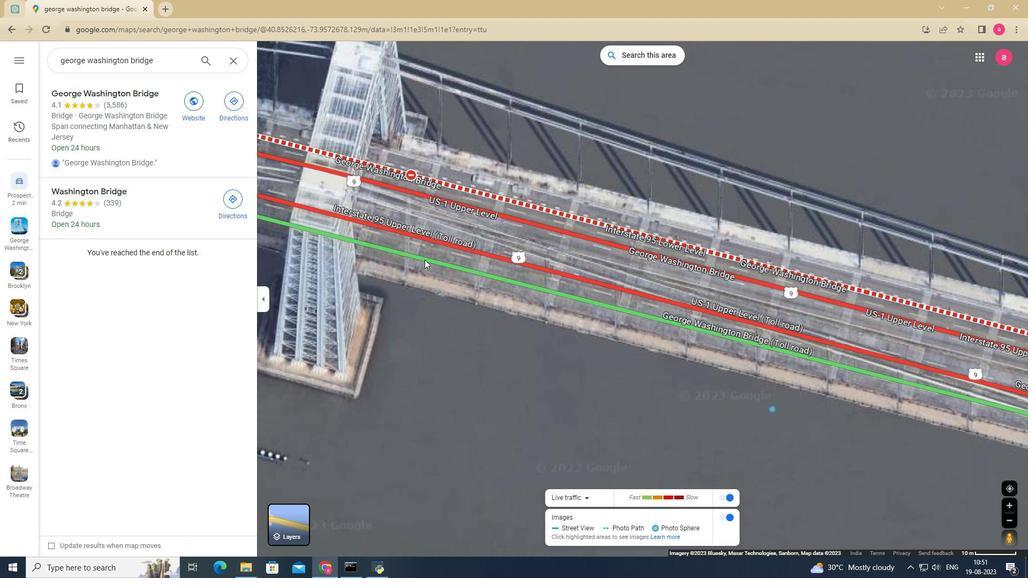 
Action: Mouse pressed left at (415, 257)
Screenshot: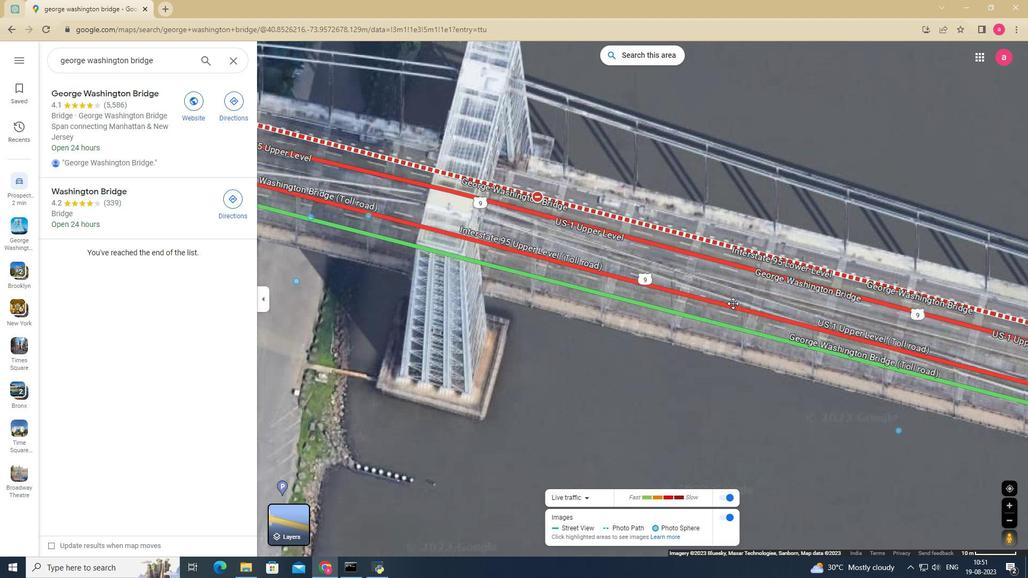 
Action: Mouse moved to (454, 235)
Screenshot: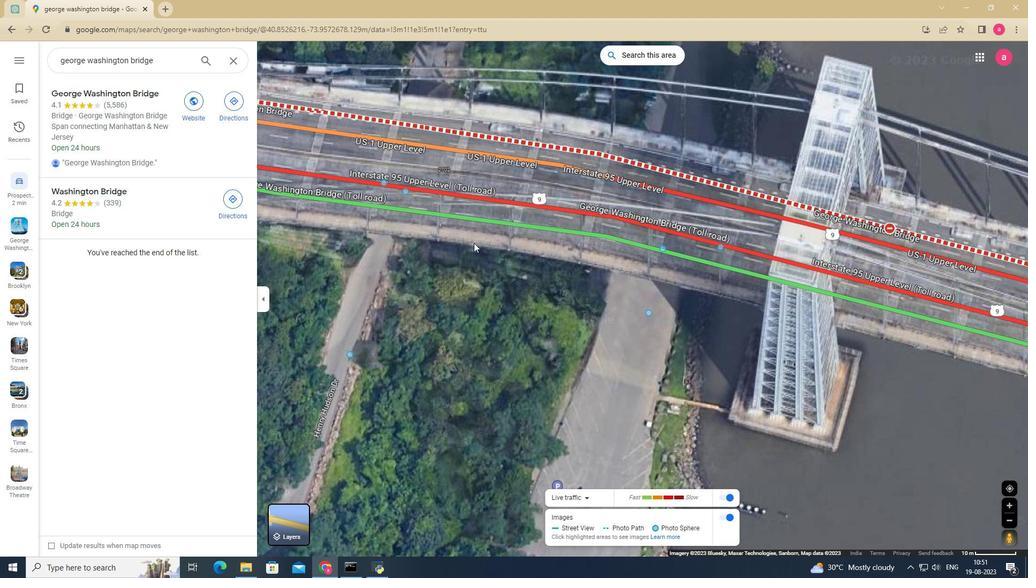 
Action: Mouse pressed left at (454, 235)
Screenshot: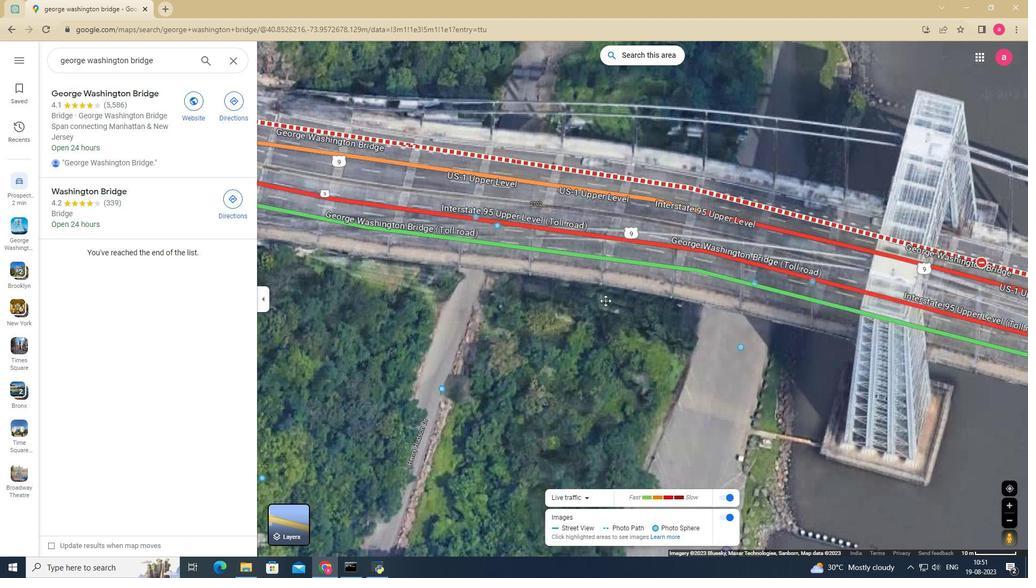 
Action: Mouse moved to (328, 271)
Screenshot: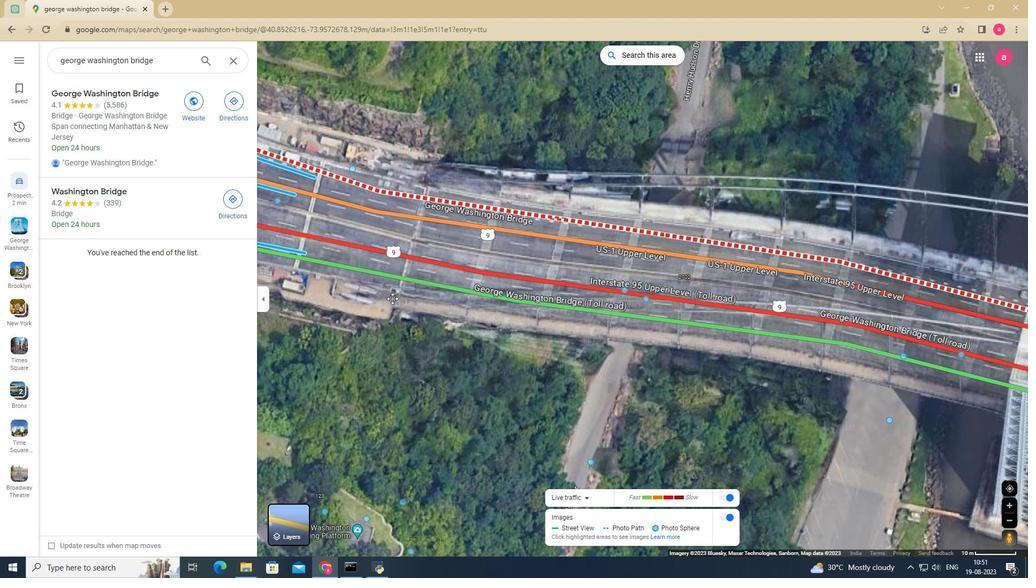 
Action: Mouse pressed left at (328, 271)
Screenshot: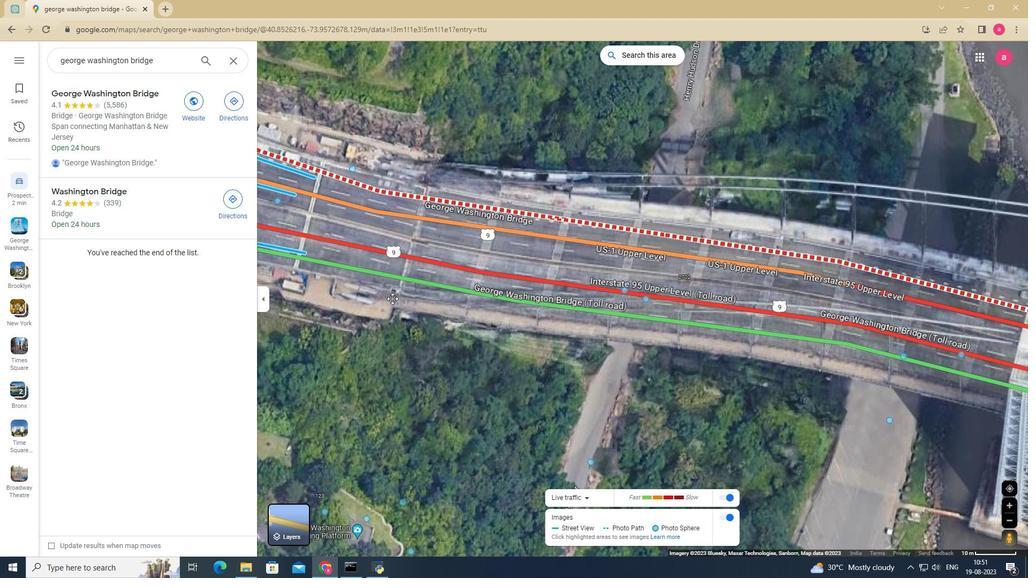 
Action: Mouse moved to (370, 287)
Screenshot: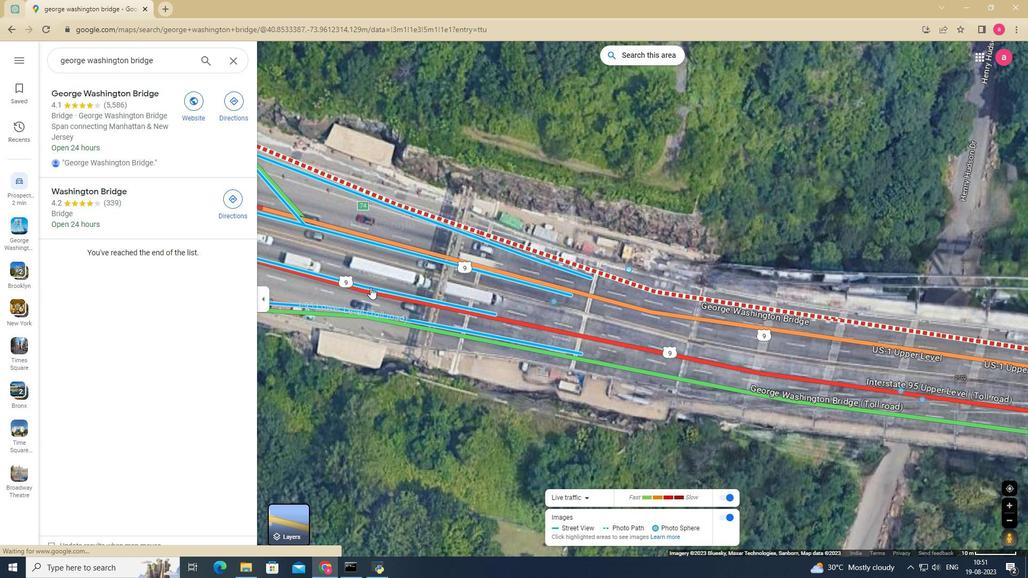 
Action: Mouse pressed left at (370, 287)
Screenshot: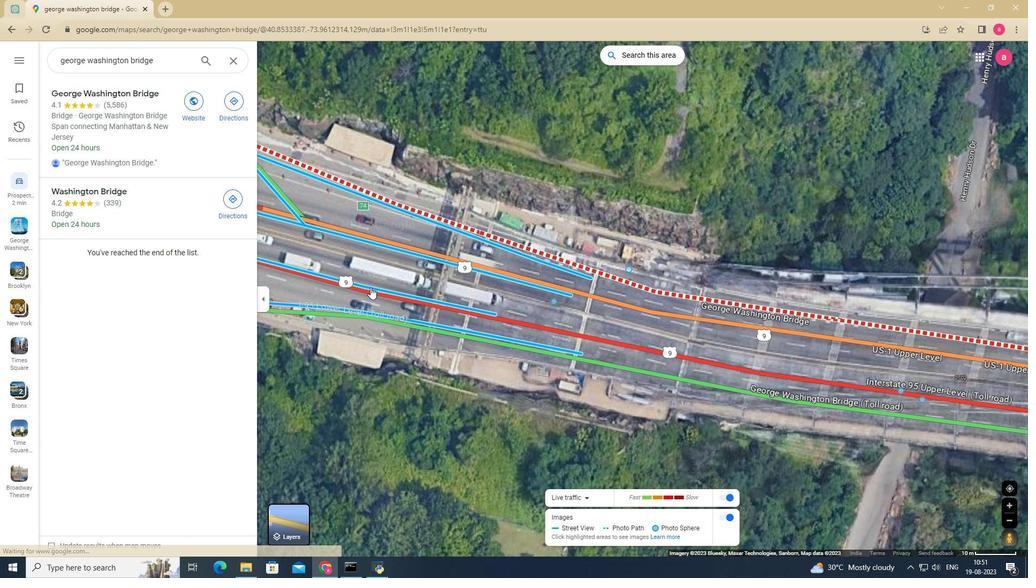 
Action: Mouse moved to (551, 277)
Screenshot: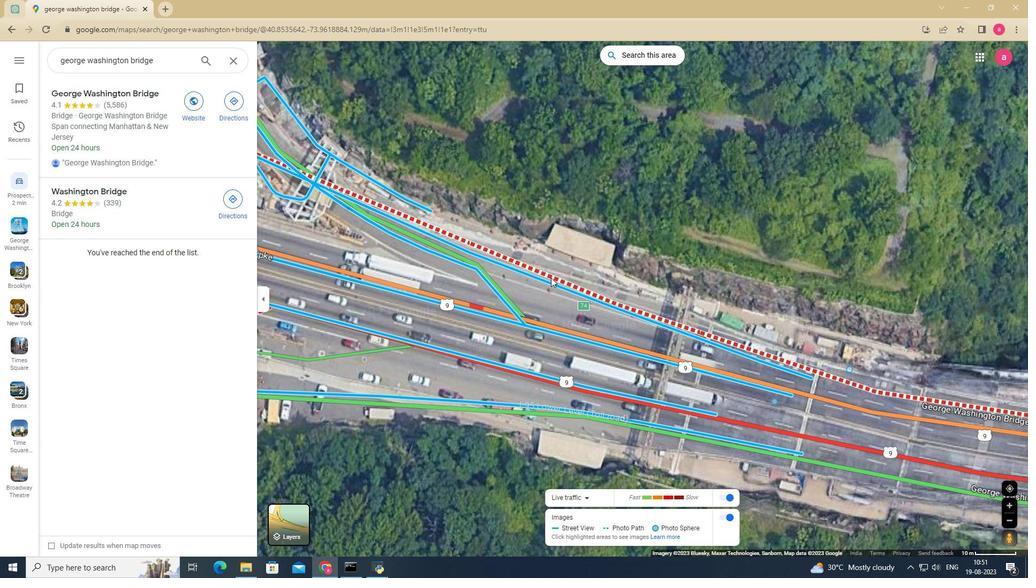 
Action: Mouse pressed left at (551, 277)
Screenshot: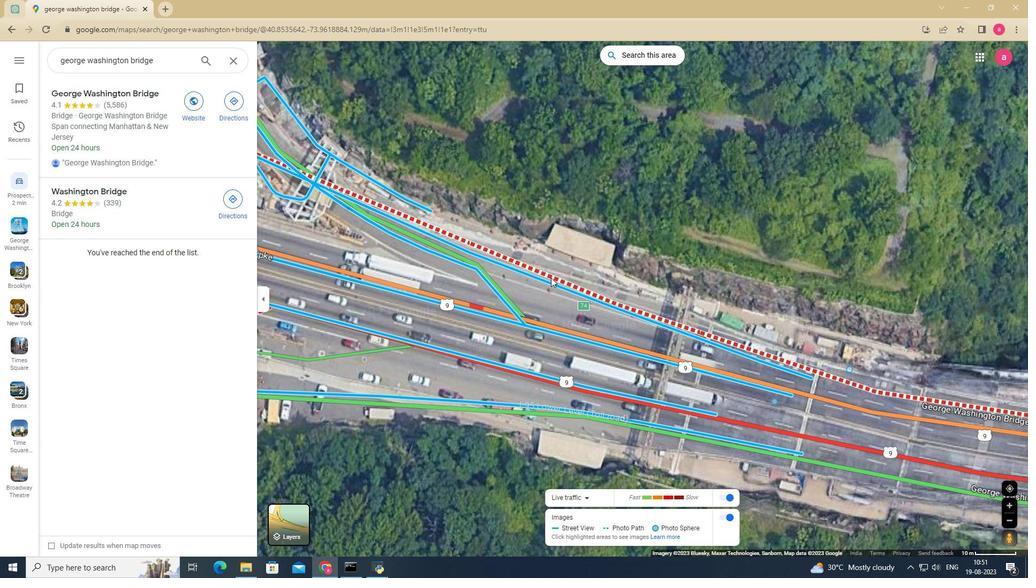 
Action: Mouse moved to (636, 305)
Screenshot: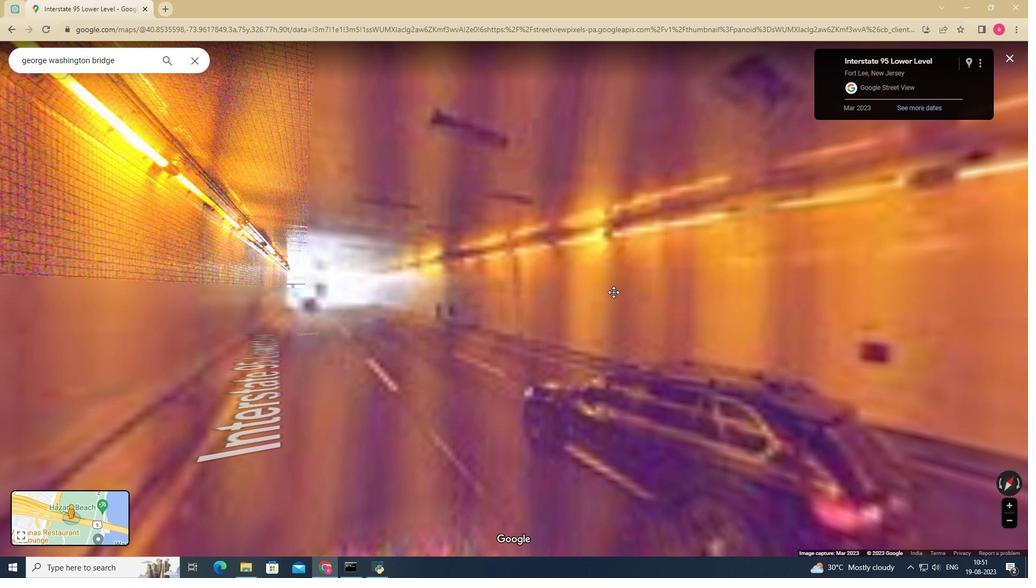
Action: Mouse pressed left at (636, 305)
Screenshot: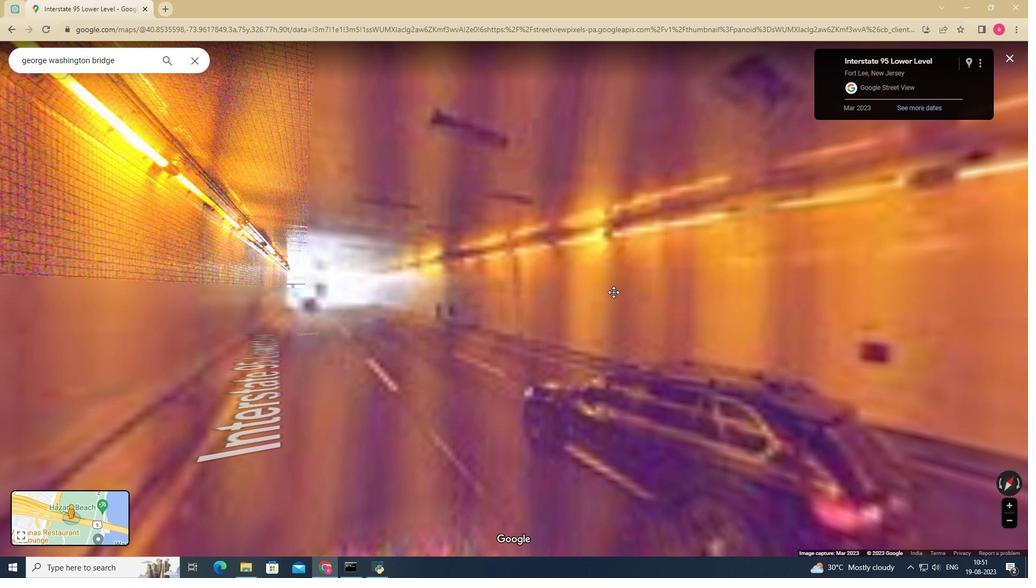 
Action: Mouse moved to (578, 238)
Screenshot: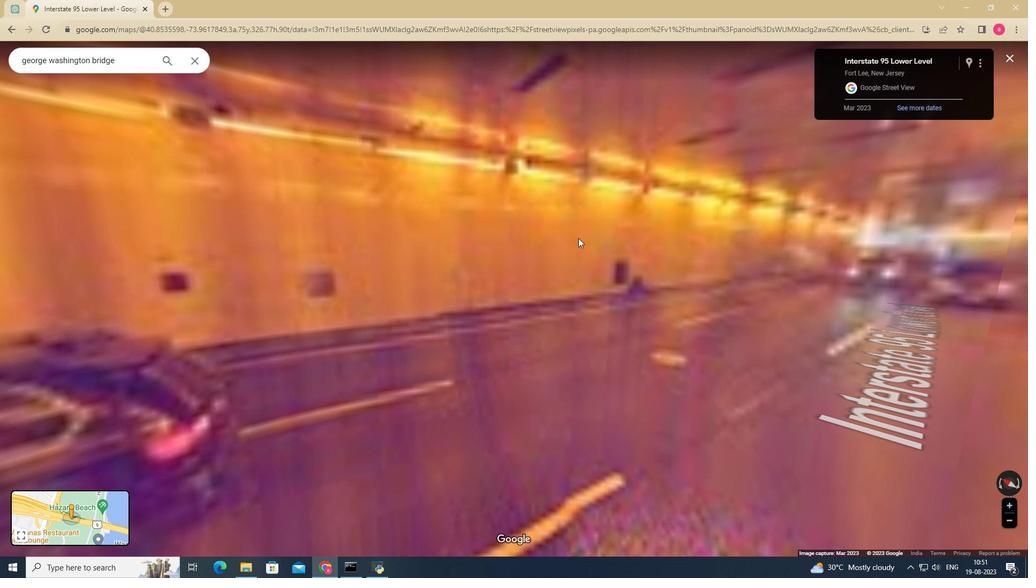 
Action: Mouse pressed left at (578, 238)
Screenshot: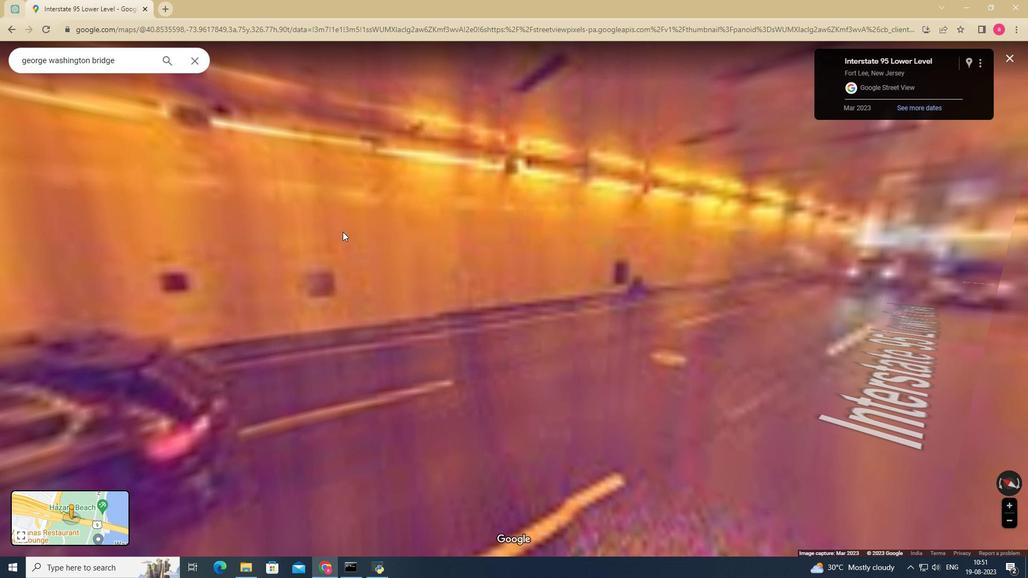 
Action: Mouse moved to (711, 272)
Screenshot: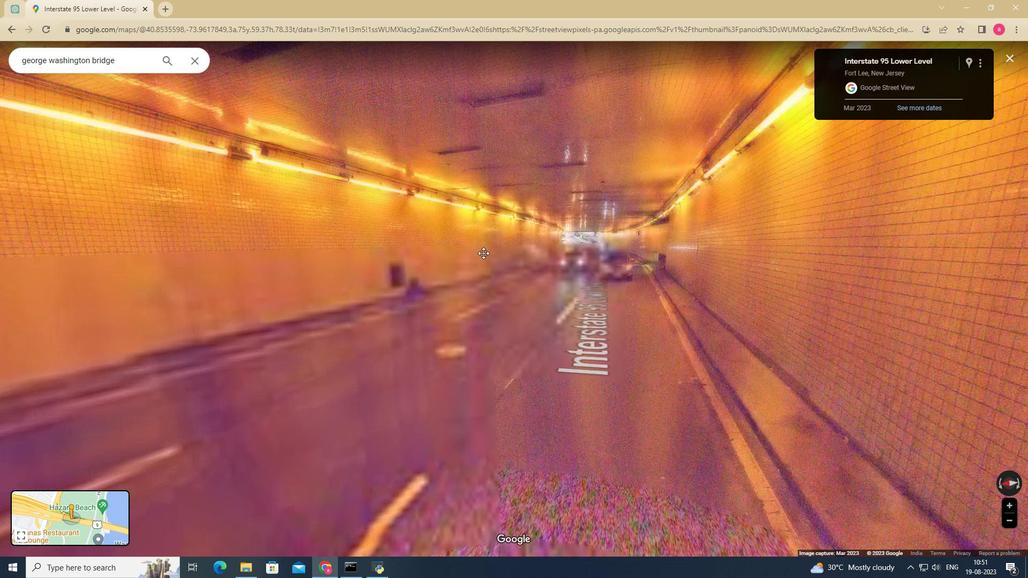 
Action: Mouse pressed left at (711, 272)
Screenshot: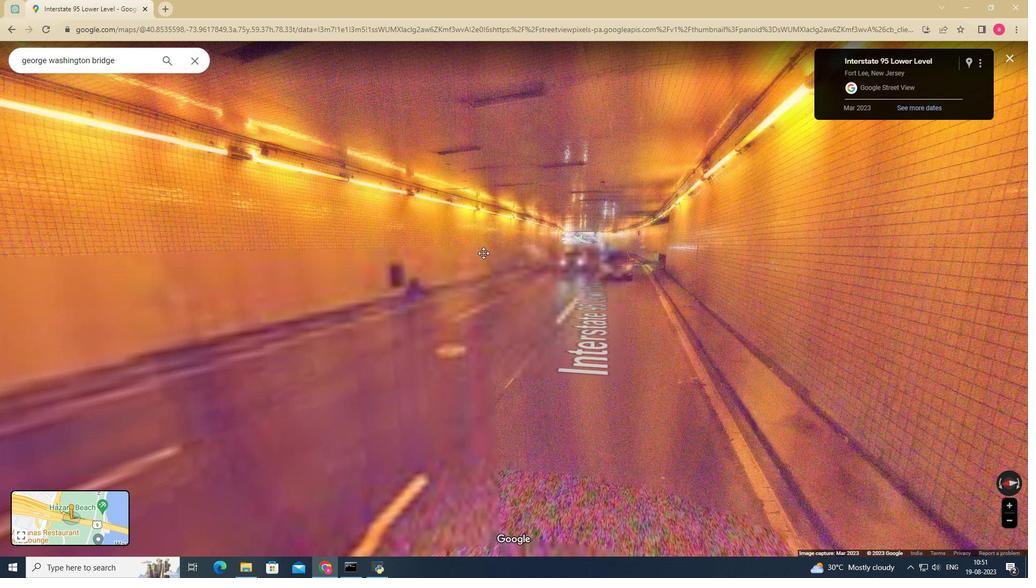 
Action: Mouse moved to (273, 255)
Screenshot: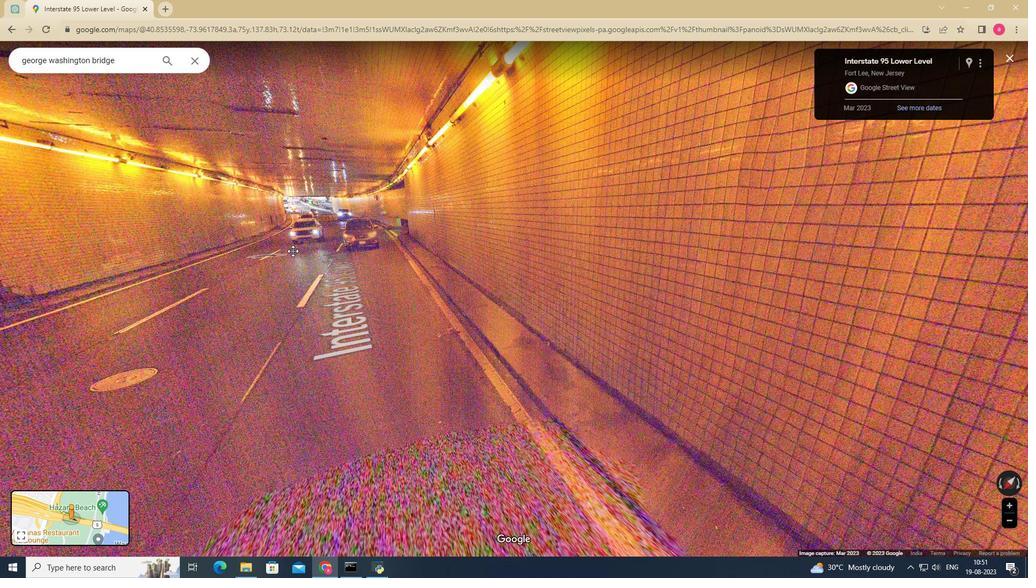 
Action: Mouse pressed left at (273, 255)
Screenshot: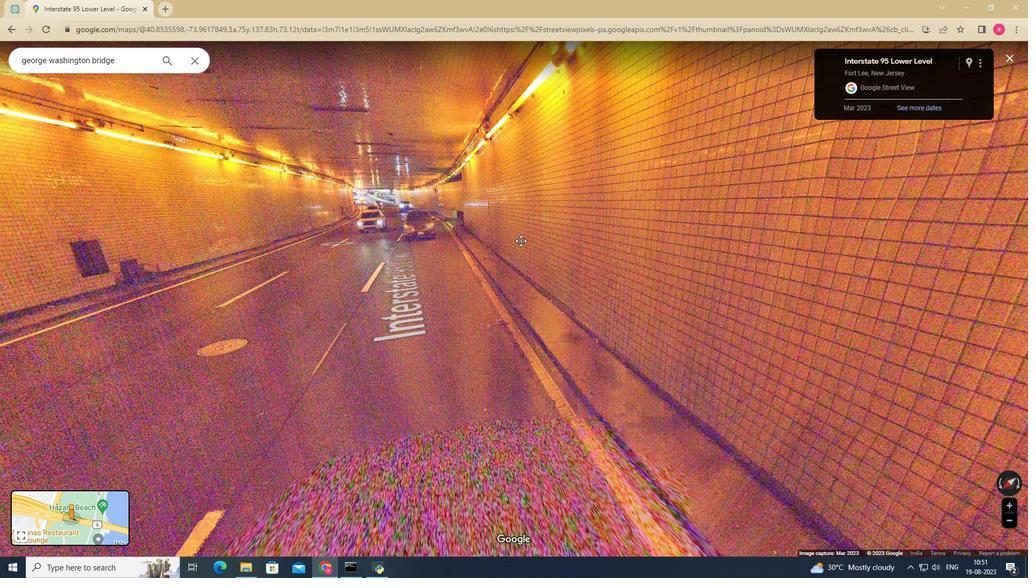 
Action: Mouse moved to (276, 238)
Screenshot: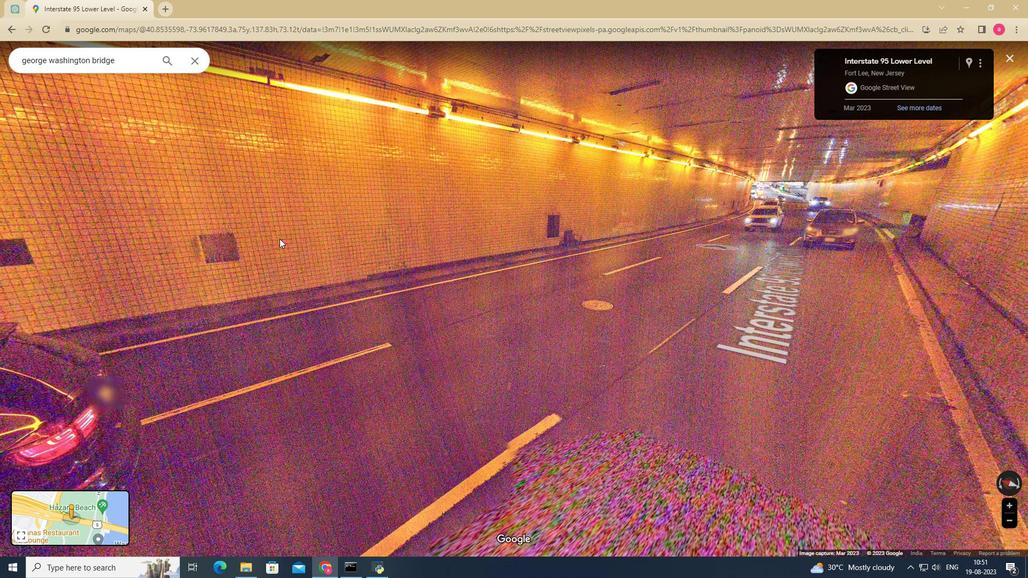 
Action: Mouse pressed left at (276, 238)
Screenshot: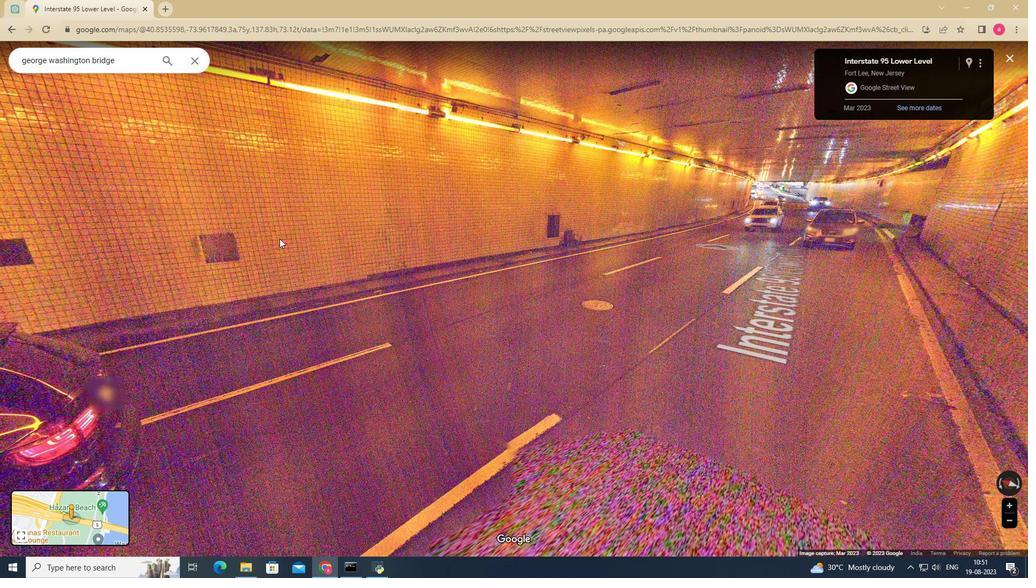 
Action: Mouse moved to (369, 295)
Screenshot: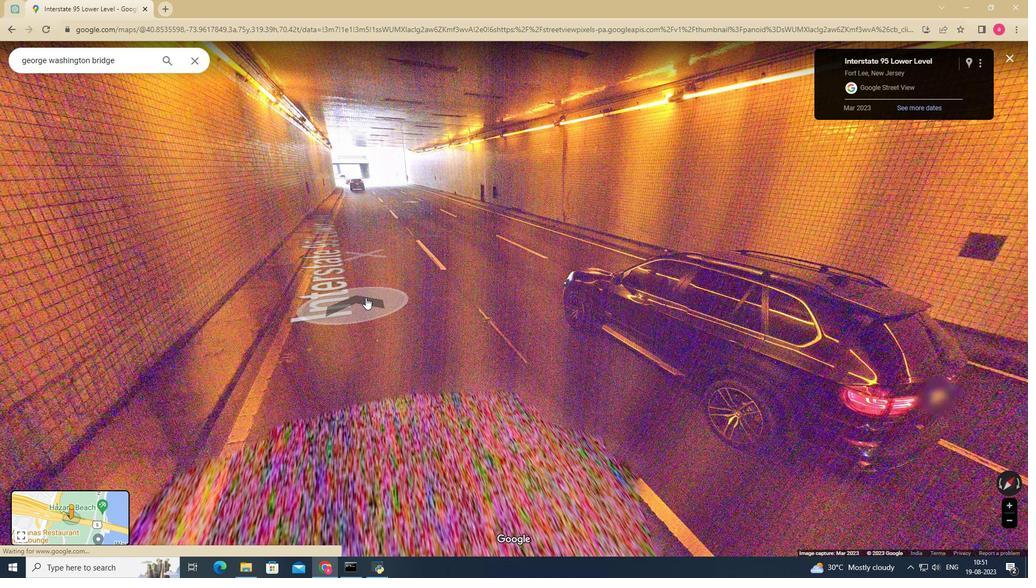 
Action: Mouse pressed left at (369, 295)
Screenshot: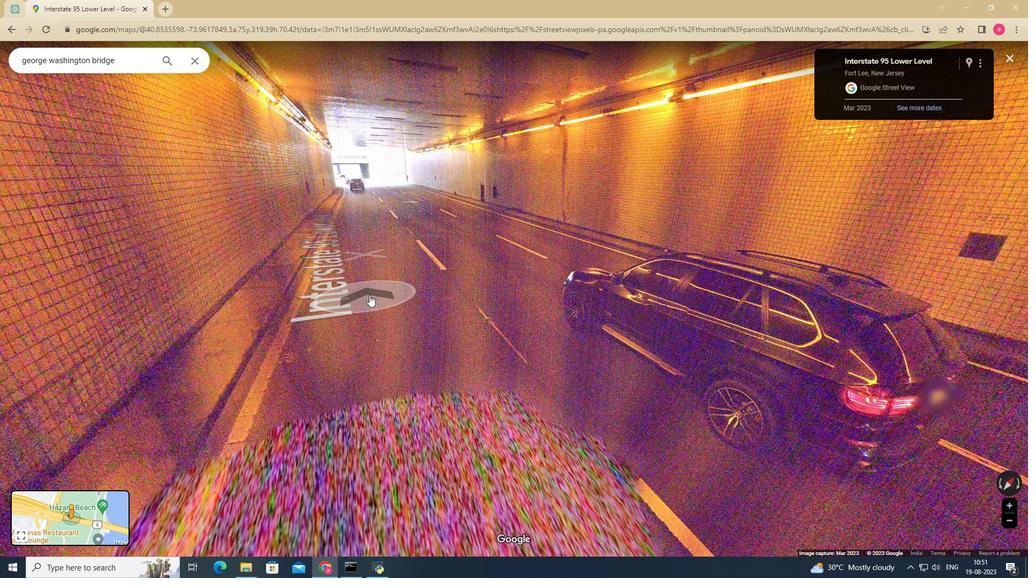 
Action: Mouse moved to (750, 224)
Screenshot: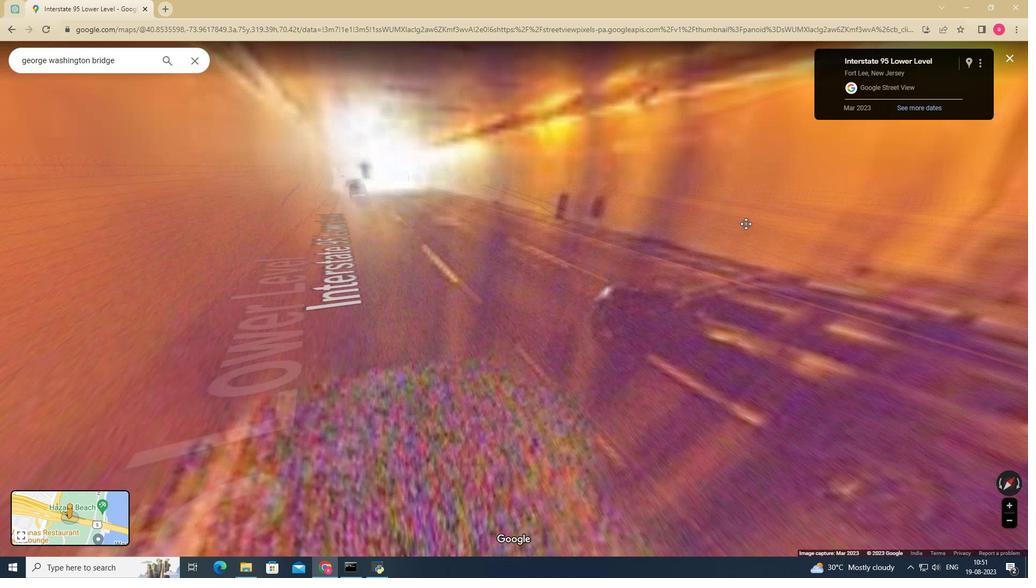 
Action: Mouse pressed left at (750, 224)
Screenshot: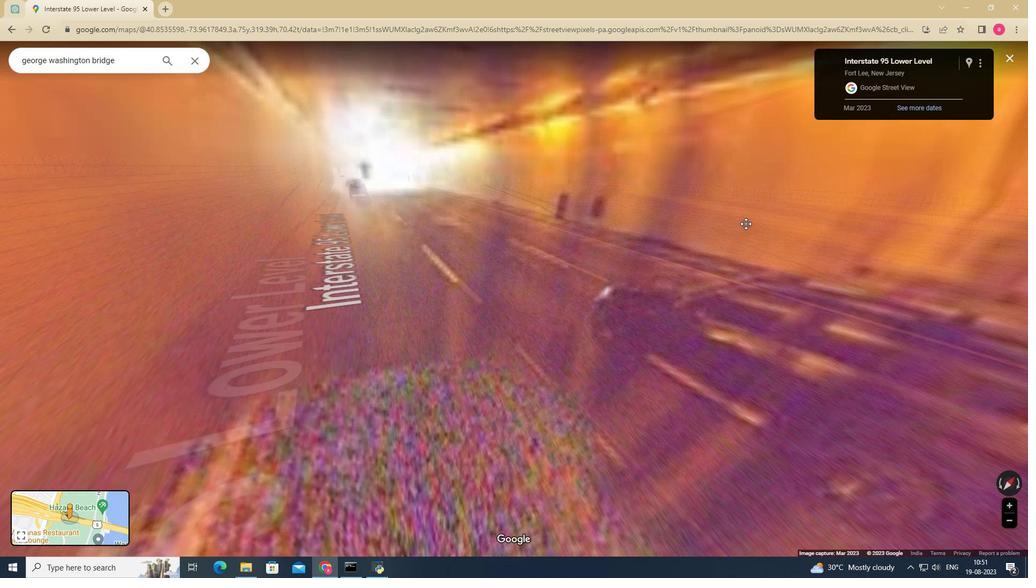 
Action: Mouse moved to (1009, 198)
Screenshot: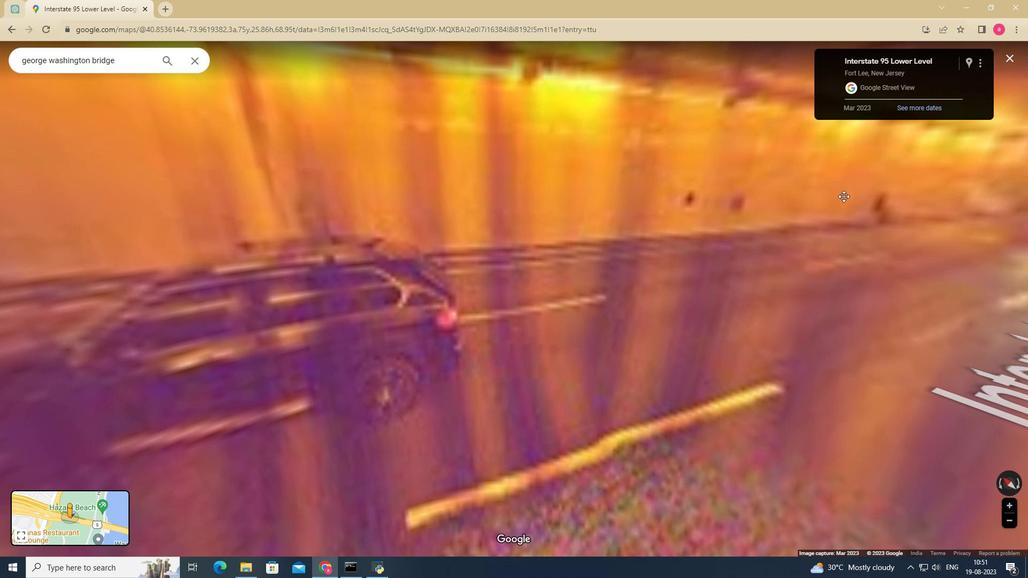 
Action: Mouse pressed left at (1009, 198)
Screenshot: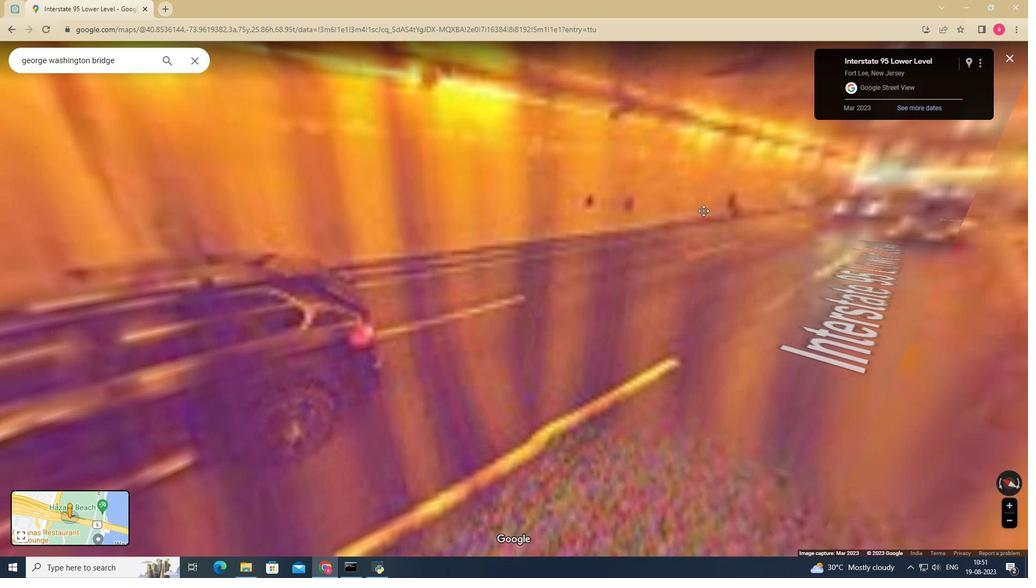 
Action: Mouse moved to (680, 251)
Screenshot: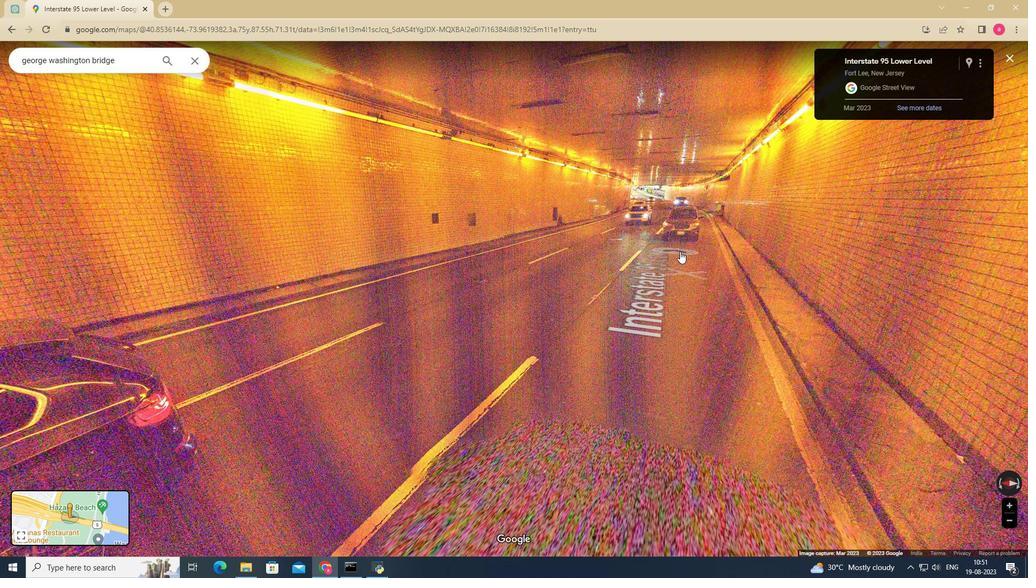
Action: Mouse pressed left at (680, 251)
Screenshot: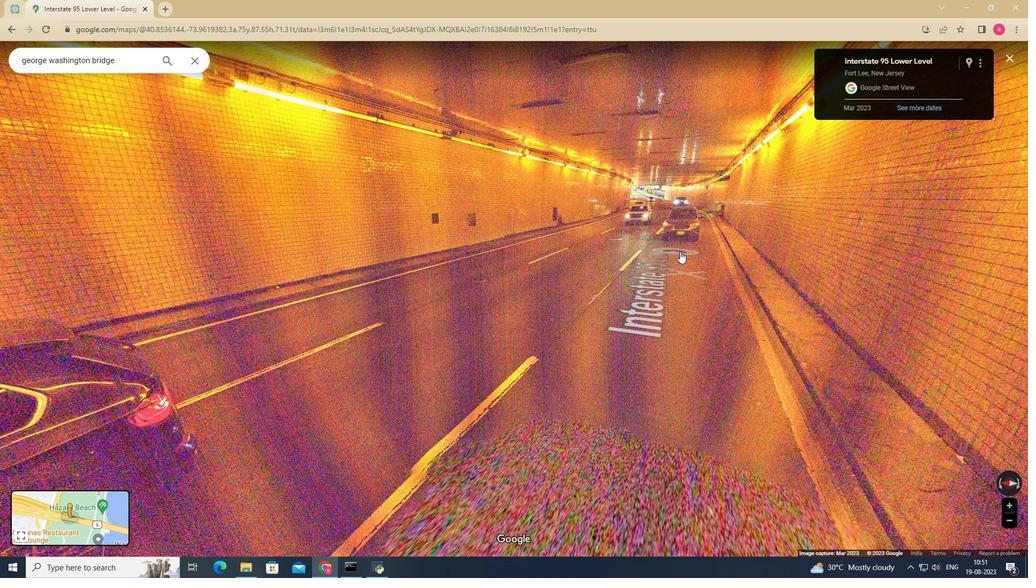 
Action: Mouse moved to (672, 280)
Screenshot: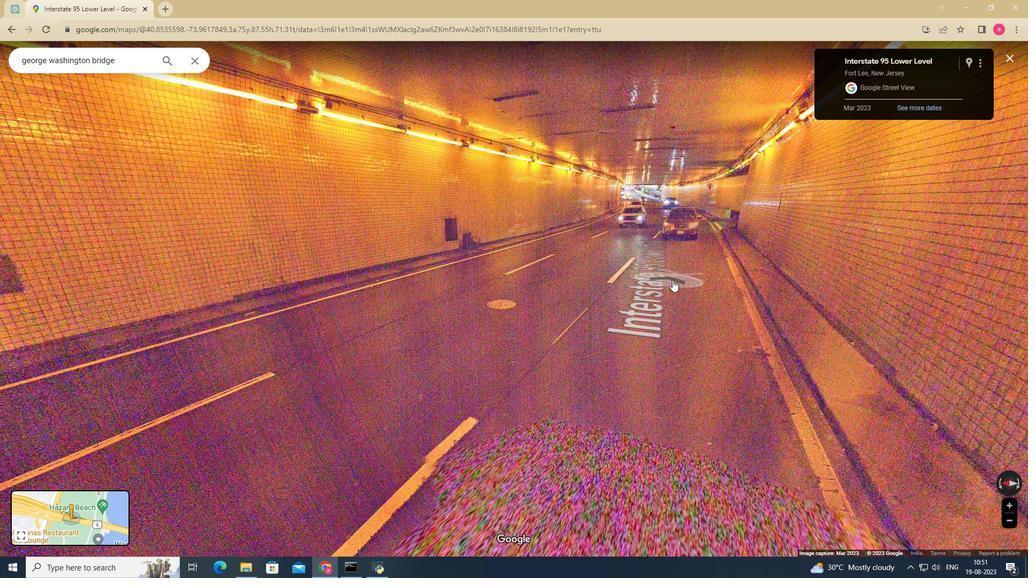 
Action: Mouse pressed left at (672, 280)
Screenshot: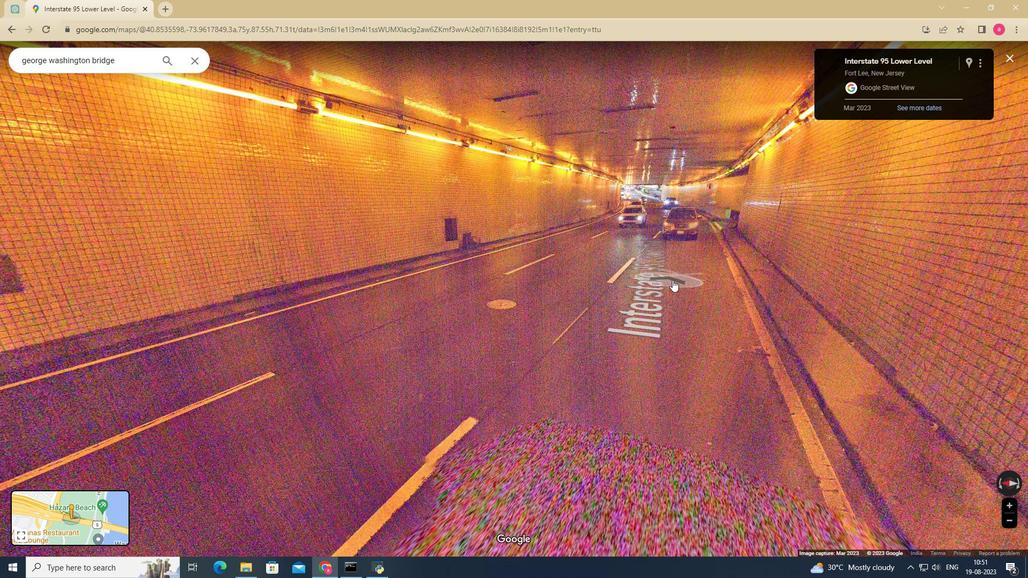 
Action: Mouse pressed left at (672, 280)
Screenshot: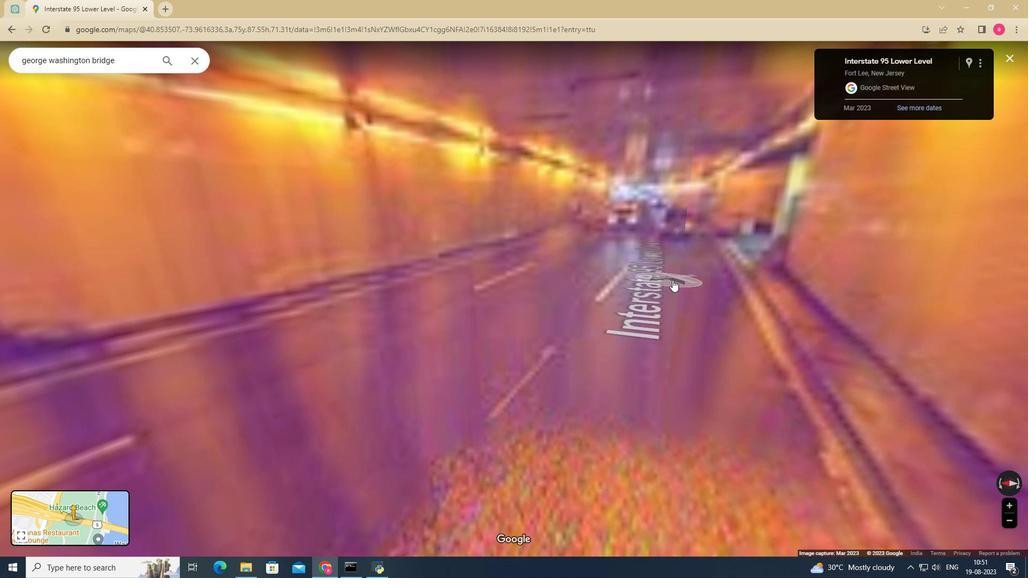 
Action: Mouse pressed left at (672, 280)
Screenshot: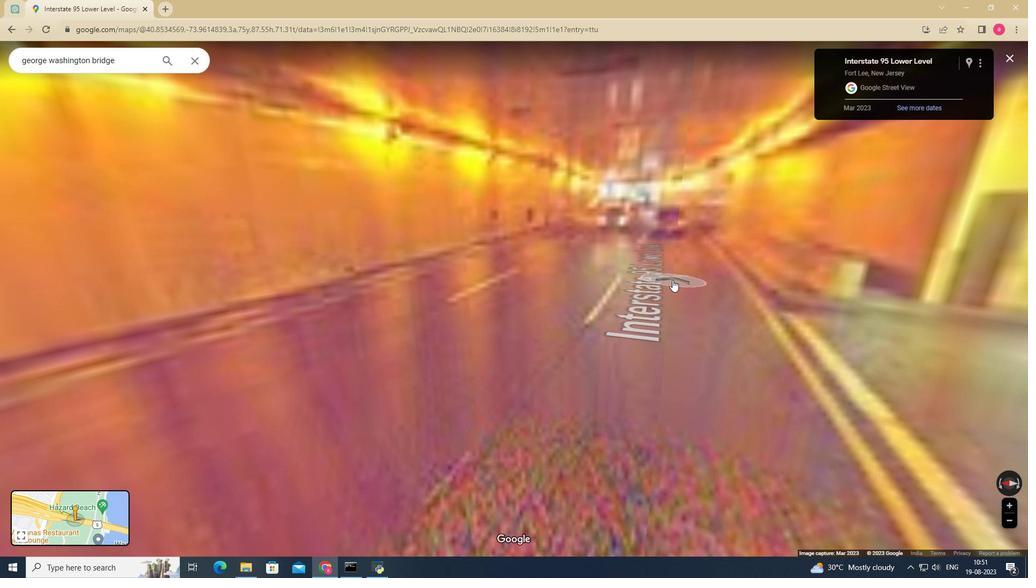 
Action: Mouse moved to (651, 275)
Screenshot: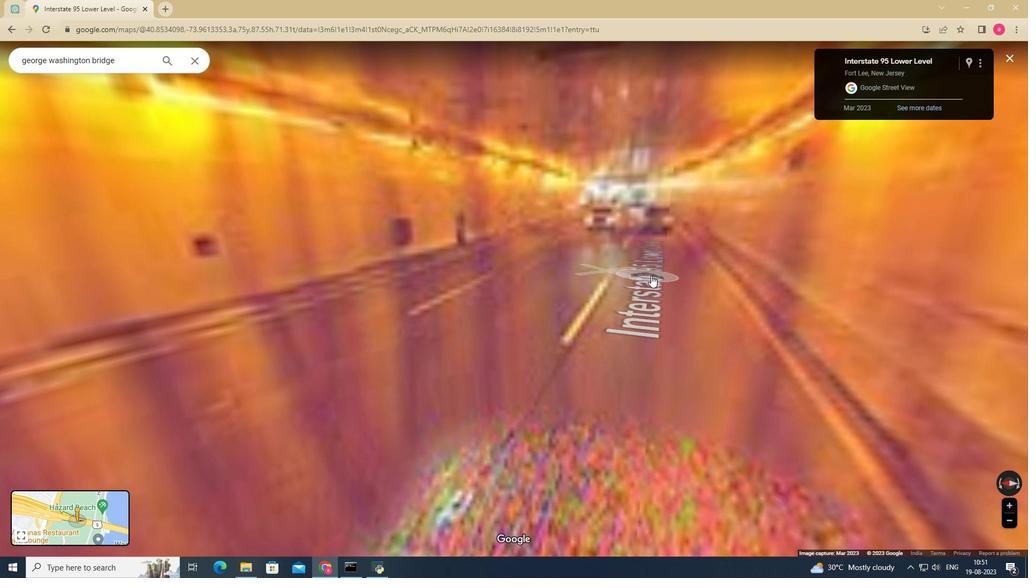 
Action: Mouse pressed left at (651, 275)
Screenshot: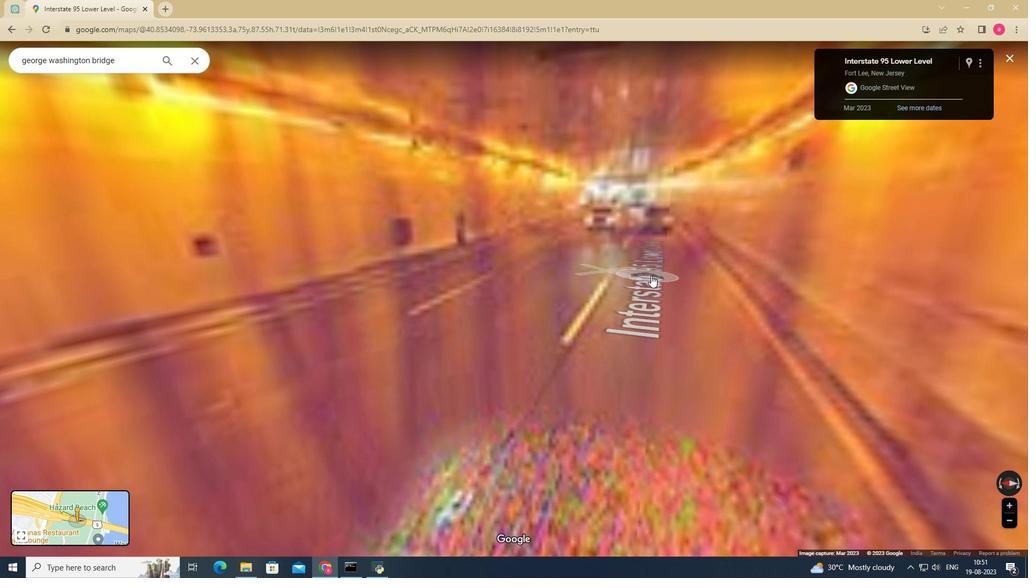 
Action: Mouse moved to (637, 255)
Screenshot: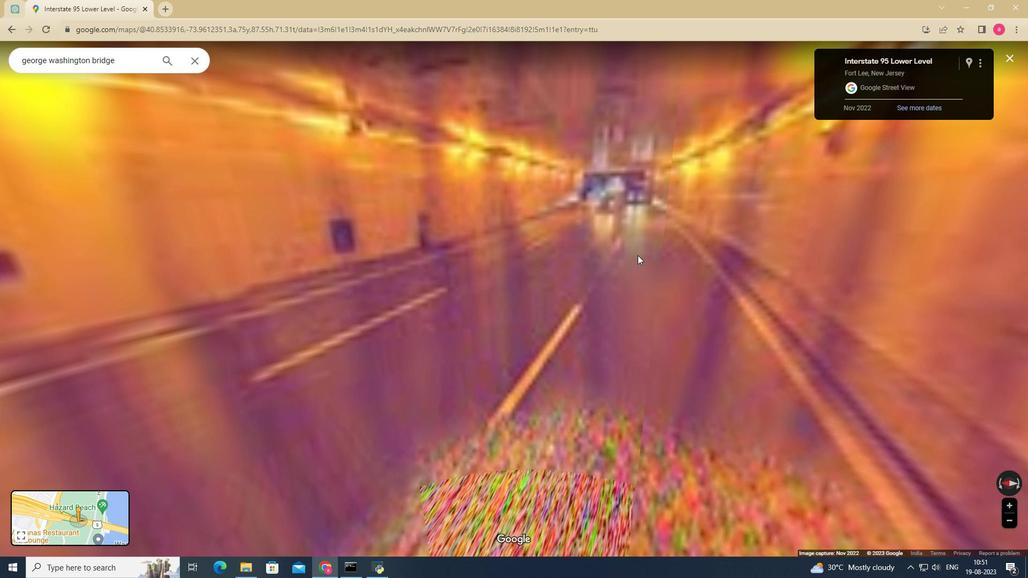 
Action: Mouse pressed left at (637, 255)
Screenshot: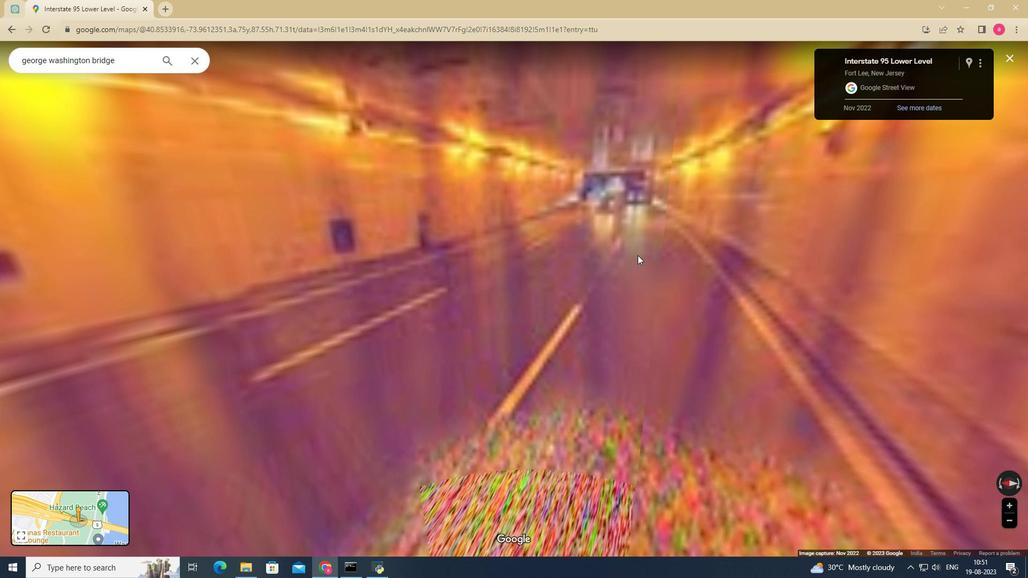 
Action: Mouse moved to (621, 220)
Screenshot: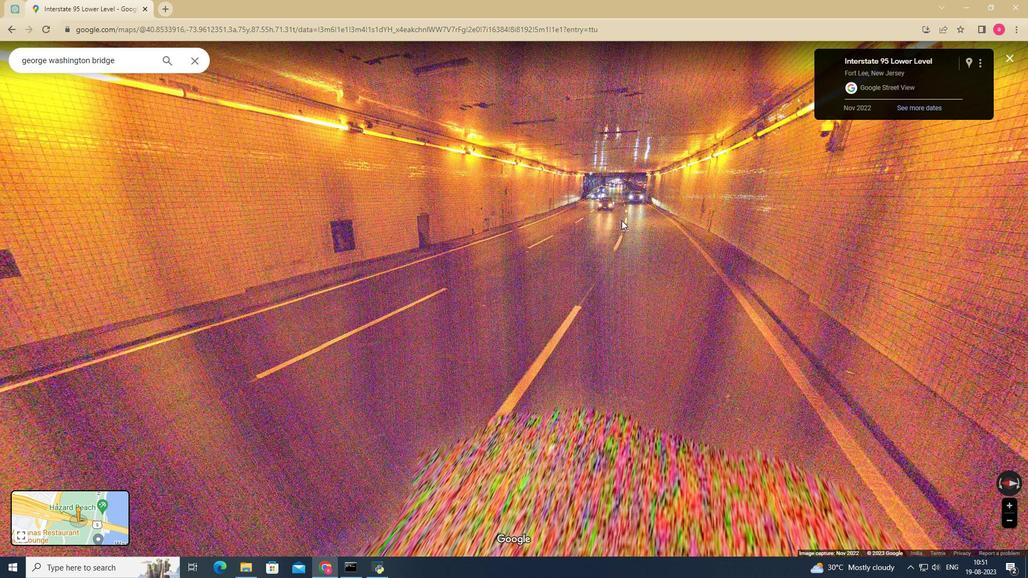 
Action: Mouse pressed left at (621, 220)
Screenshot: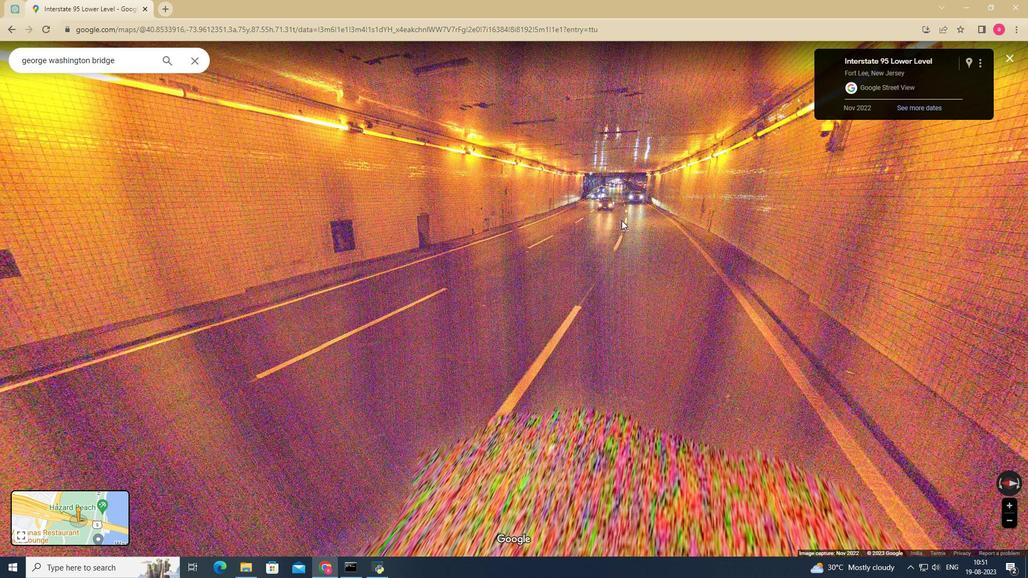 
Action: Mouse moved to (237, 302)
Screenshot: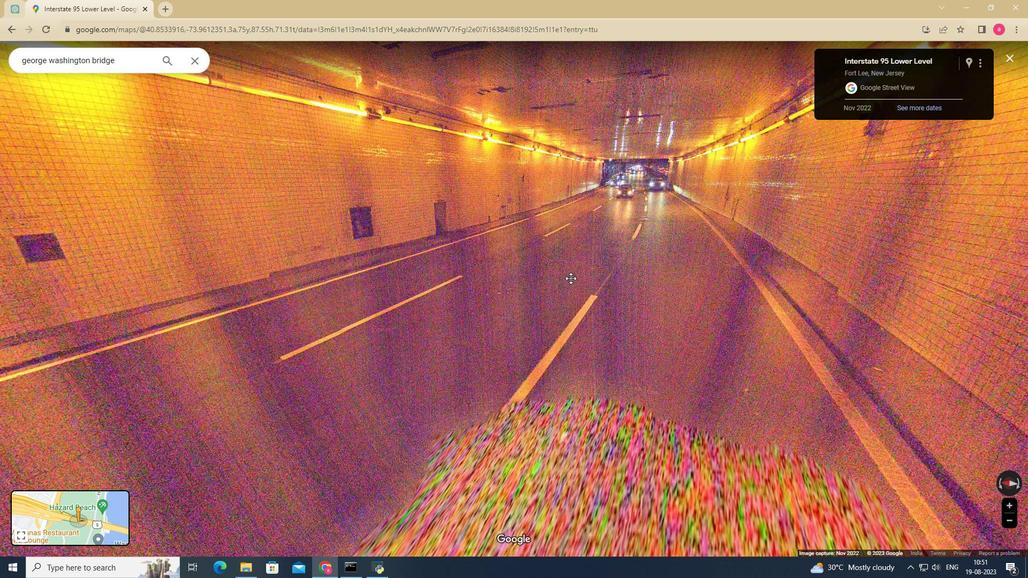 
Action: Mouse pressed left at (234, 303)
Screenshot: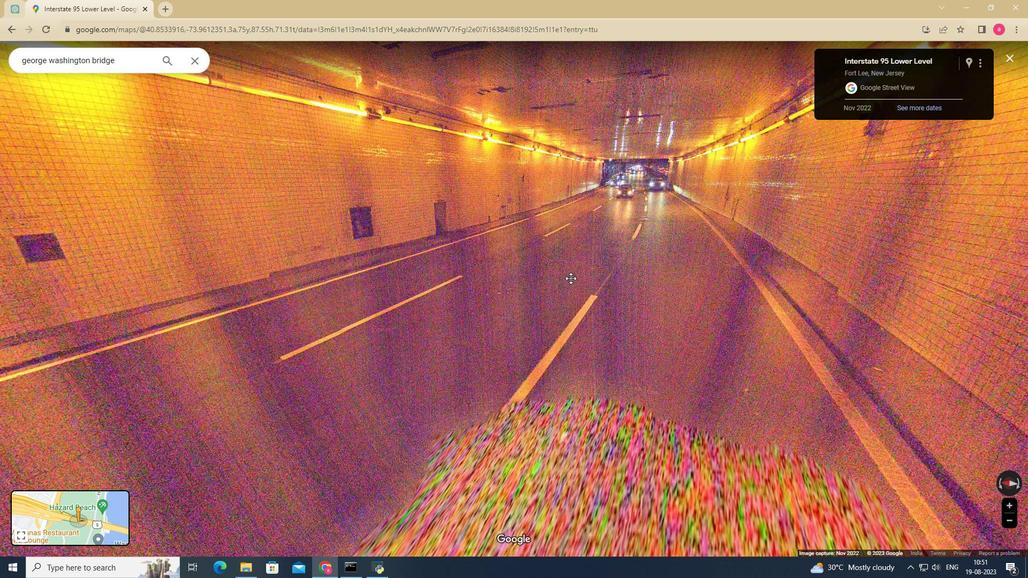 
Action: Mouse moved to (258, 239)
Screenshot: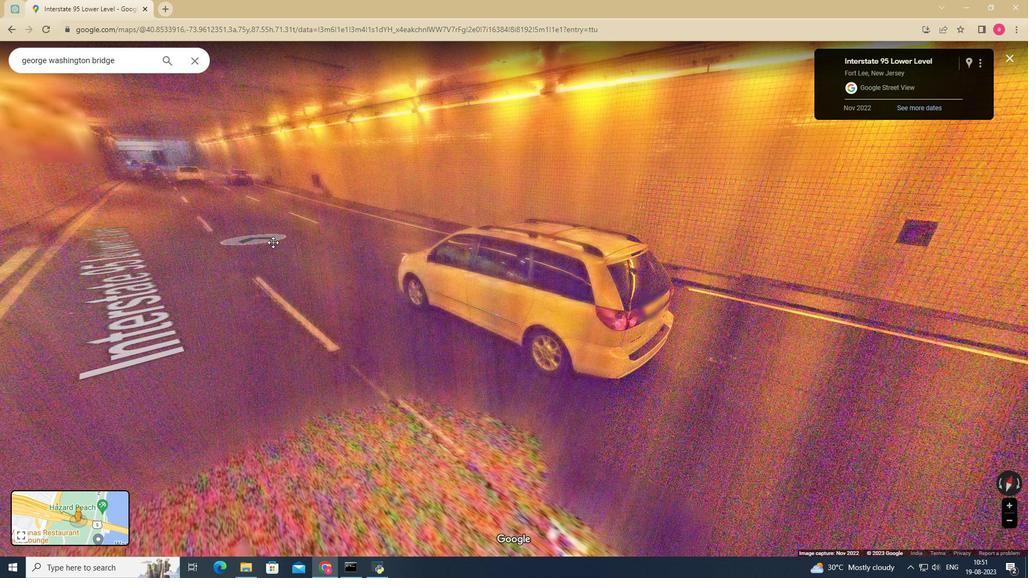 
Action: Mouse pressed left at (258, 239)
Screenshot: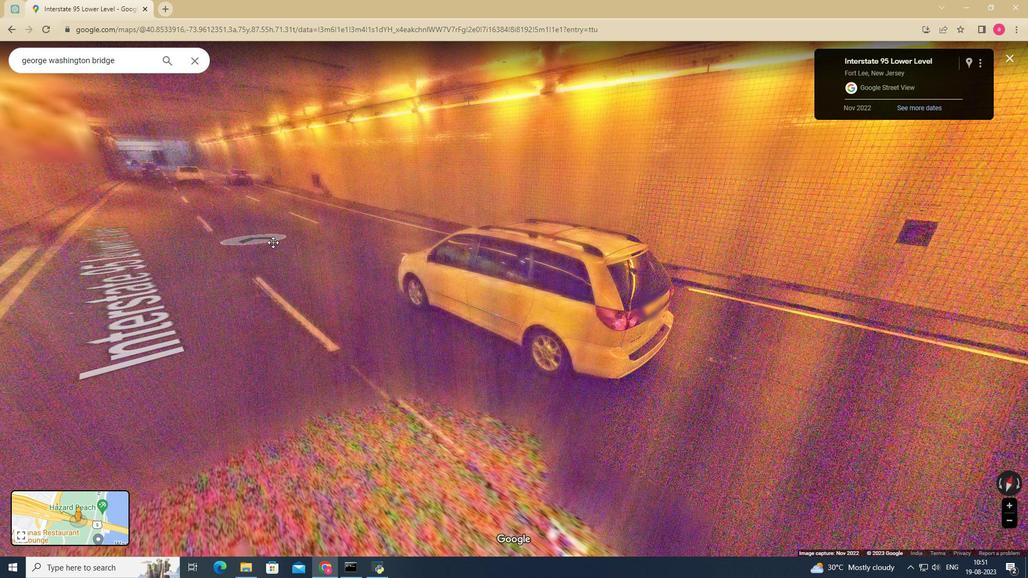 
Action: Mouse moved to (538, 204)
Screenshot: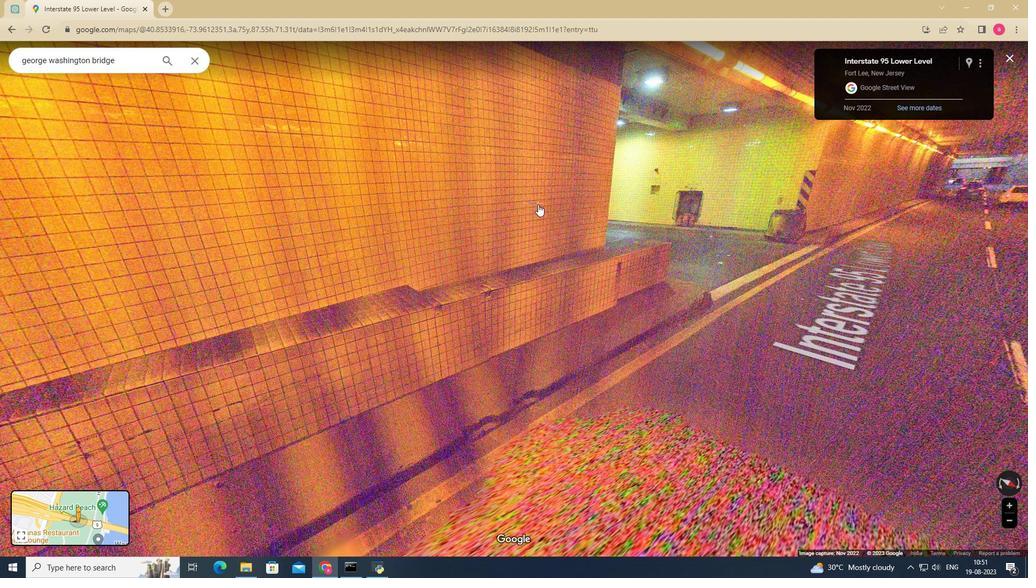 
Action: Mouse scrolled (538, 204) with delta (0, 0)
Screenshot: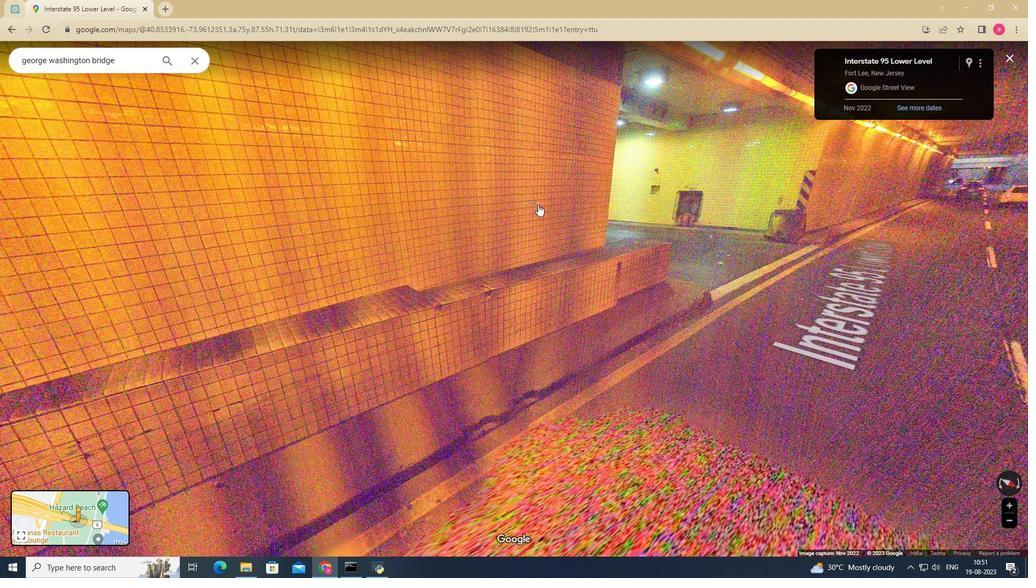 
Action: Mouse scrolled (538, 204) with delta (0, 0)
Screenshot: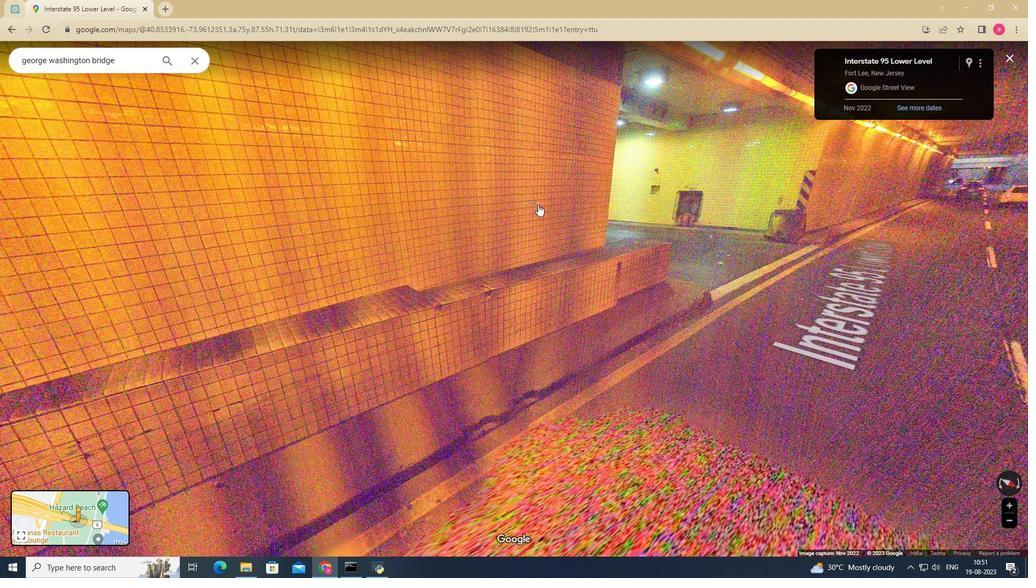 
Action: Mouse scrolled (538, 204) with delta (0, 0)
Screenshot: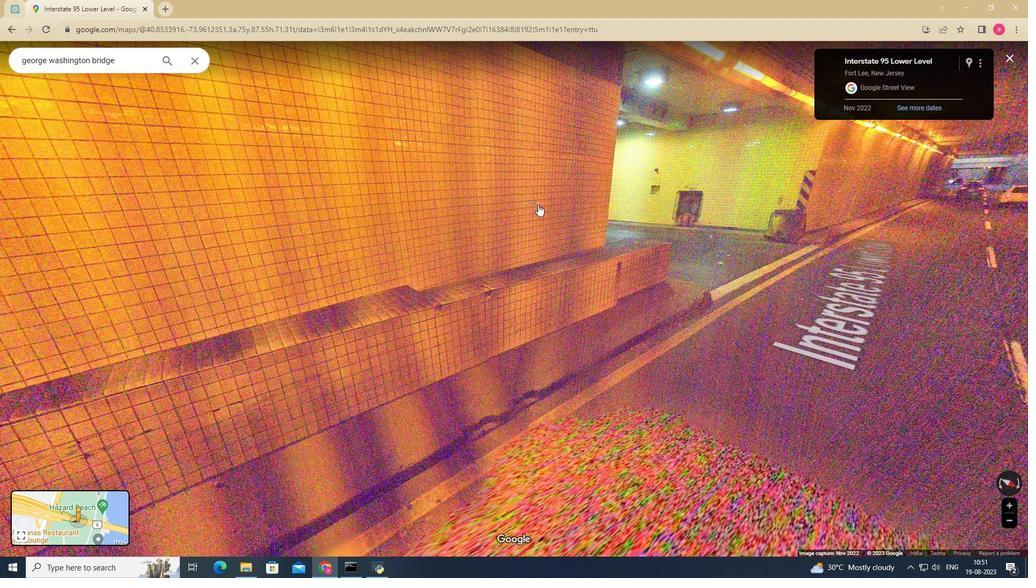 
Action: Mouse scrolled (538, 204) with delta (0, 0)
Screenshot: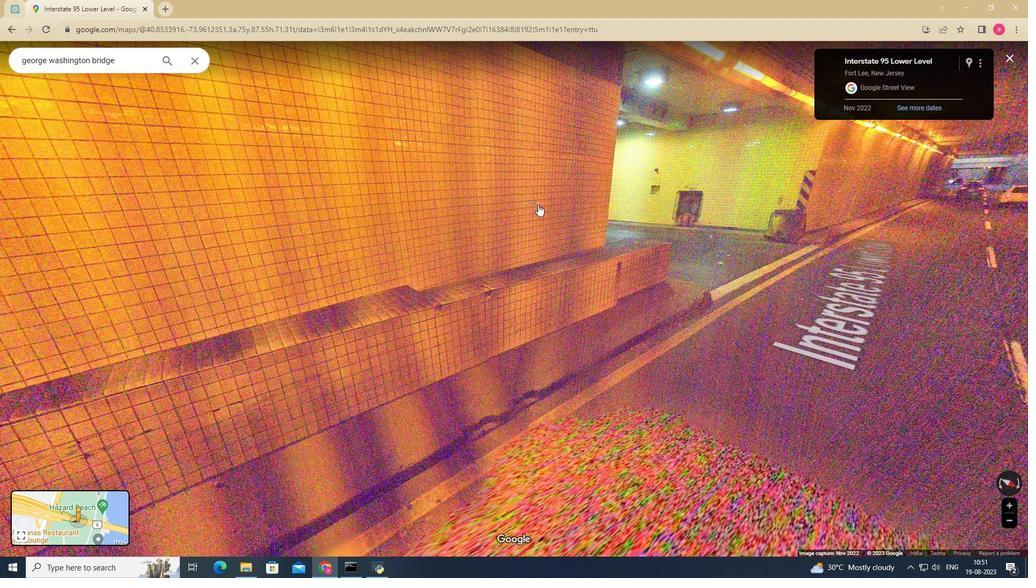 
Action: Mouse scrolled (538, 204) with delta (0, 0)
Screenshot: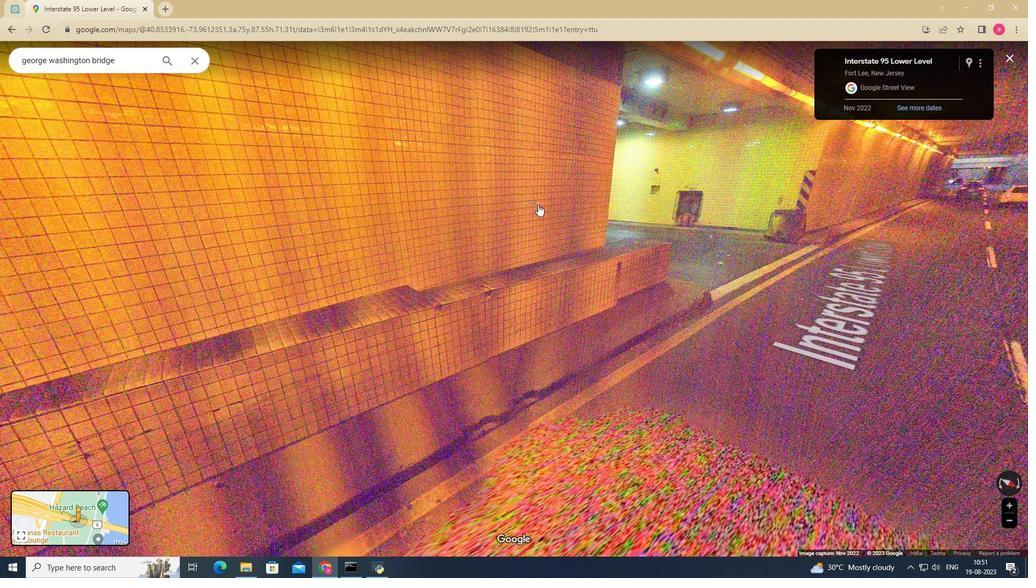 
Action: Mouse scrolled (538, 204) with delta (0, 0)
Screenshot: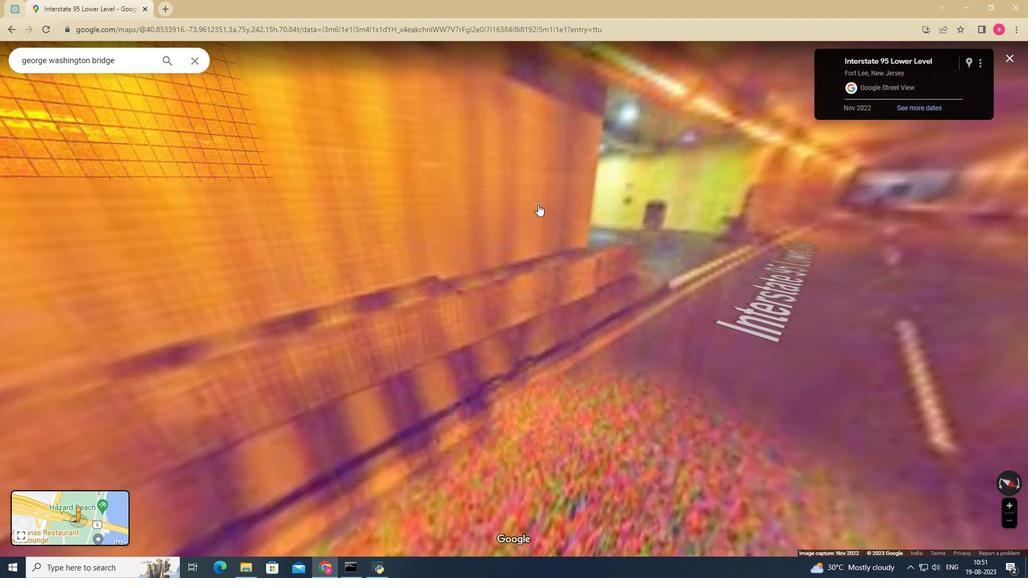 
Action: Mouse scrolled (538, 204) with delta (0, 0)
Screenshot: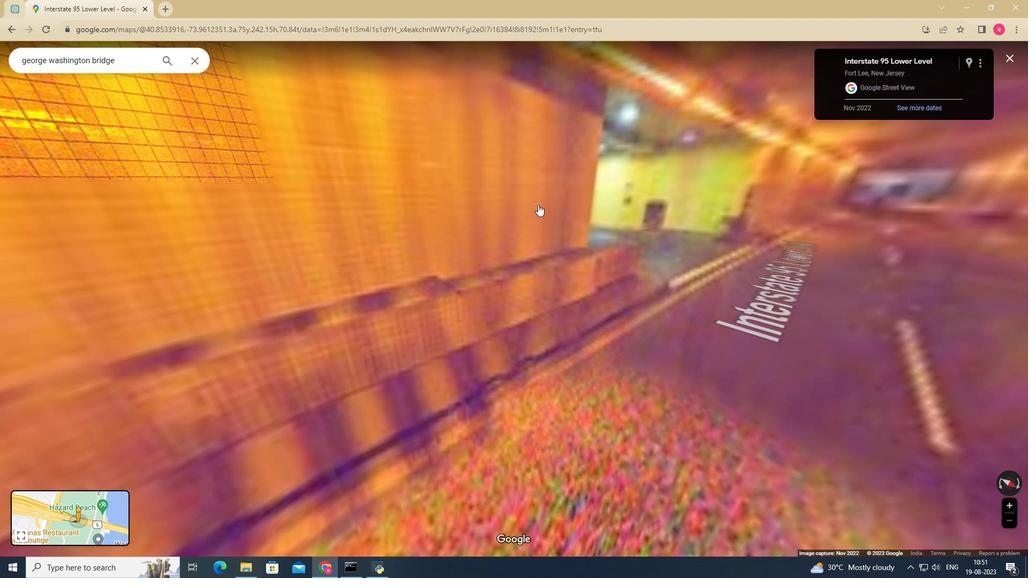 
Action: Mouse scrolled (538, 204) with delta (0, 0)
Screenshot: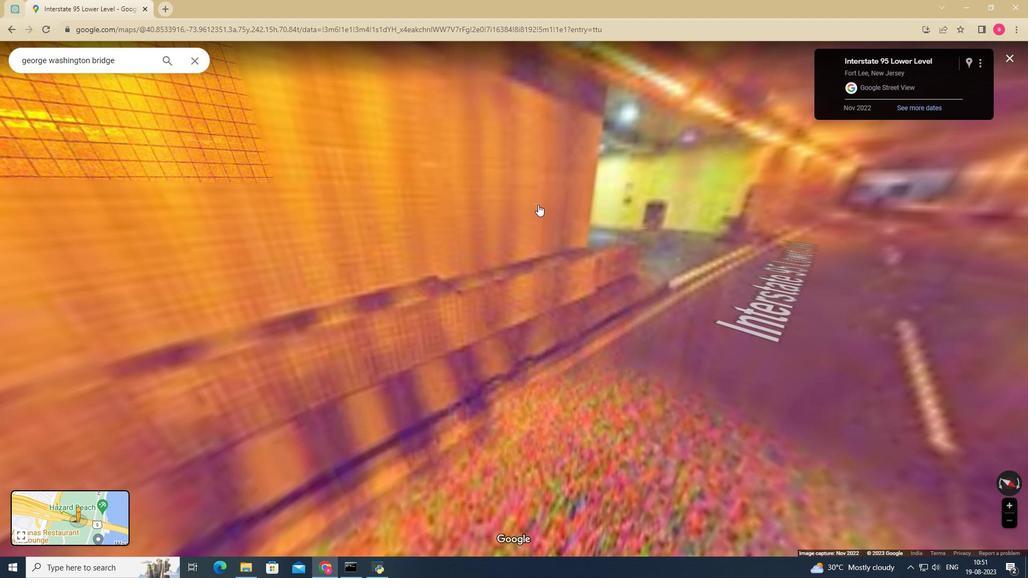 
Action: Mouse scrolled (538, 204) with delta (0, 0)
Screenshot: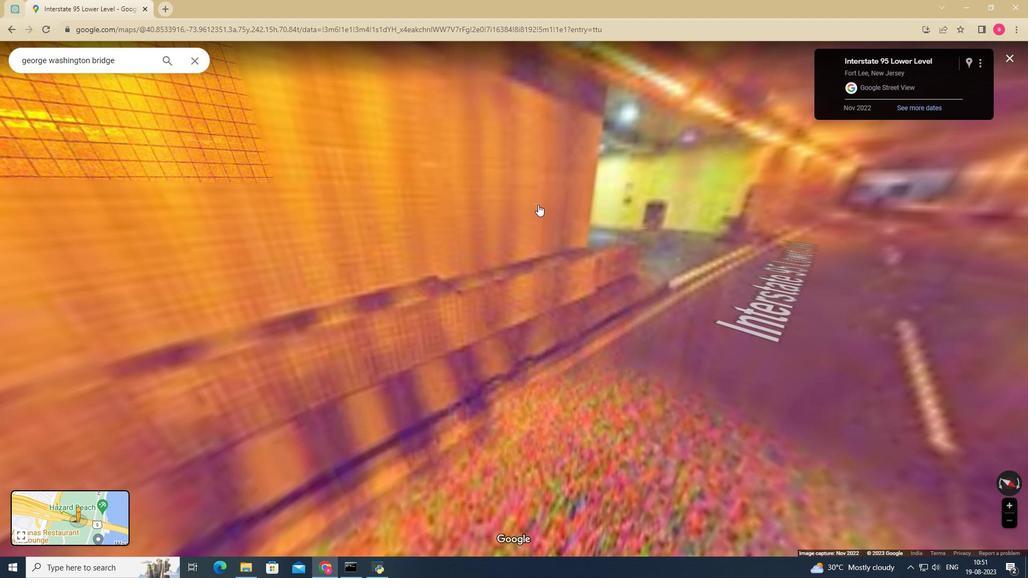 
Action: Mouse scrolled (538, 204) with delta (0, 0)
Screenshot: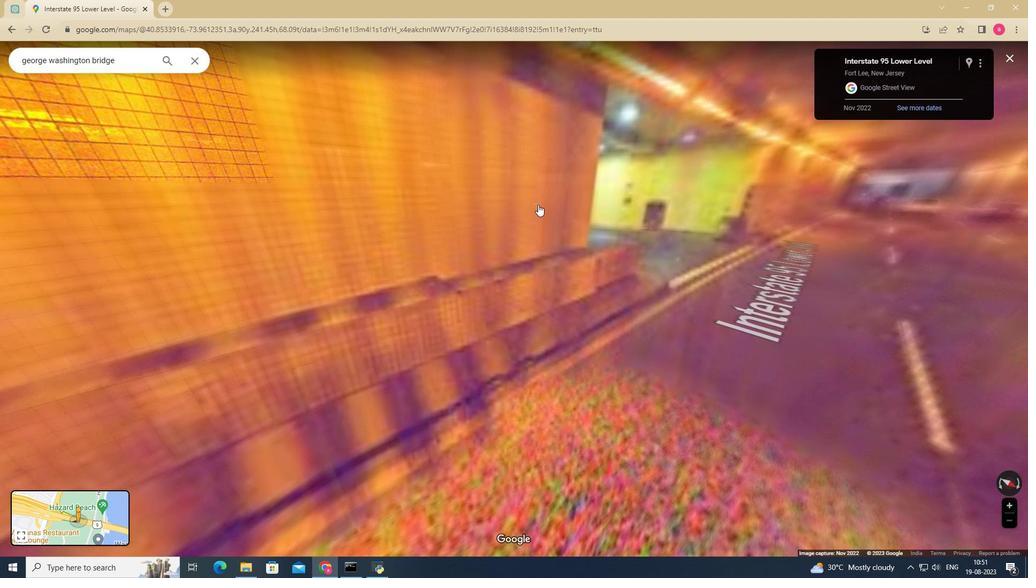 
Action: Mouse scrolled (538, 204) with delta (0, 0)
Screenshot: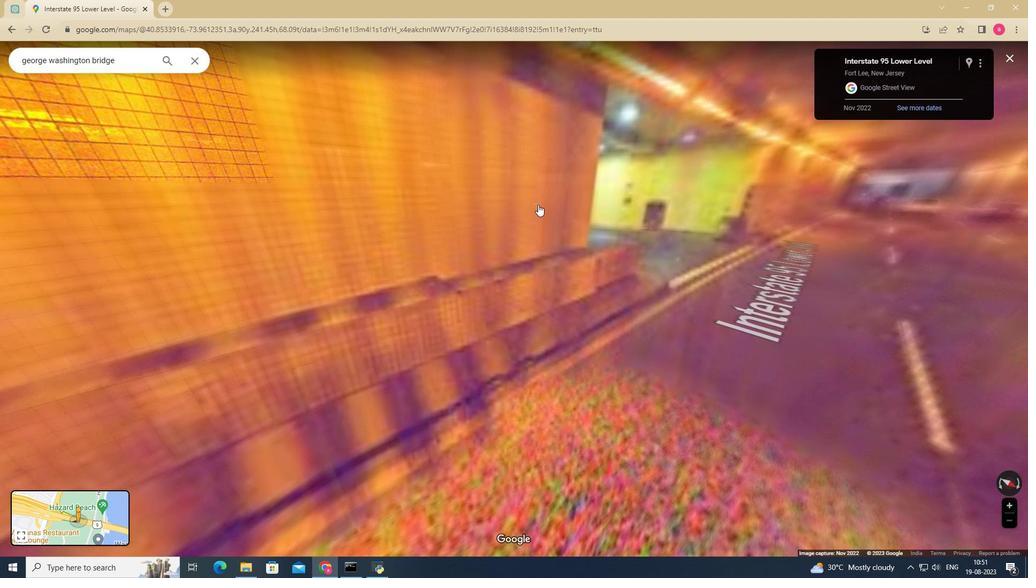 
Action: Mouse scrolled (538, 204) with delta (0, 0)
Screenshot: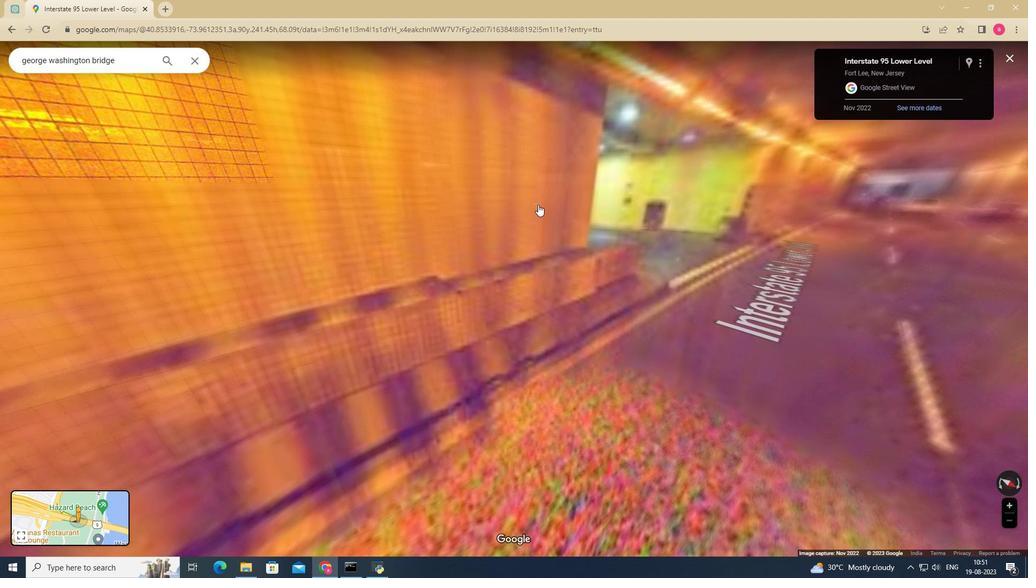 
Action: Mouse scrolled (538, 204) with delta (0, 0)
Screenshot: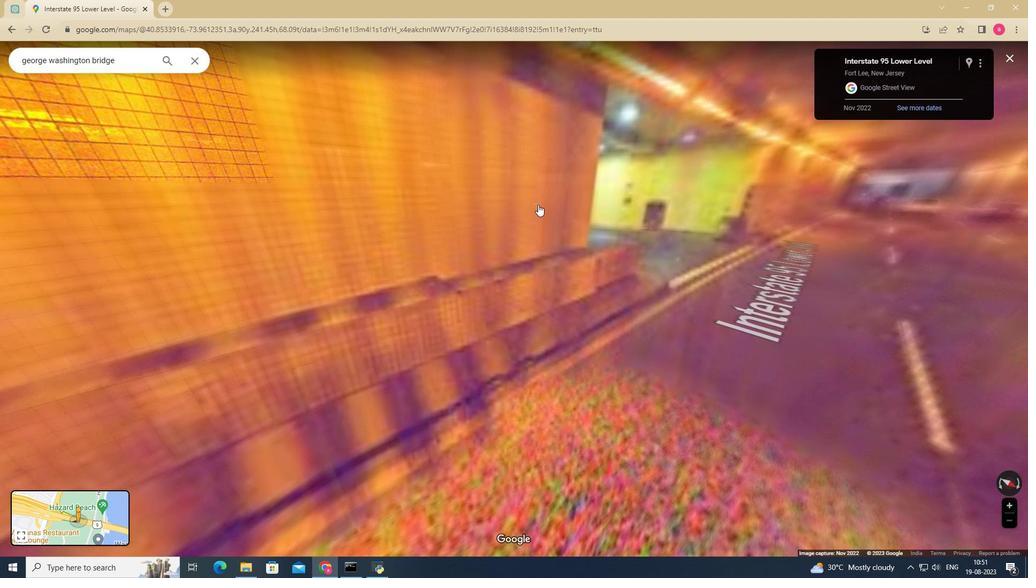 
Action: Mouse scrolled (538, 204) with delta (0, 0)
Screenshot: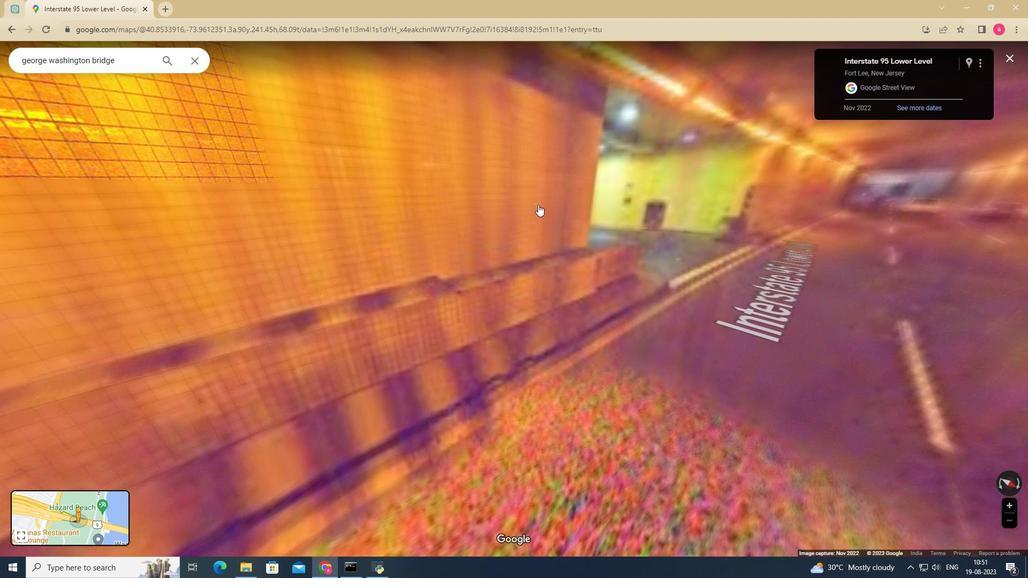 
Action: Mouse moved to (20, 535)
Screenshot: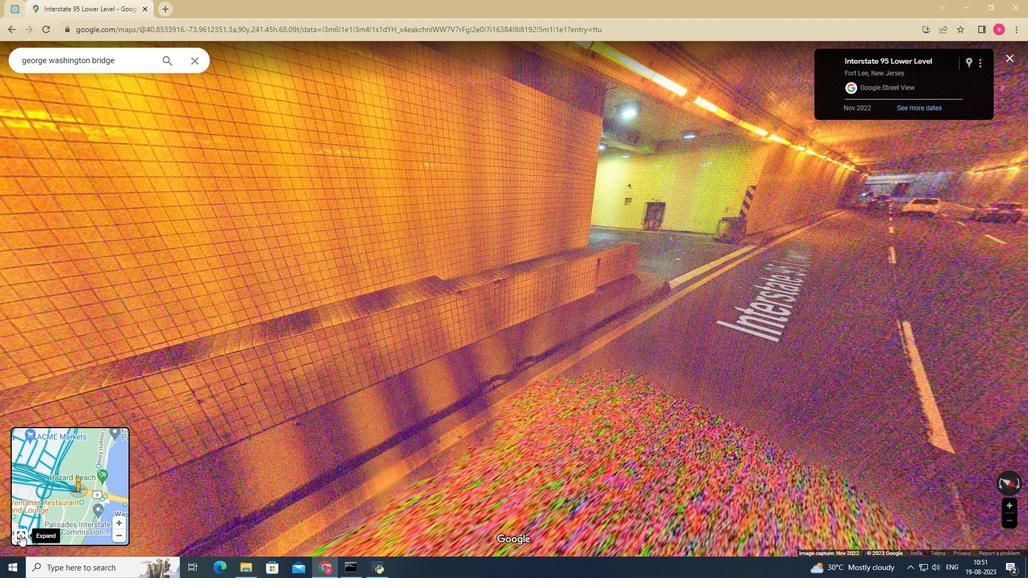 
Action: Mouse pressed left at (20, 535)
Screenshot: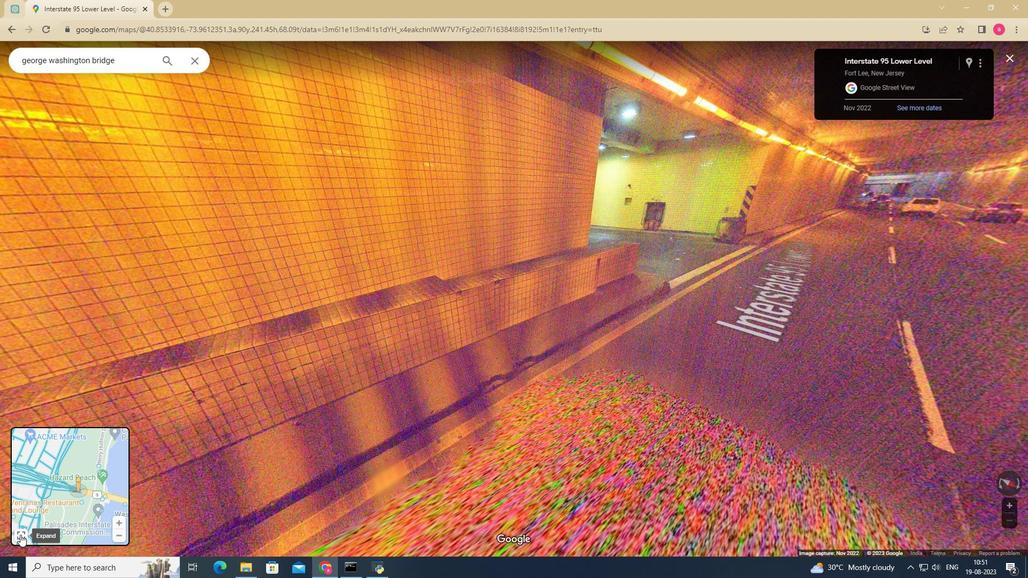 
Action: Mouse moved to (7, 34)
Screenshot: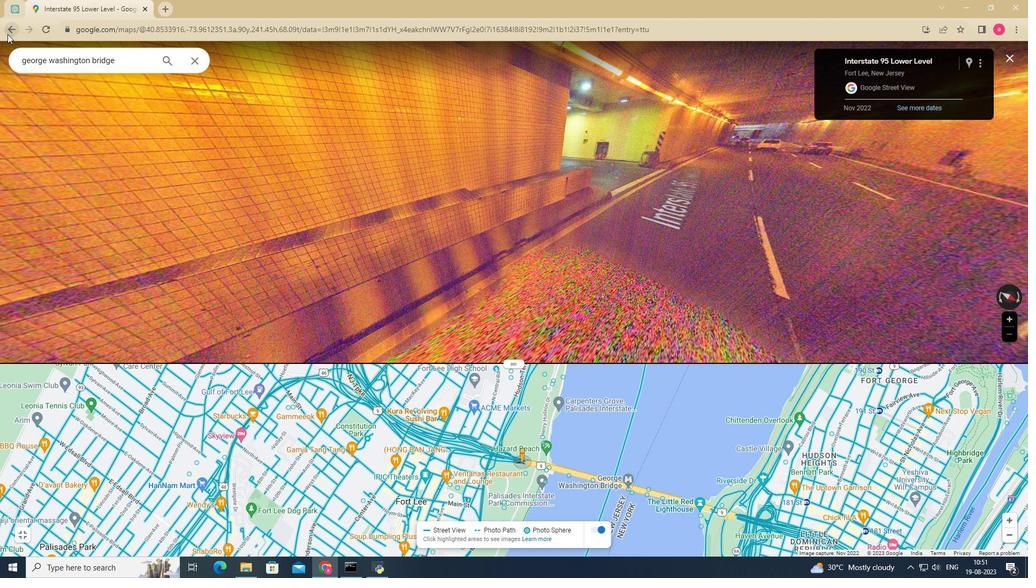 
Action: Mouse pressed left at (7, 34)
Screenshot: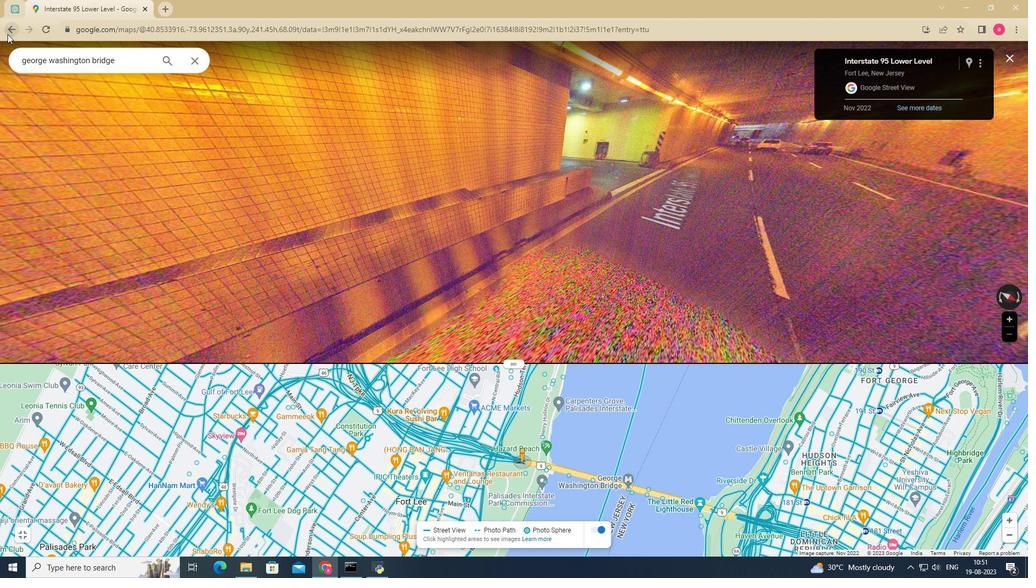
Action: Mouse moved to (11, 29)
Screenshot: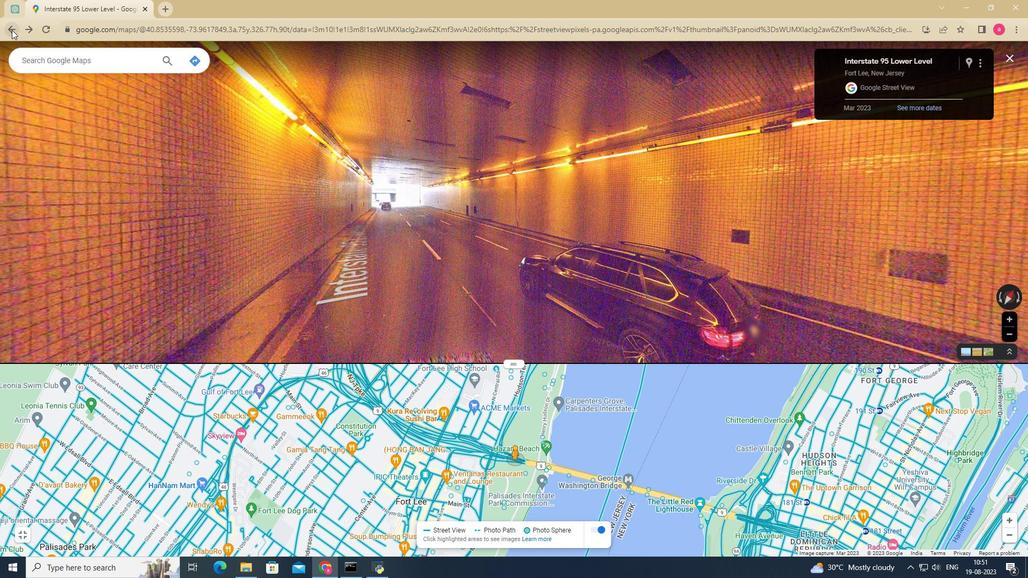 
Action: Mouse pressed left at (11, 29)
Screenshot: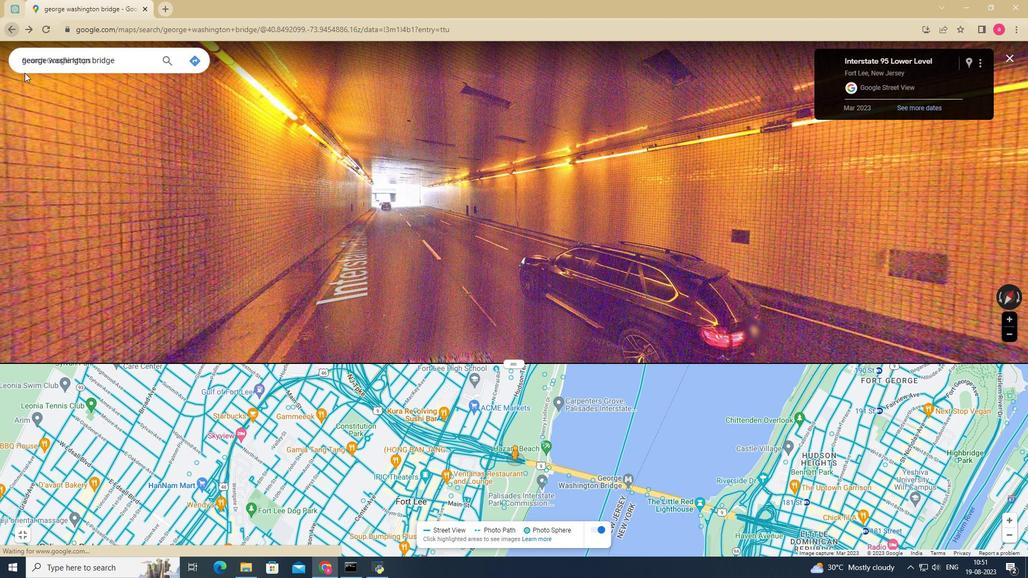
Action: Mouse moved to (292, 515)
Screenshot: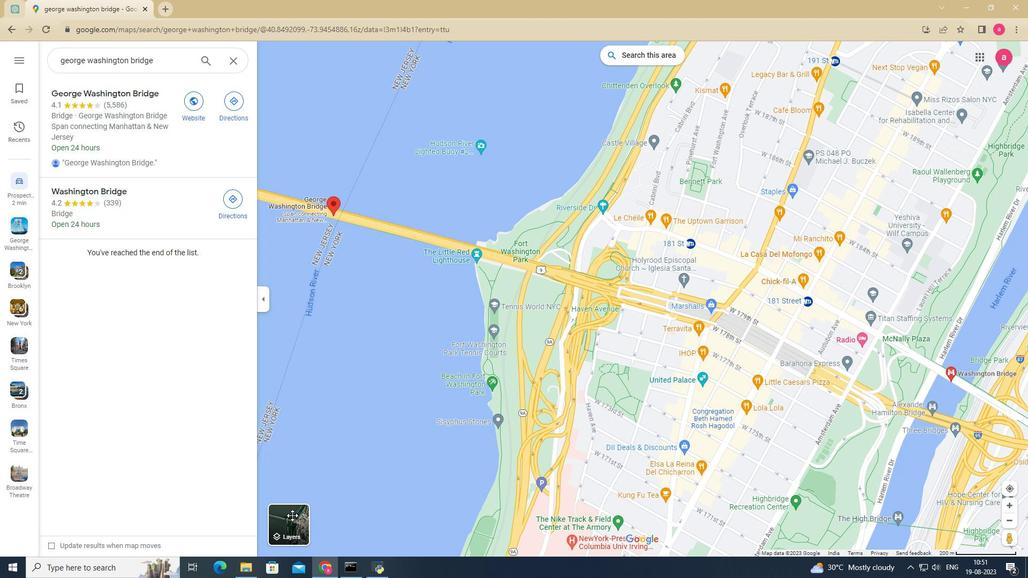 
Action: Mouse pressed left at (292, 515)
Screenshot: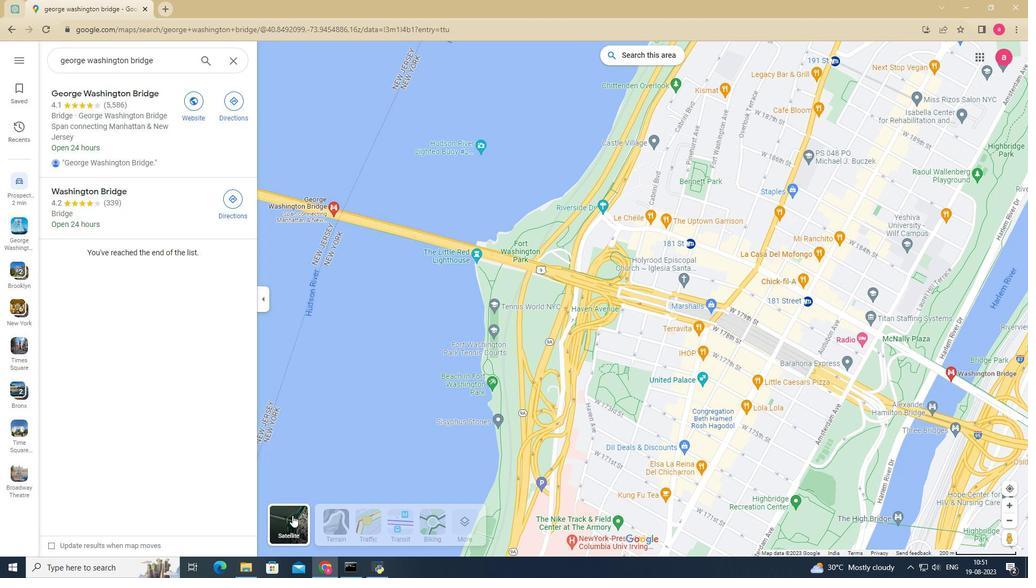 
Action: Mouse moved to (367, 523)
Screenshot: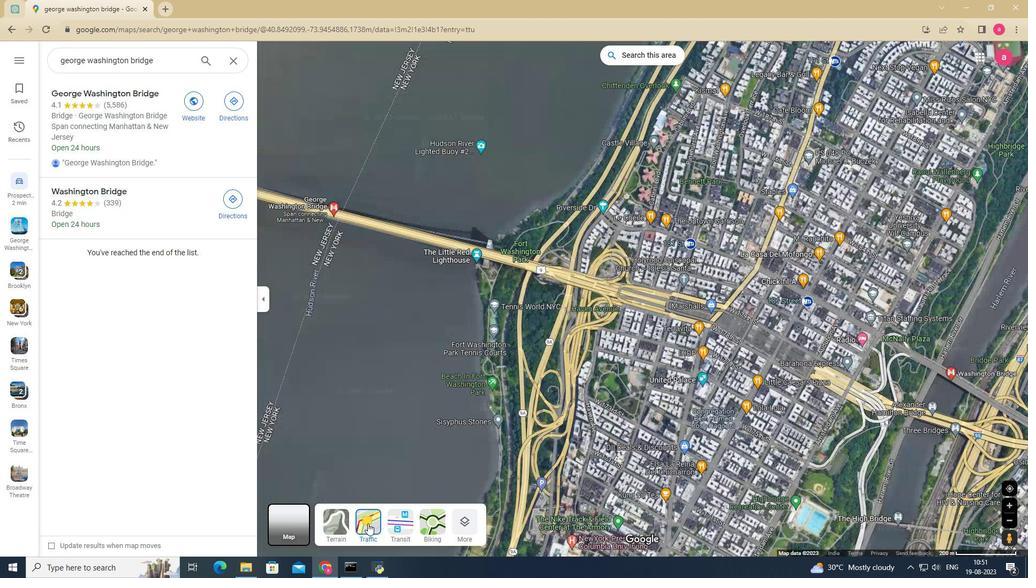 
Action: Mouse pressed left at (367, 523)
Screenshot: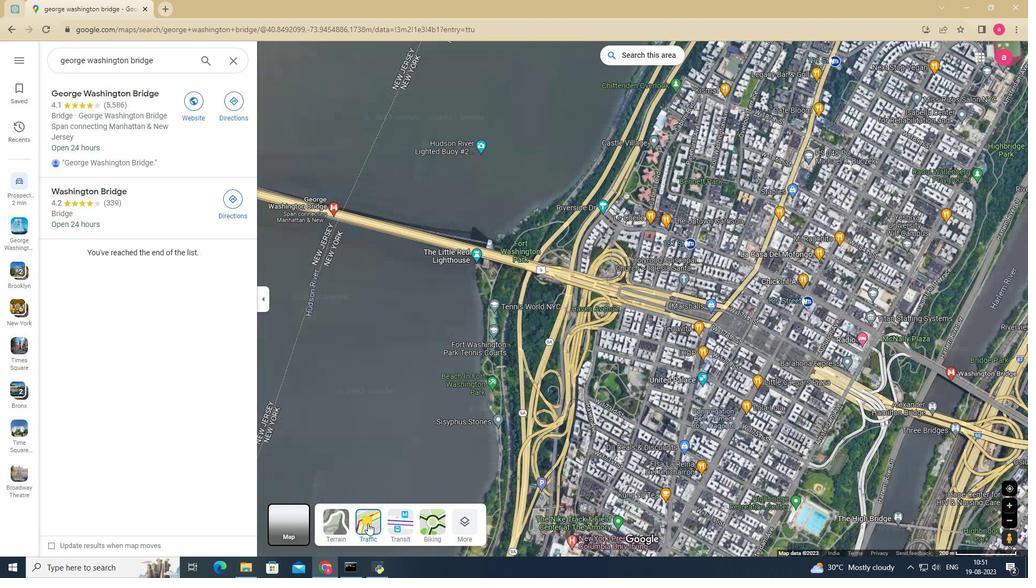 
Action: Mouse moved to (622, 318)
Screenshot: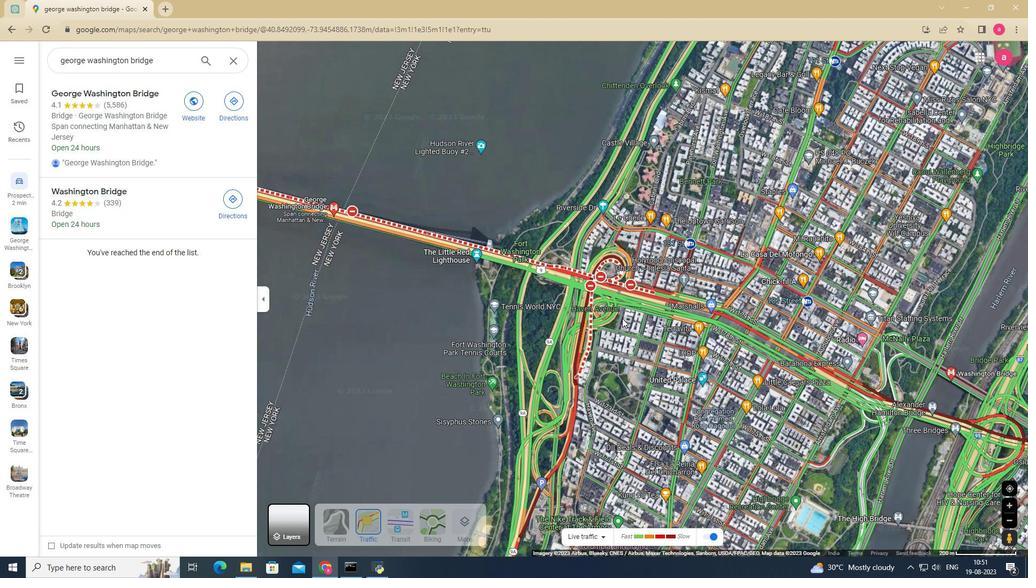 
Action: Mouse scrolled (622, 319) with delta (0, 0)
Screenshot: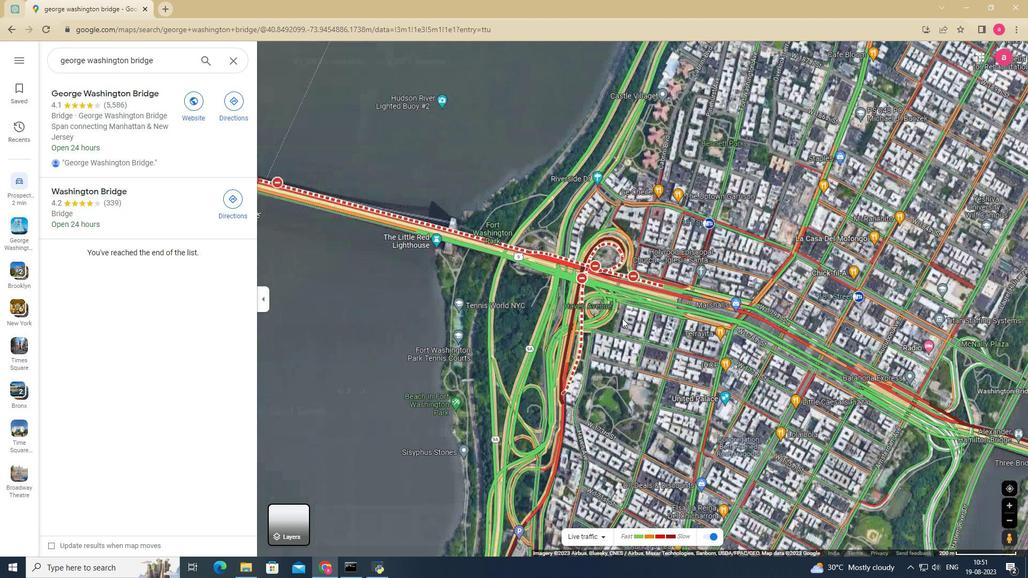 
Action: Mouse scrolled (622, 319) with delta (0, 0)
Screenshot: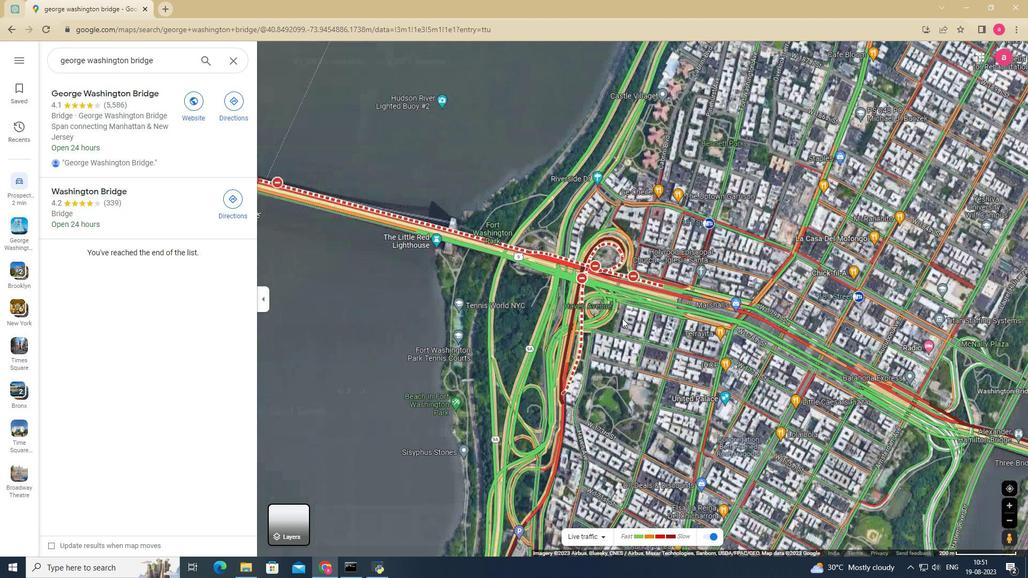 
Action: Mouse scrolled (622, 319) with delta (0, 0)
Screenshot: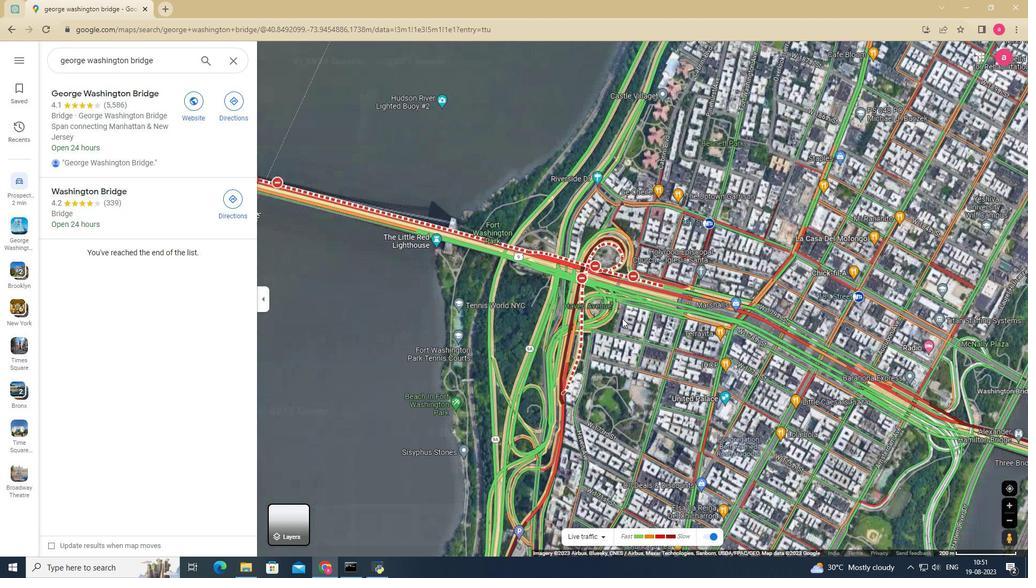 
Action: Mouse scrolled (622, 319) with delta (0, 0)
Screenshot: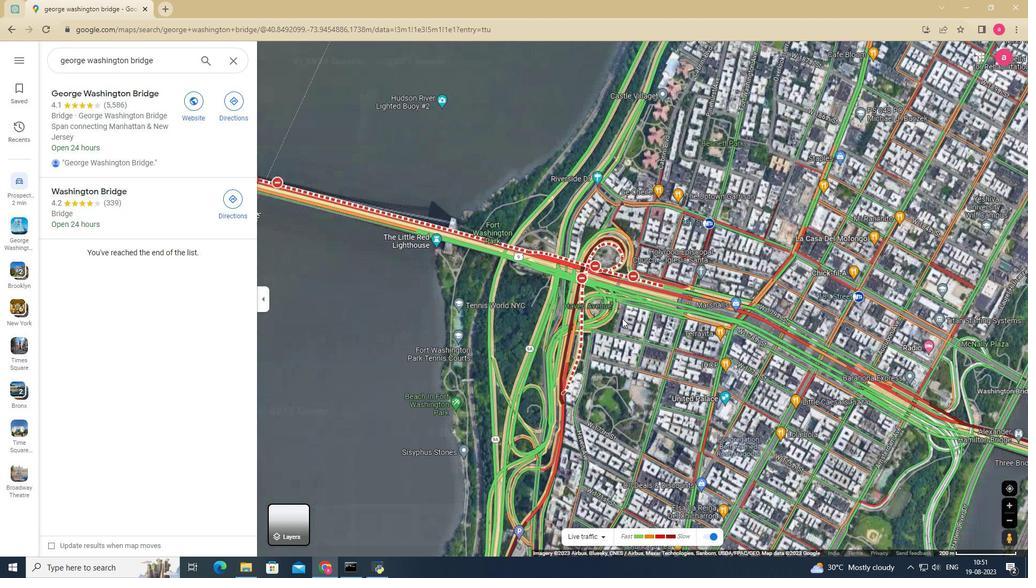 
Action: Mouse scrolled (622, 319) with delta (0, 0)
Screenshot: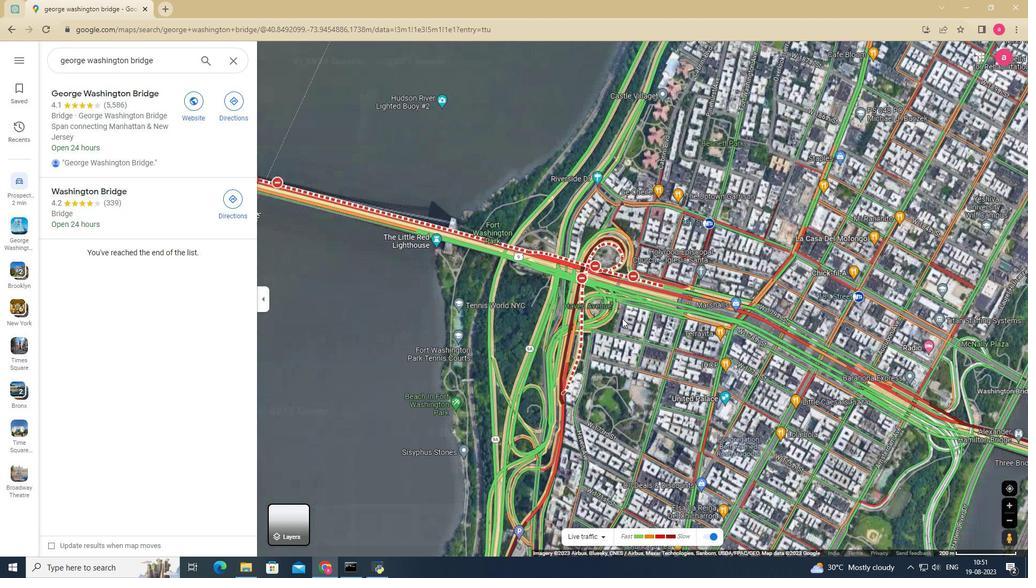 
Action: Mouse scrolled (622, 319) with delta (0, 0)
Screenshot: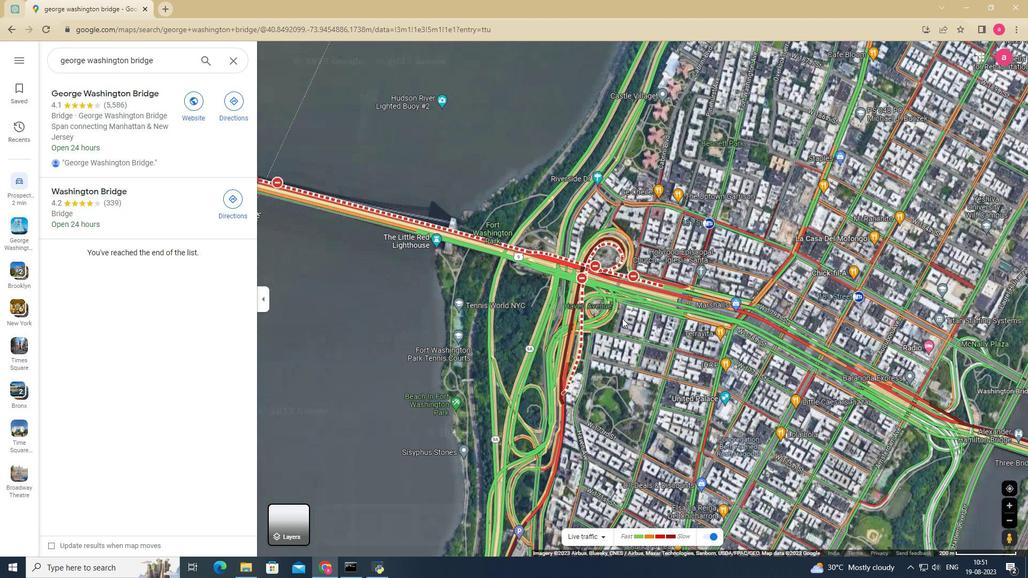 
Action: Mouse scrolled (622, 319) with delta (0, 0)
Screenshot: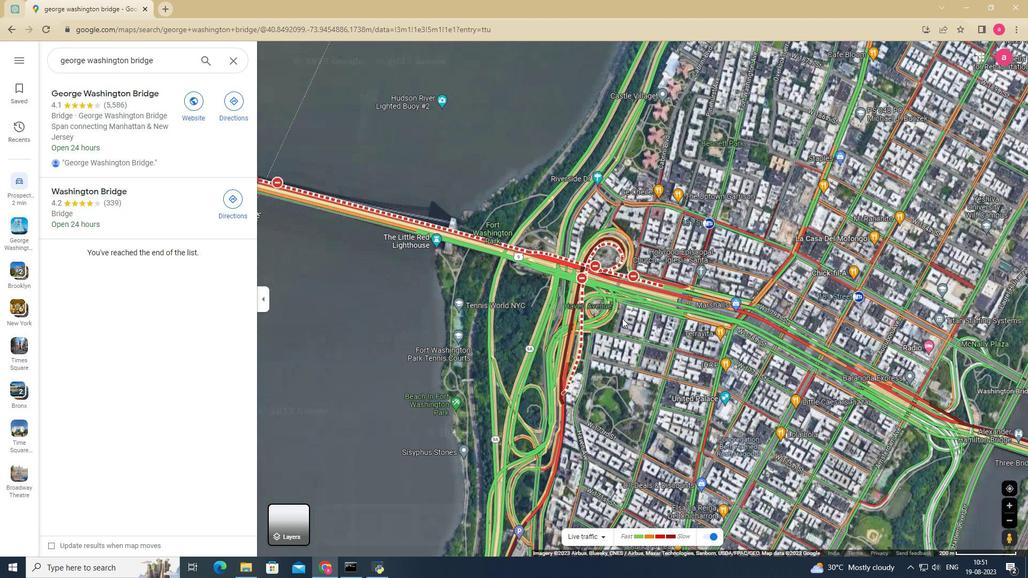 
Action: Mouse scrolled (622, 319) with delta (0, 0)
Screenshot: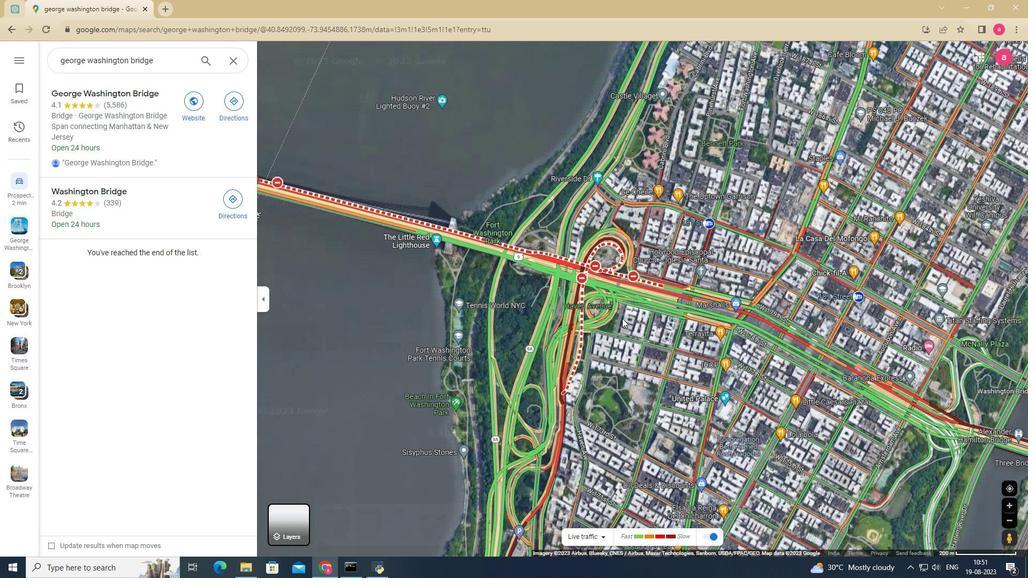 
Action: Mouse scrolled (622, 319) with delta (0, 0)
Screenshot: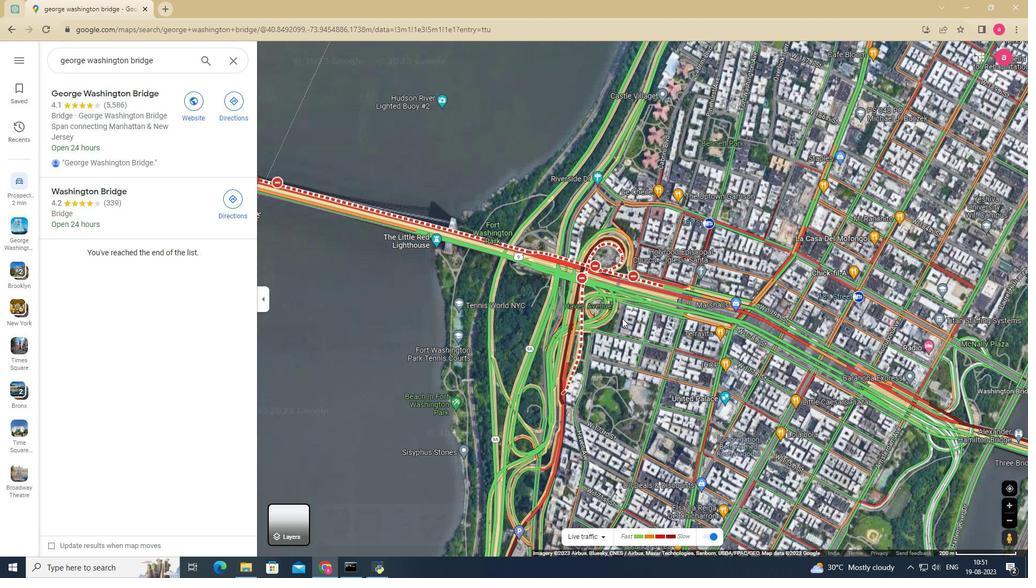 
Action: Mouse moved to (689, 239)
Screenshot: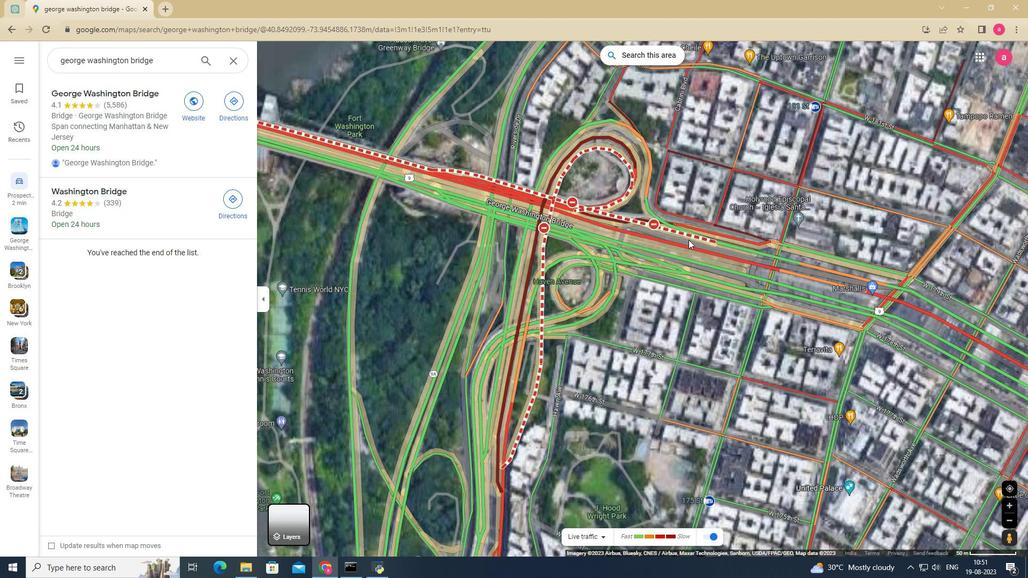 
Action: Mouse scrolled (689, 239) with delta (0, 0)
Screenshot: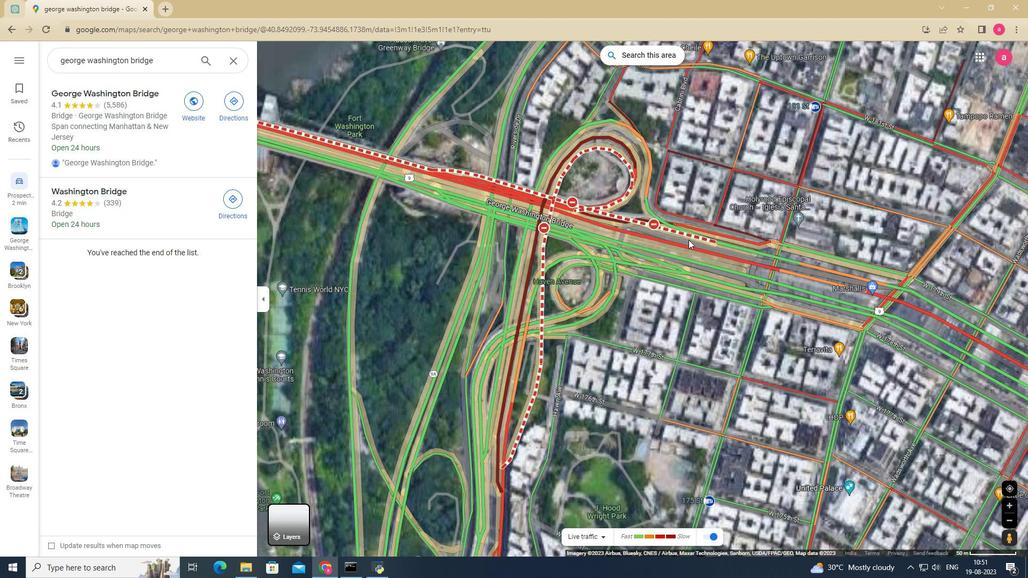 
Action: Mouse scrolled (689, 239) with delta (0, 0)
Screenshot: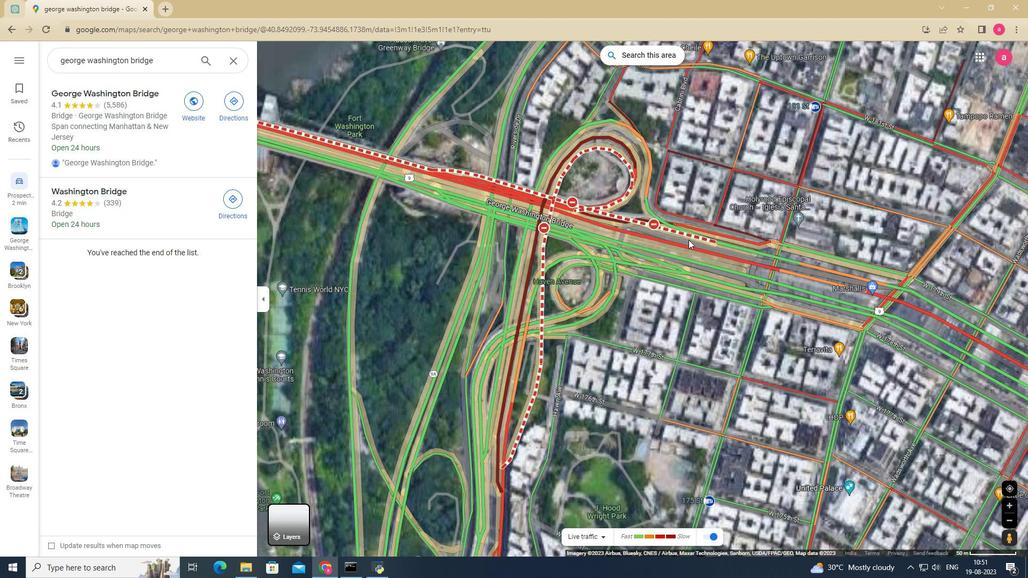 
Action: Mouse scrolled (689, 239) with delta (0, 0)
Screenshot: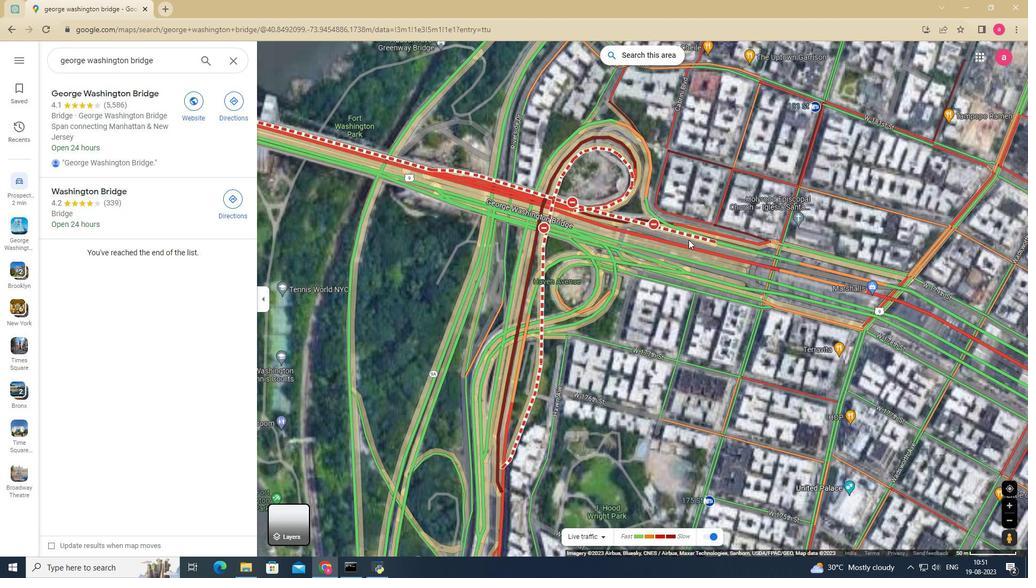 
Action: Mouse scrolled (689, 239) with delta (0, 0)
Screenshot: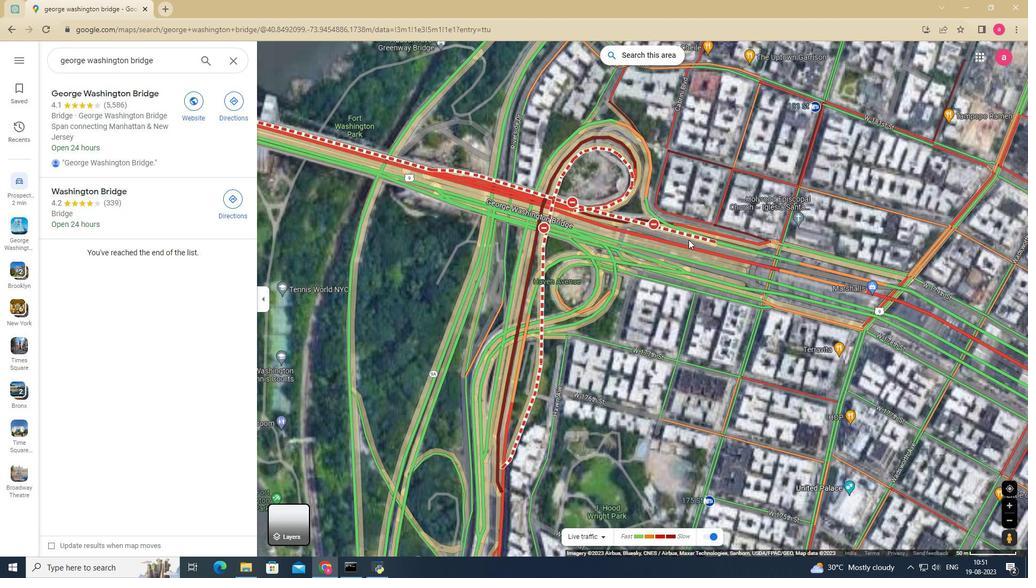 
Action: Mouse scrolled (689, 239) with delta (0, 0)
Screenshot: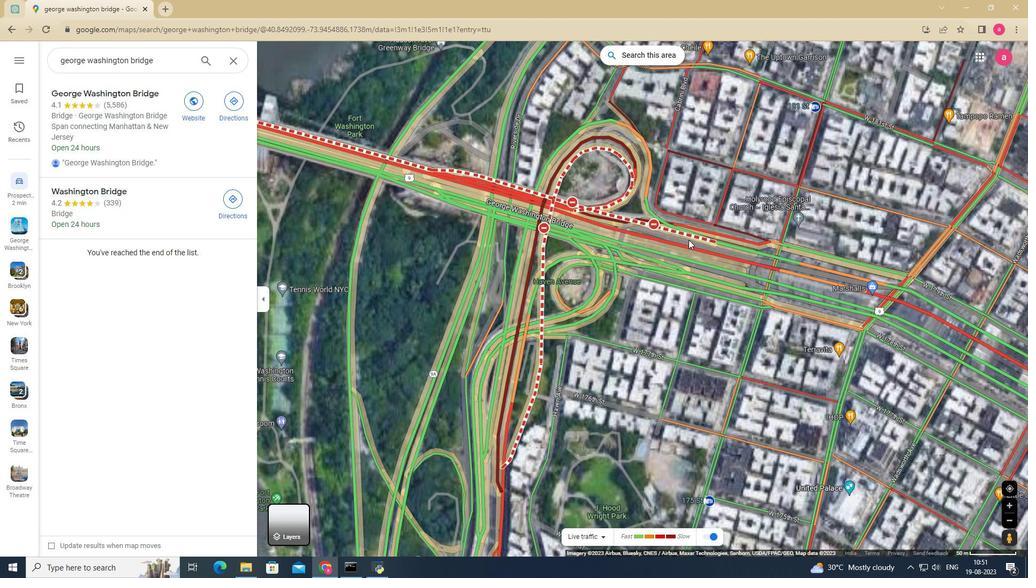
Action: Mouse scrolled (689, 239) with delta (0, 0)
Screenshot: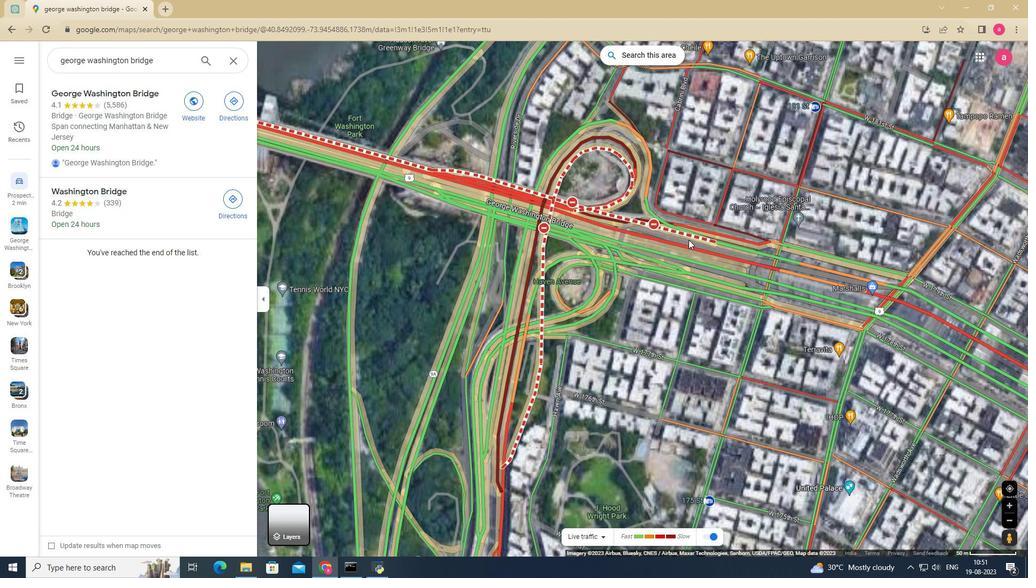 
Action: Mouse scrolled (689, 239) with delta (0, 0)
Screenshot: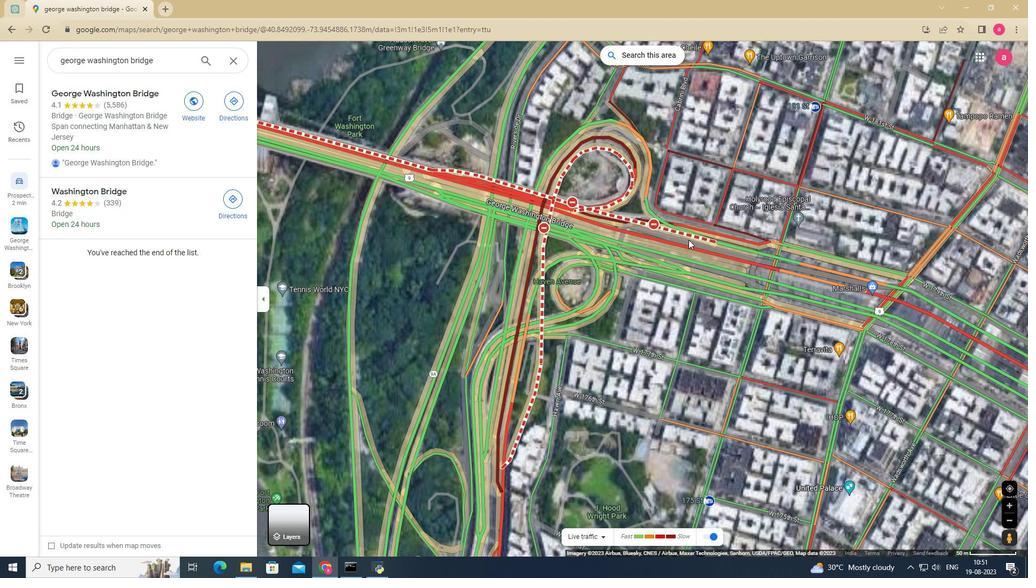 
Action: Mouse moved to (505, 232)
Screenshot: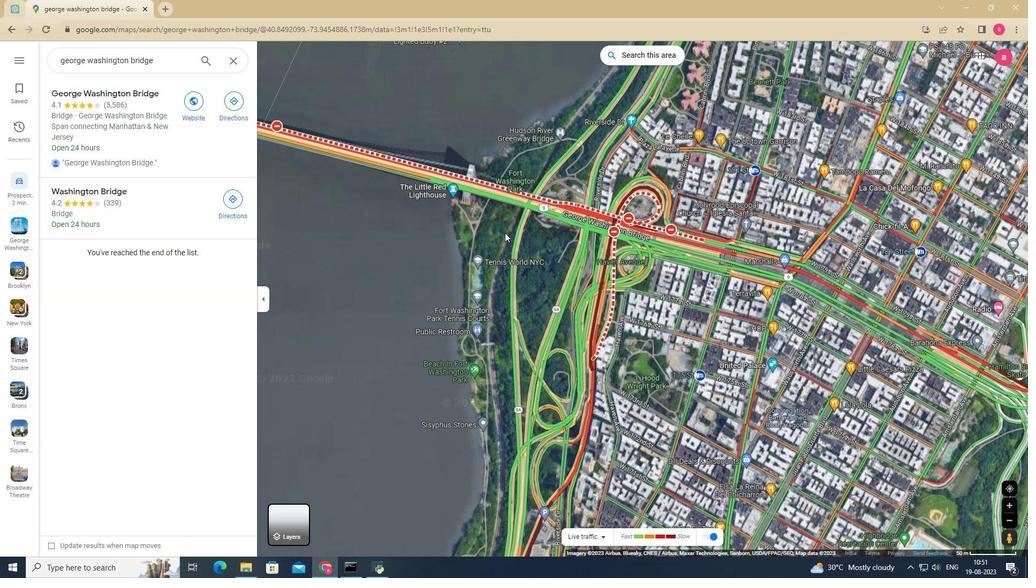 
Action: Mouse pressed left at (505, 232)
Screenshot: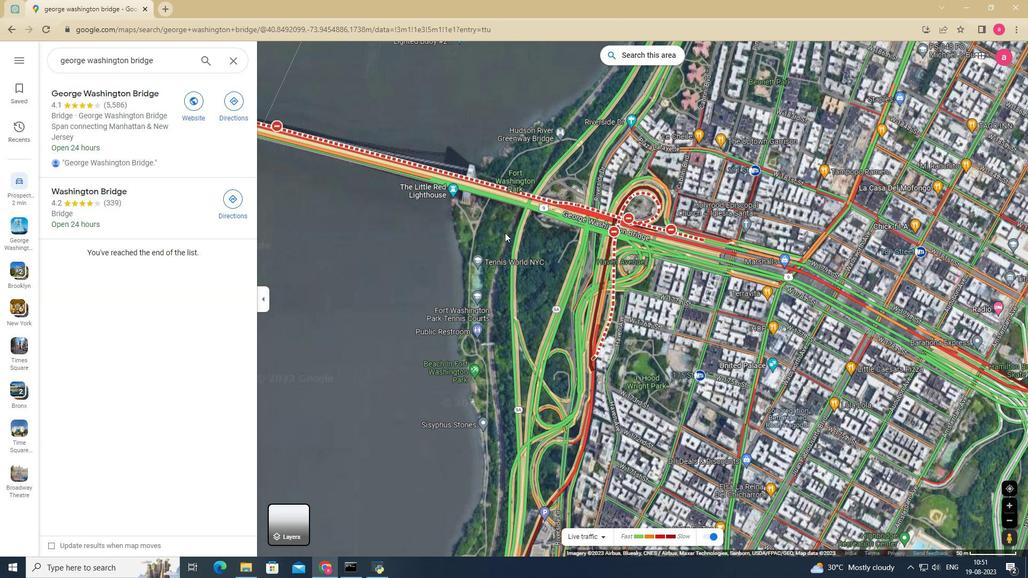 
Action: Mouse moved to (396, 339)
Screenshot: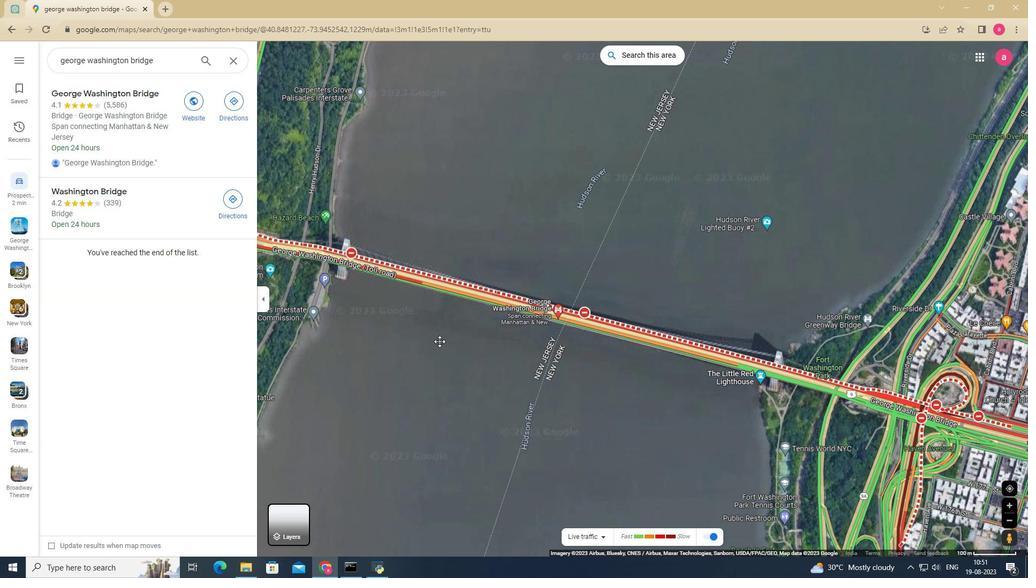 
Action: Mouse pressed left at (396, 339)
Screenshot: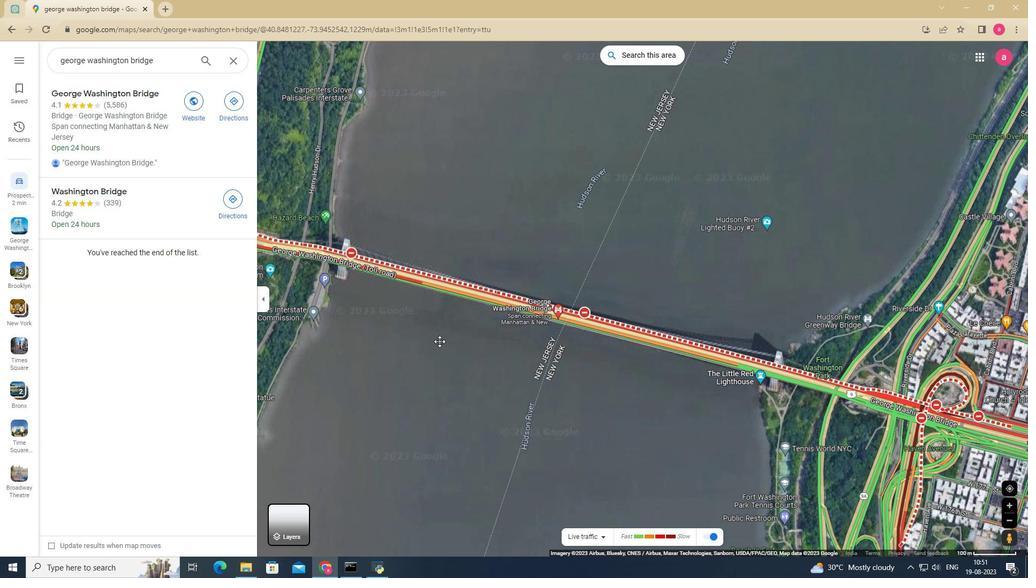
Action: Mouse moved to (500, 250)
Screenshot: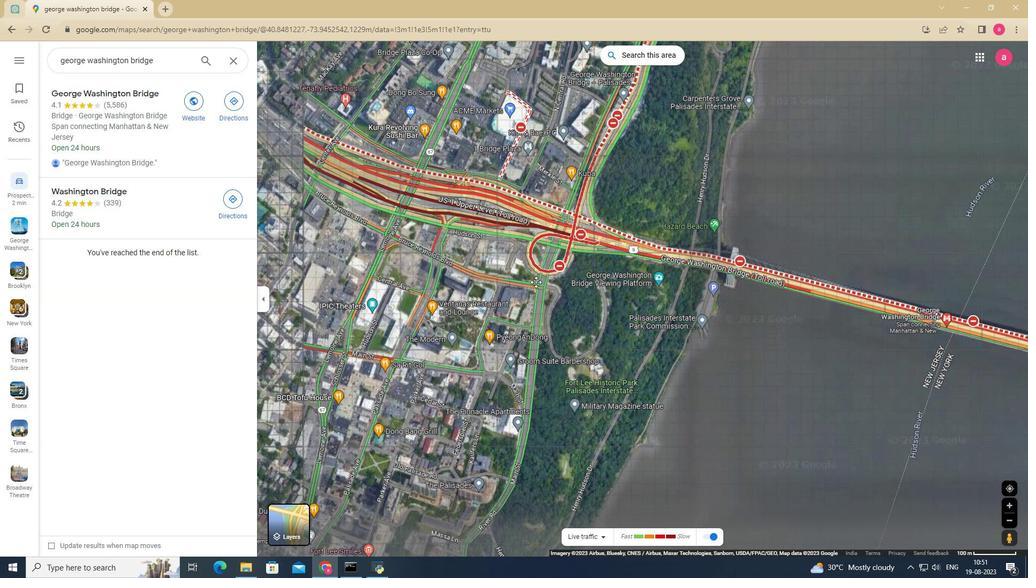 
Action: Mouse pressed left at (500, 250)
Screenshot: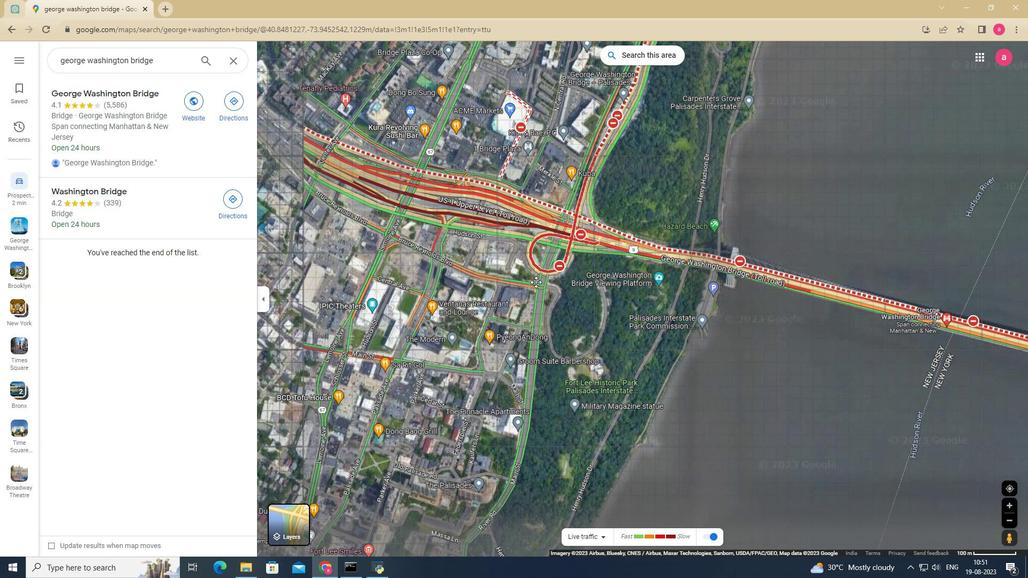 
Action: Mouse moved to (503, 318)
Screenshot: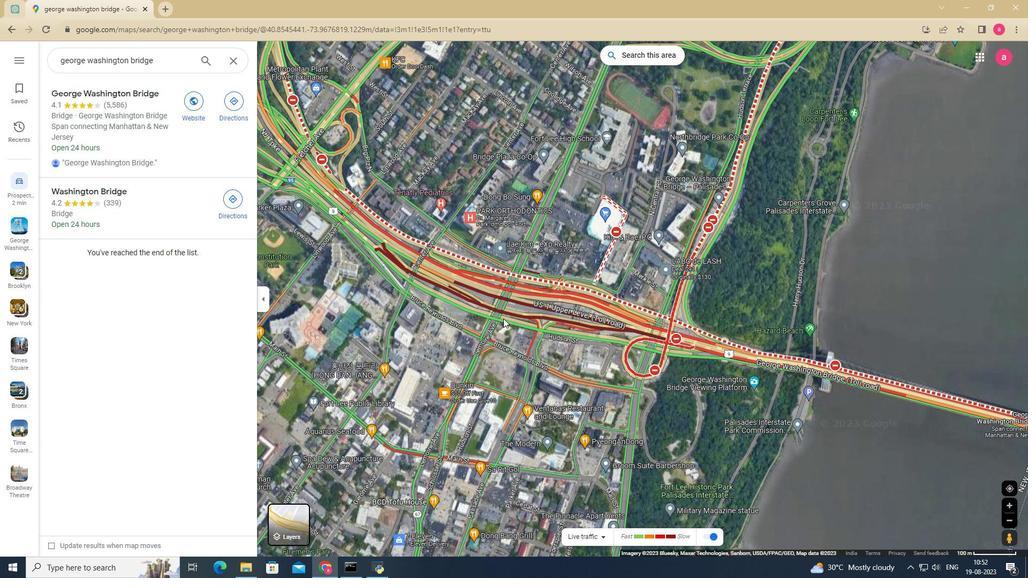 
Action: Mouse scrolled (503, 318) with delta (0, 0)
Screenshot: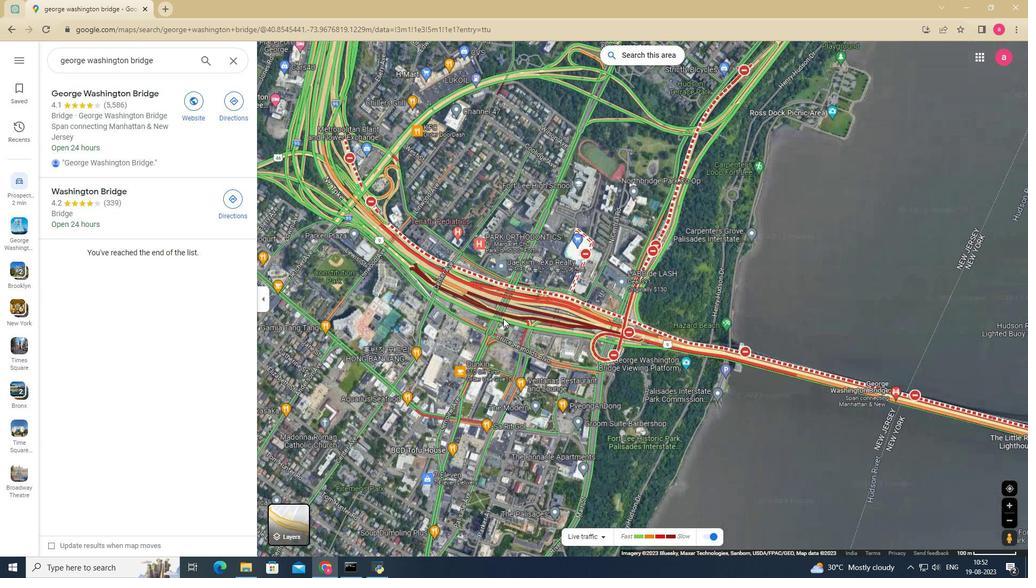 
Action: Mouse scrolled (503, 318) with delta (0, 0)
Screenshot: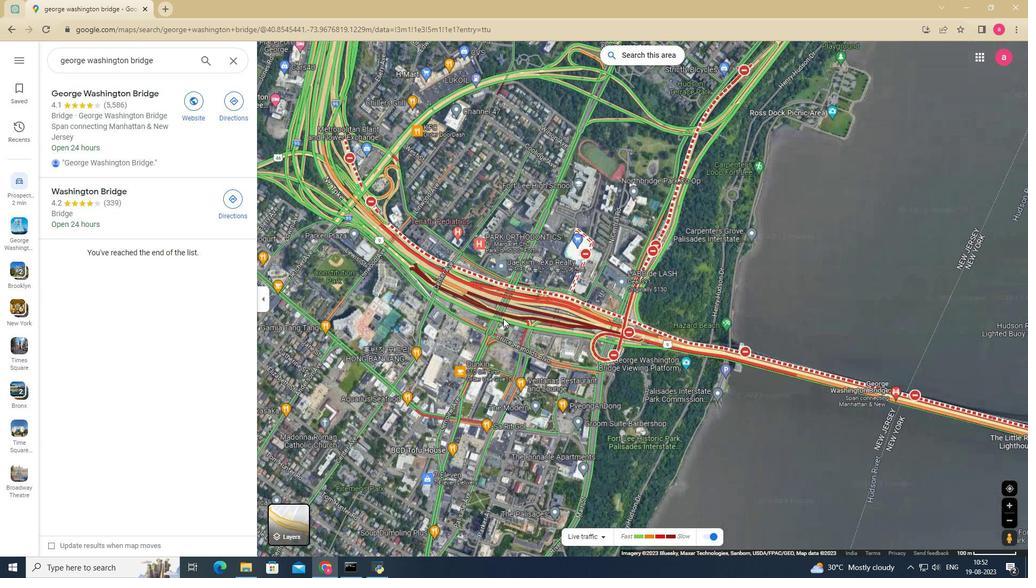 
Action: Mouse scrolled (503, 318) with delta (0, 0)
Screenshot: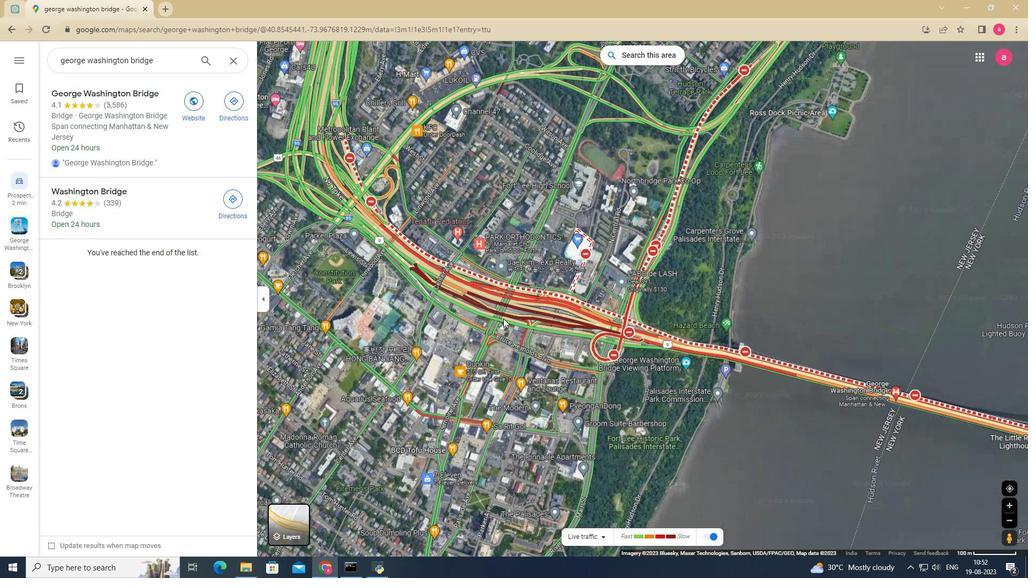 
Action: Mouse scrolled (503, 318) with delta (0, 0)
Screenshot: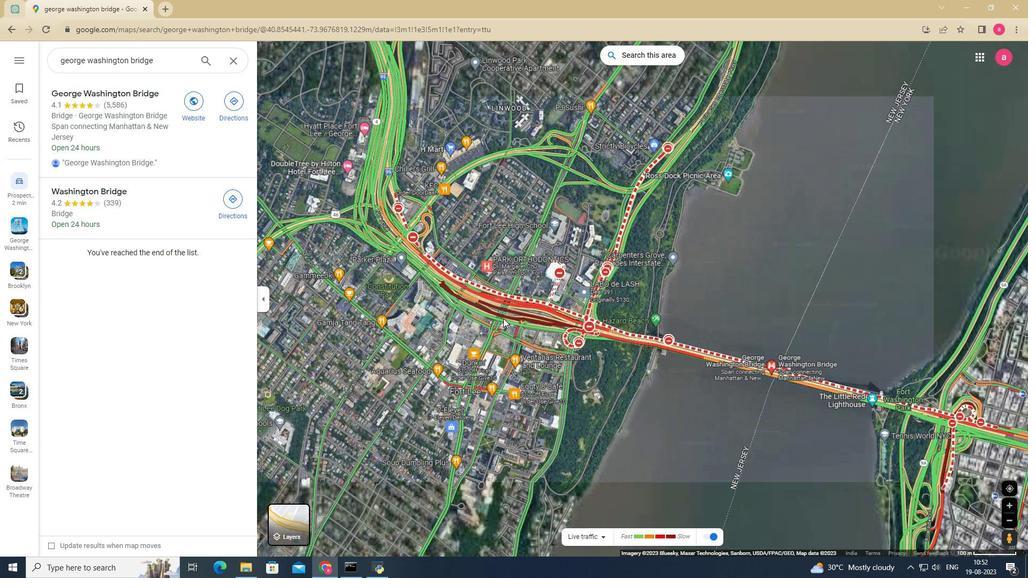 
Action: Mouse scrolled (503, 318) with delta (0, 0)
Screenshot: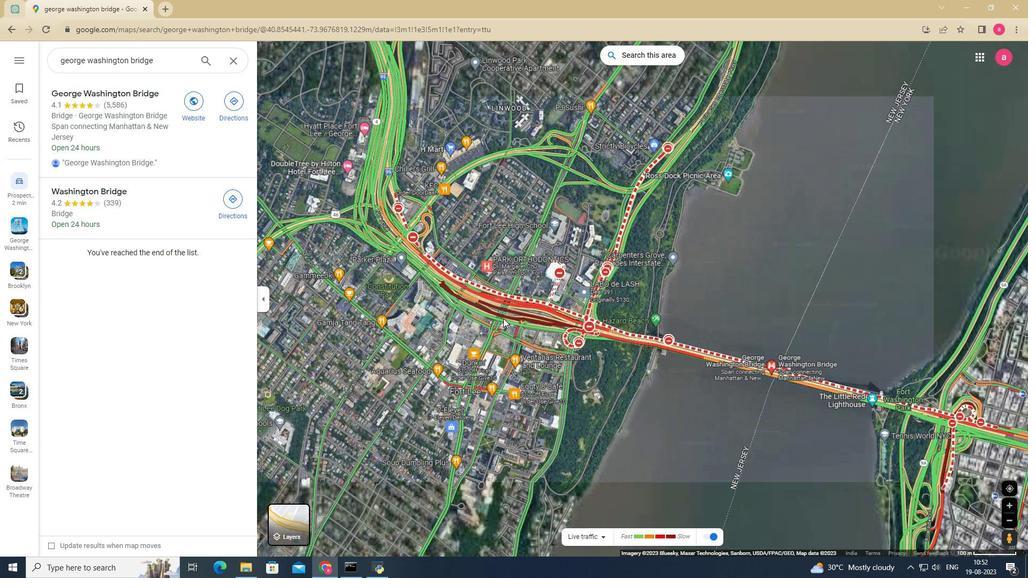 
Action: Mouse scrolled (503, 318) with delta (0, 0)
Screenshot: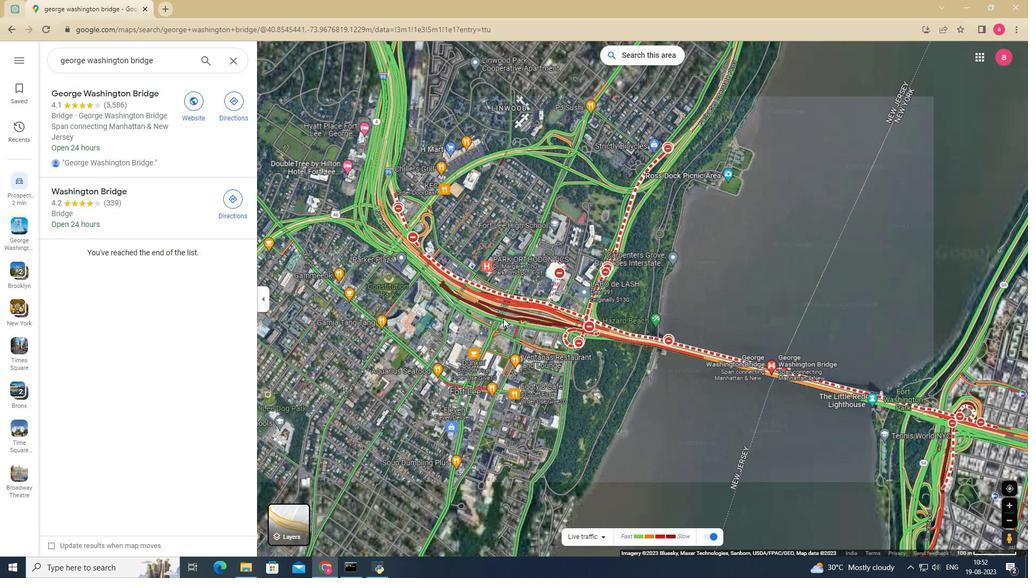
Action: Mouse scrolled (503, 318) with delta (0, 0)
Screenshot: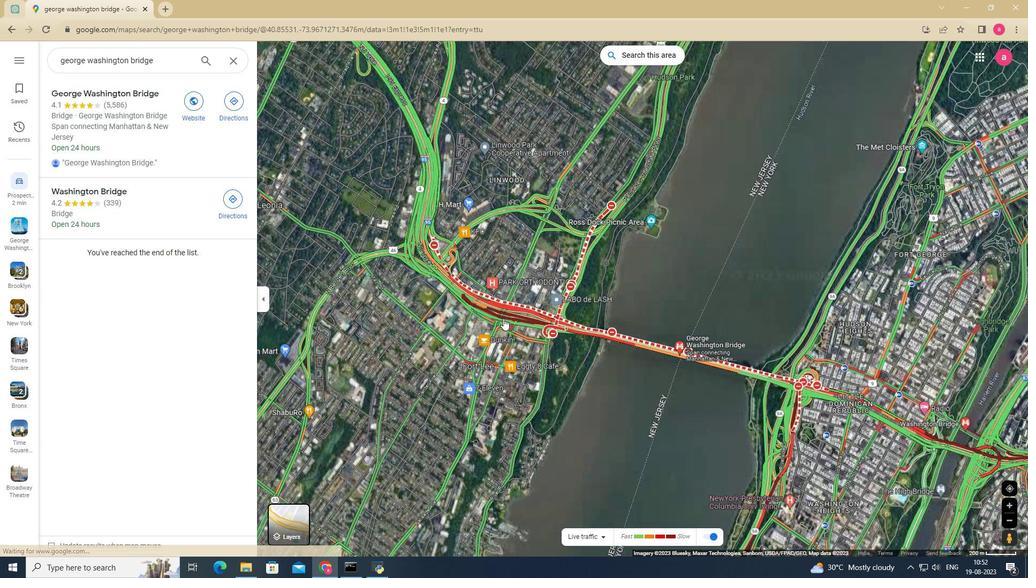 
Action: Mouse scrolled (503, 318) with delta (0, 0)
Screenshot: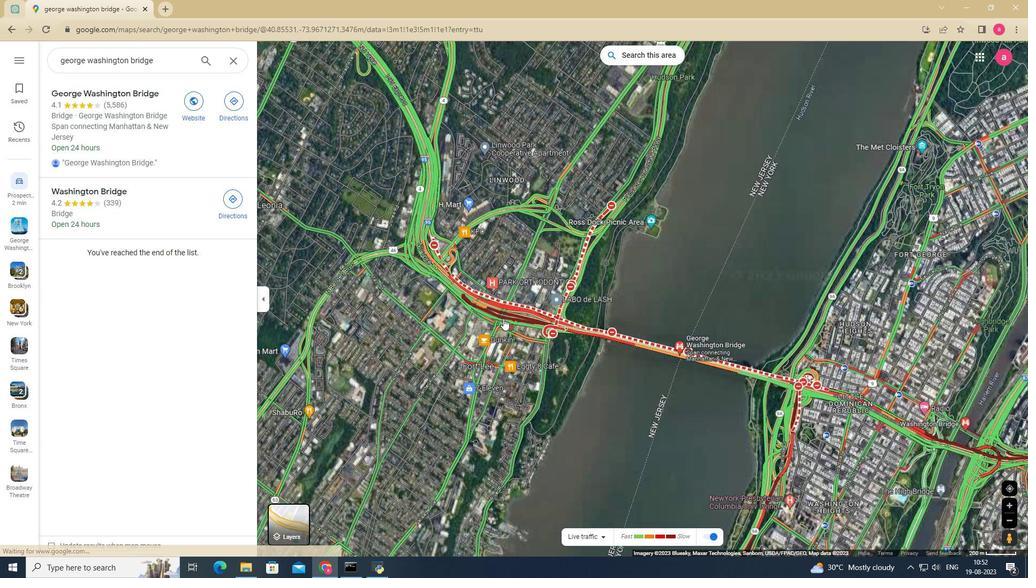 
Action: Mouse scrolled (503, 318) with delta (0, 0)
Screenshot: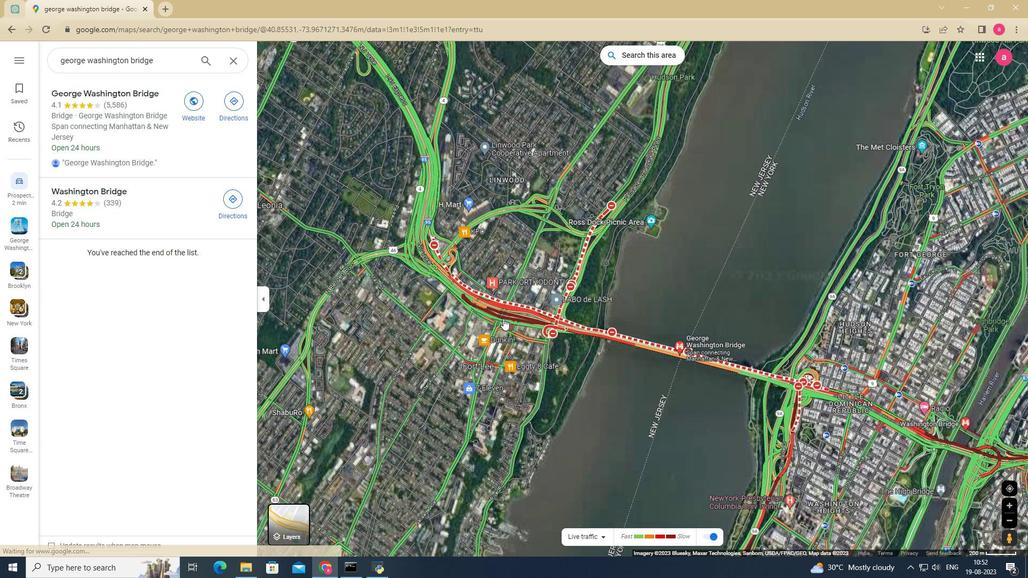 
